 Task: Add a signature Mason Kelly containing Have a great National Clean Off Your Desk Day, Mason Kelly to email address softage.3@softage.net and add a label Homeowners associations
Action: Mouse moved to (83, 136)
Screenshot: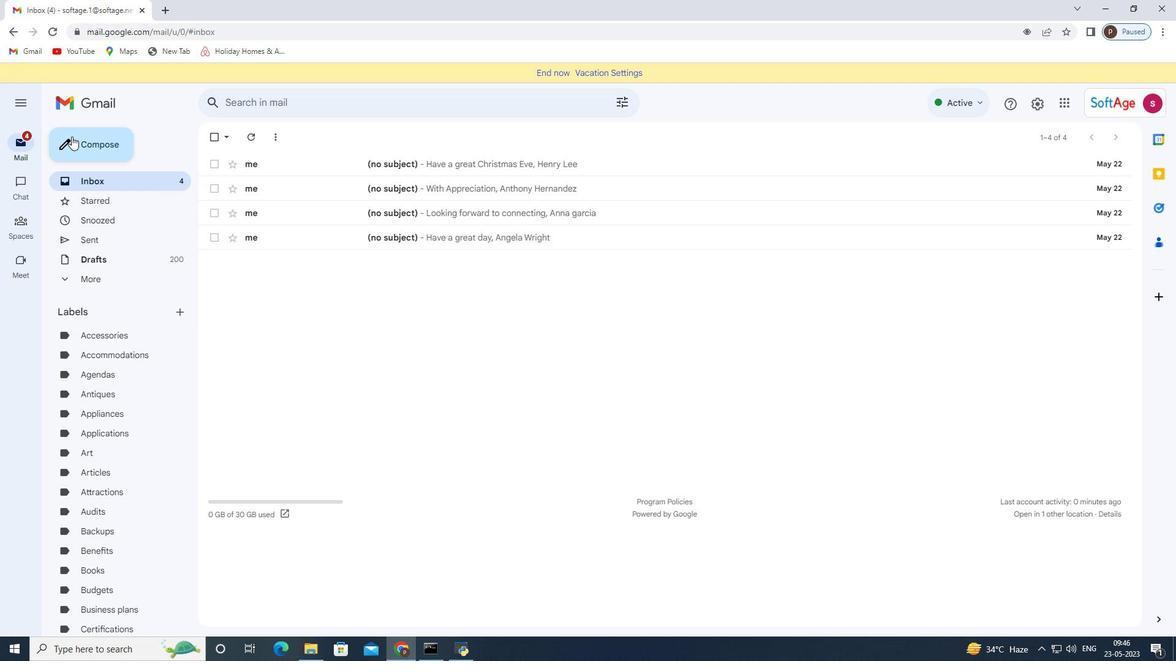 
Action: Mouse pressed left at (83, 136)
Screenshot: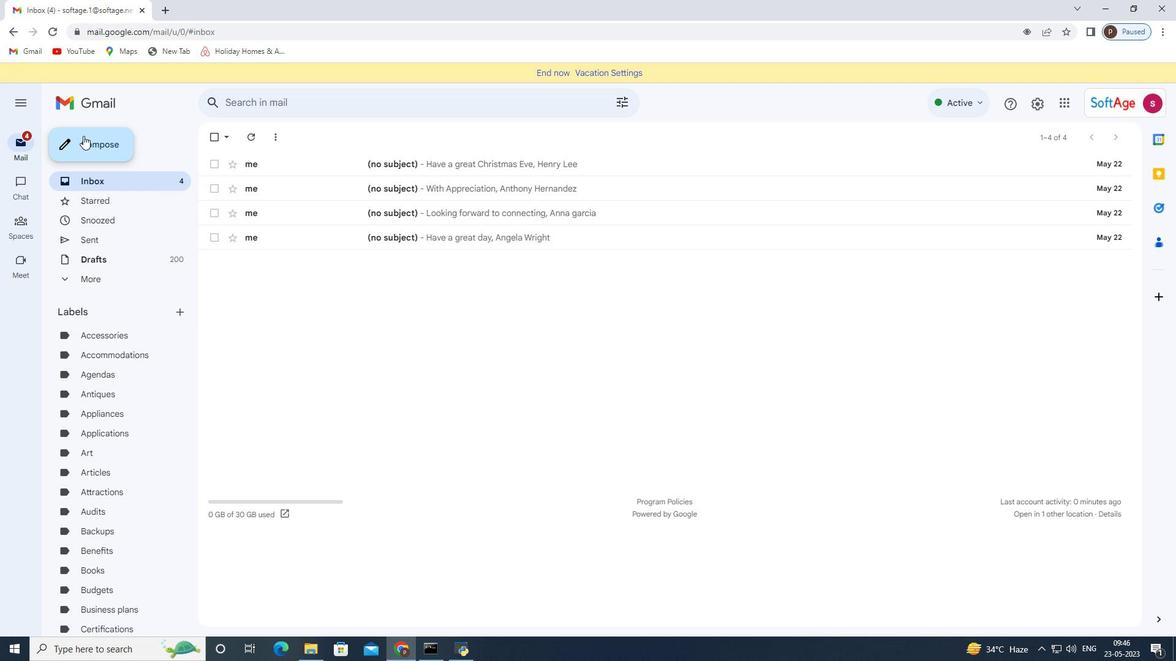 
Action: Mouse moved to (995, 624)
Screenshot: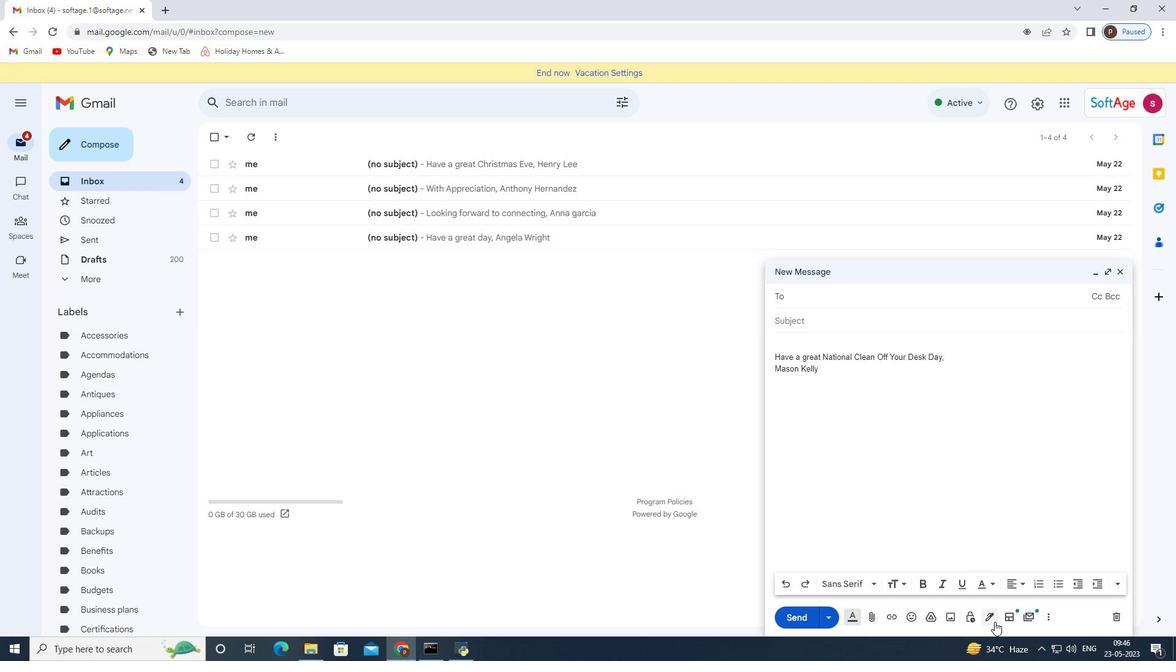 
Action: Mouse pressed left at (995, 624)
Screenshot: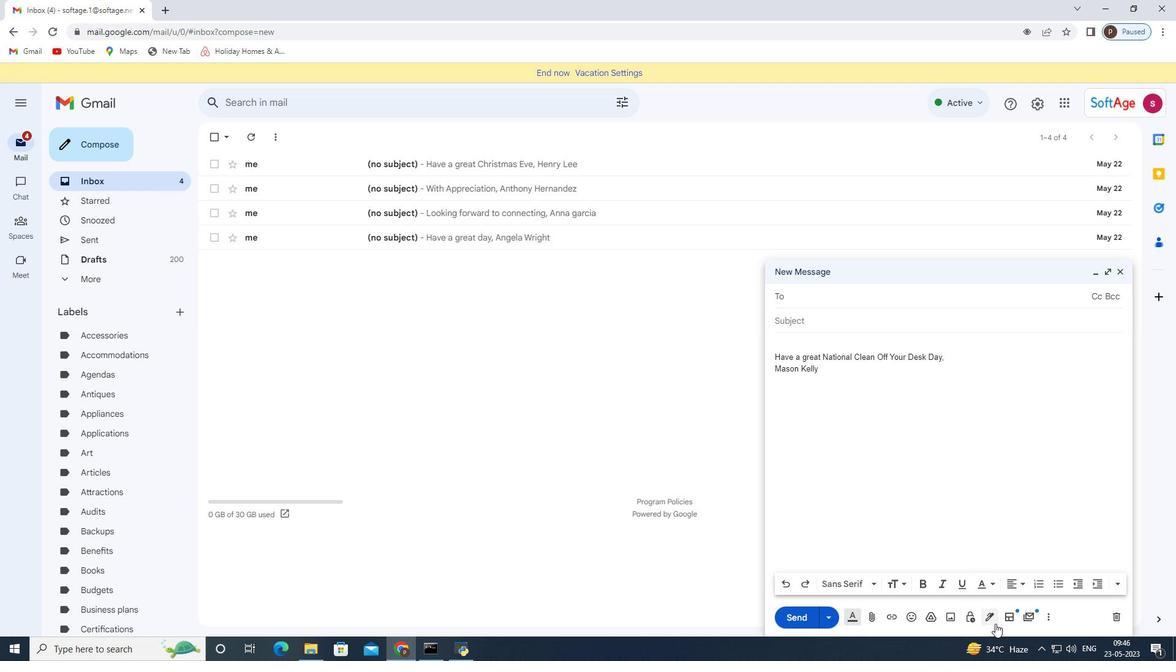 
Action: Mouse moved to (1006, 558)
Screenshot: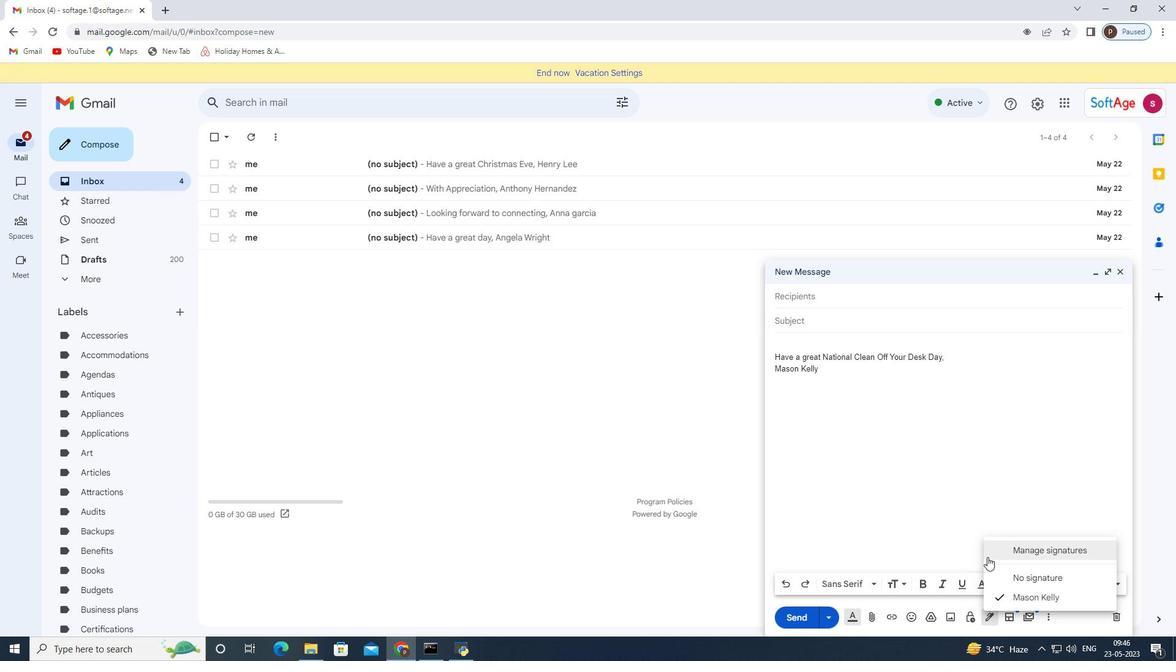 
Action: Mouse pressed left at (1006, 558)
Screenshot: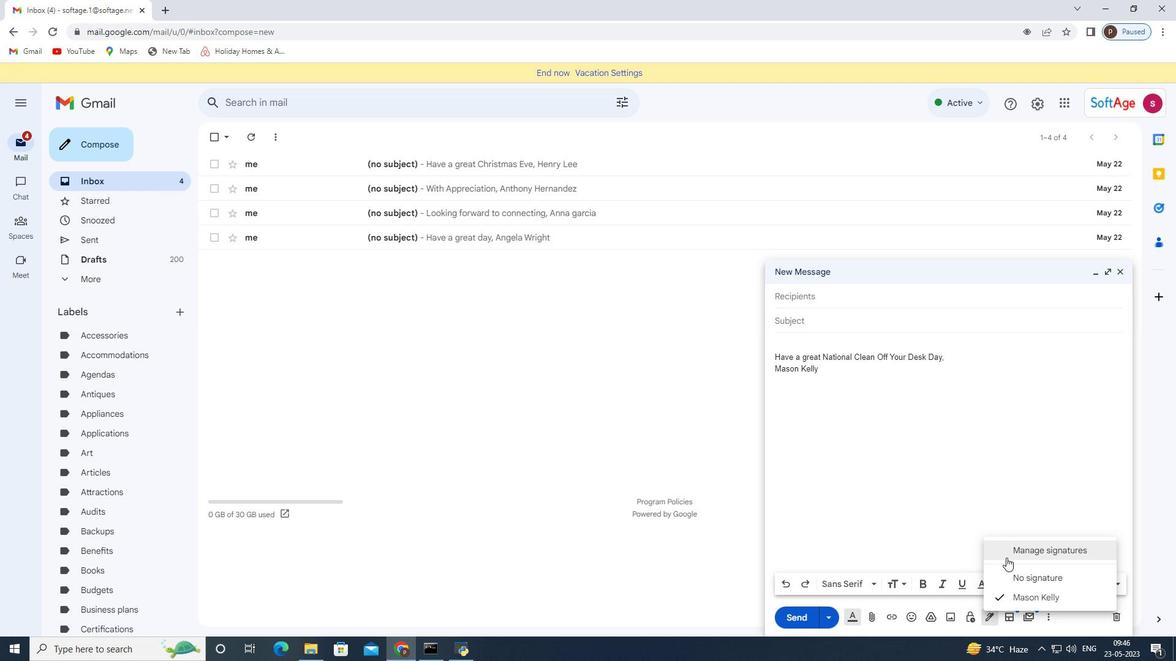 
Action: Mouse moved to (446, 457)
Screenshot: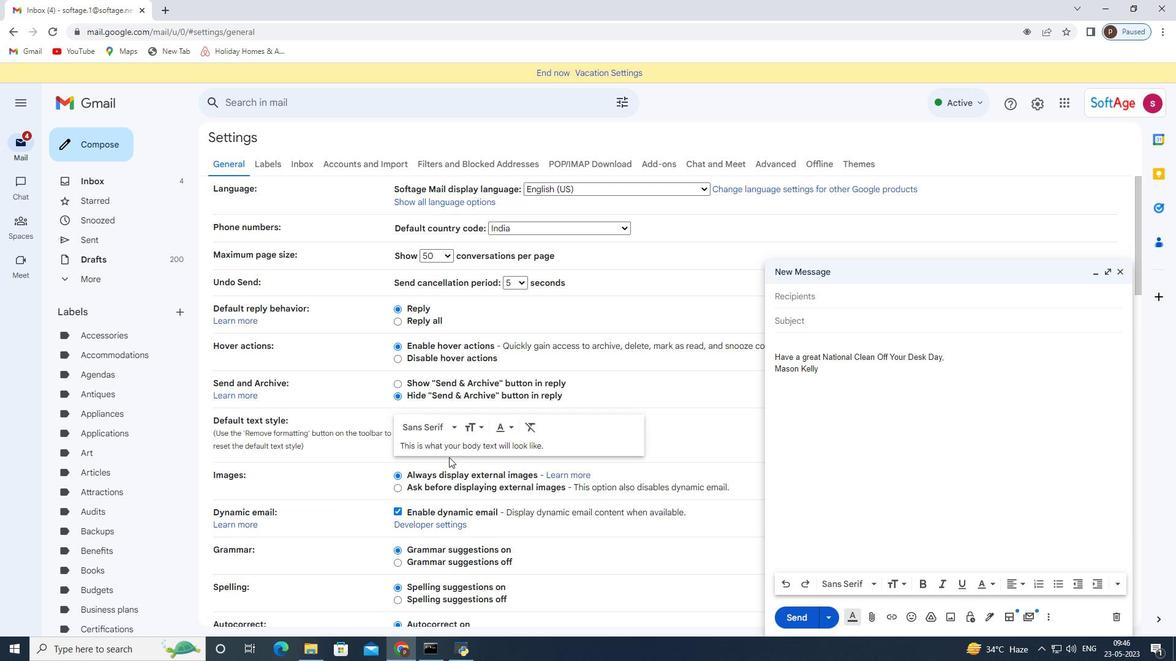 
Action: Mouse scrolled (446, 456) with delta (0, 0)
Screenshot: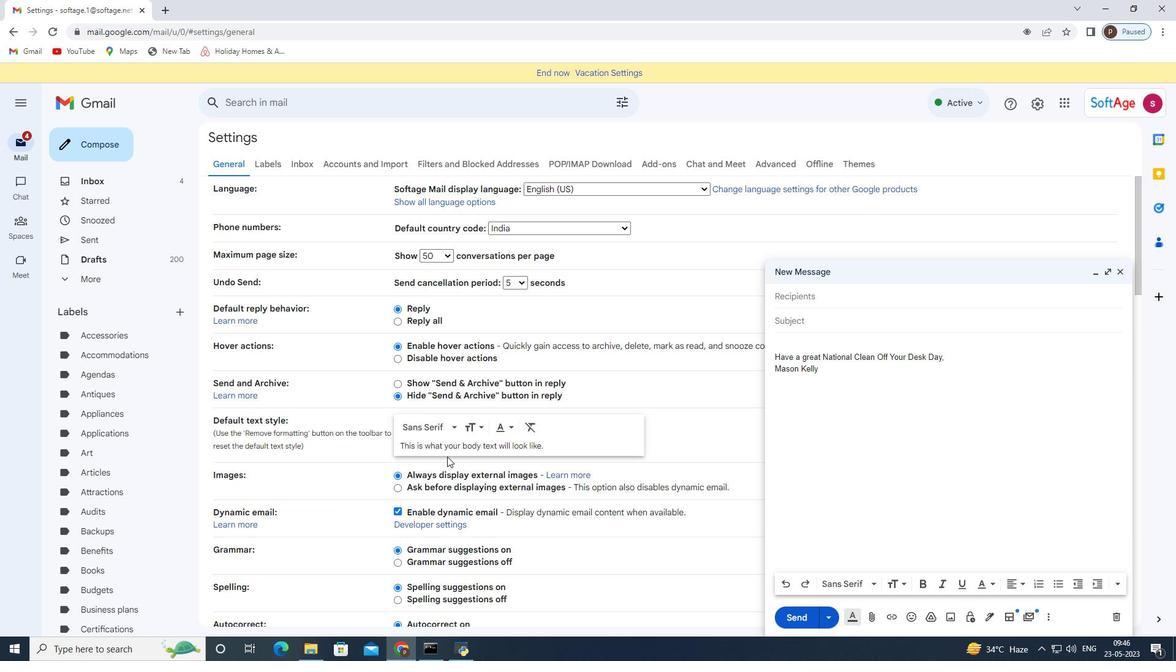 
Action: Mouse scrolled (446, 456) with delta (0, 0)
Screenshot: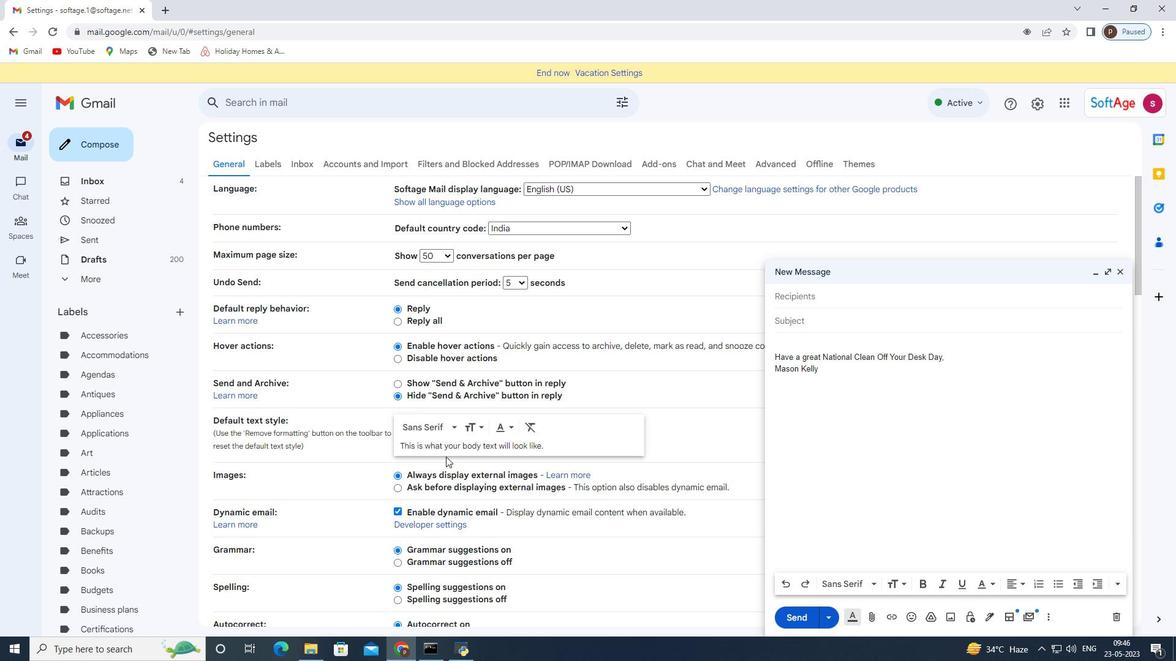 
Action: Mouse scrolled (446, 456) with delta (0, 0)
Screenshot: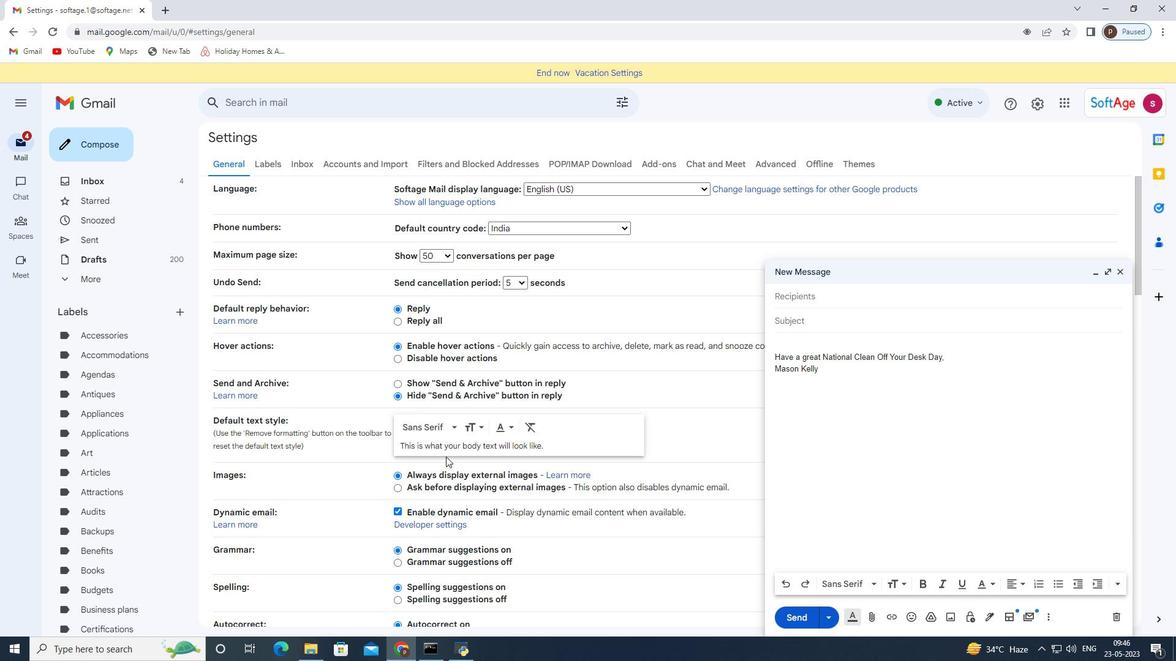 
Action: Mouse scrolled (446, 456) with delta (0, 0)
Screenshot: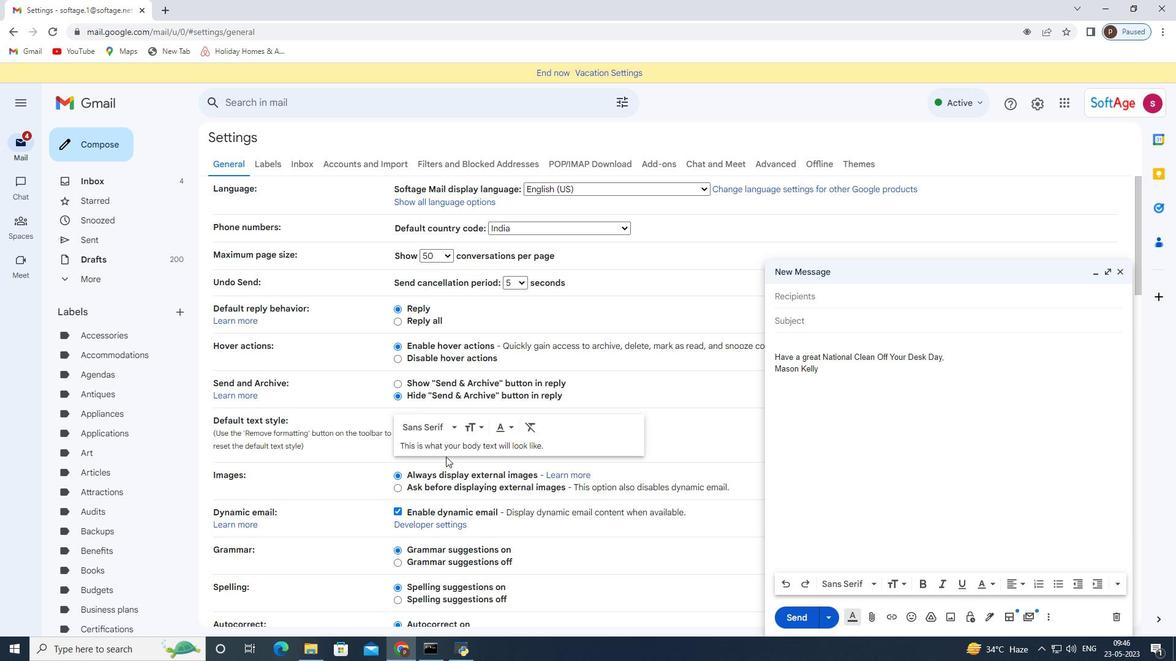 
Action: Mouse scrolled (446, 456) with delta (0, 0)
Screenshot: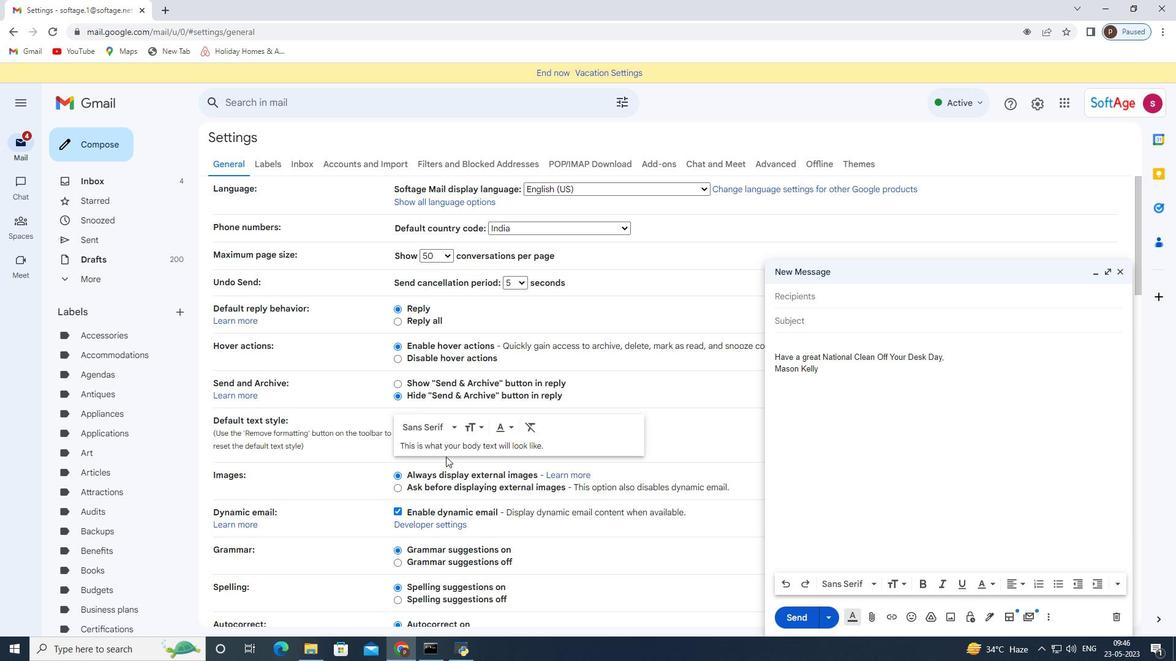 
Action: Mouse scrolled (446, 456) with delta (0, 0)
Screenshot: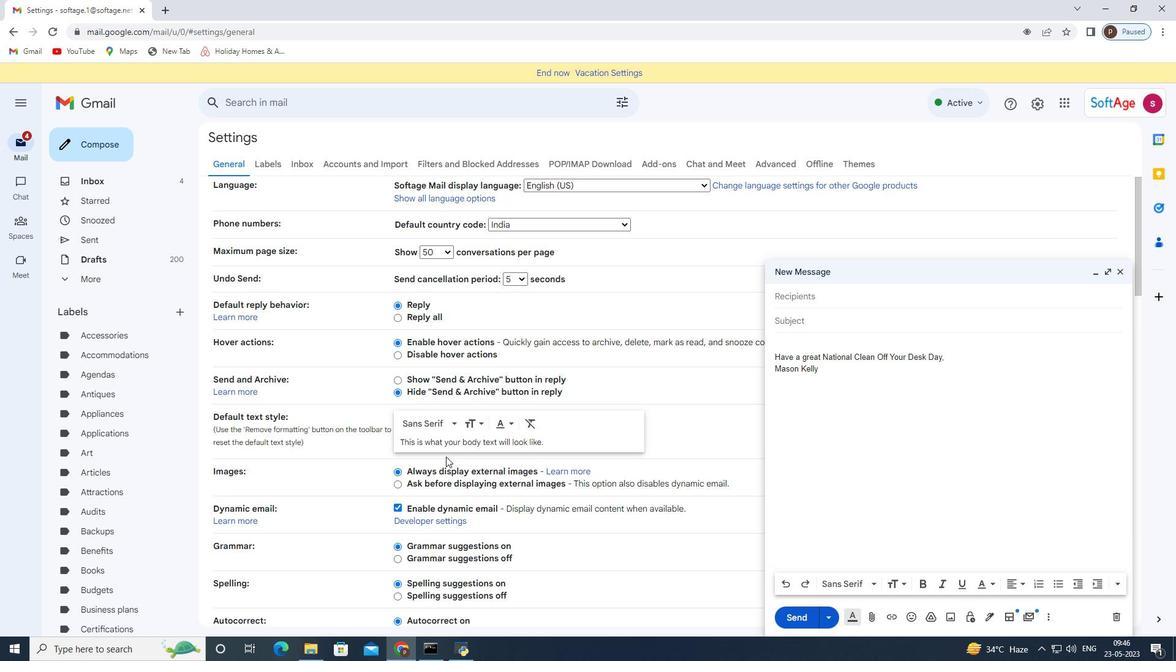 
Action: Mouse scrolled (446, 456) with delta (0, 0)
Screenshot: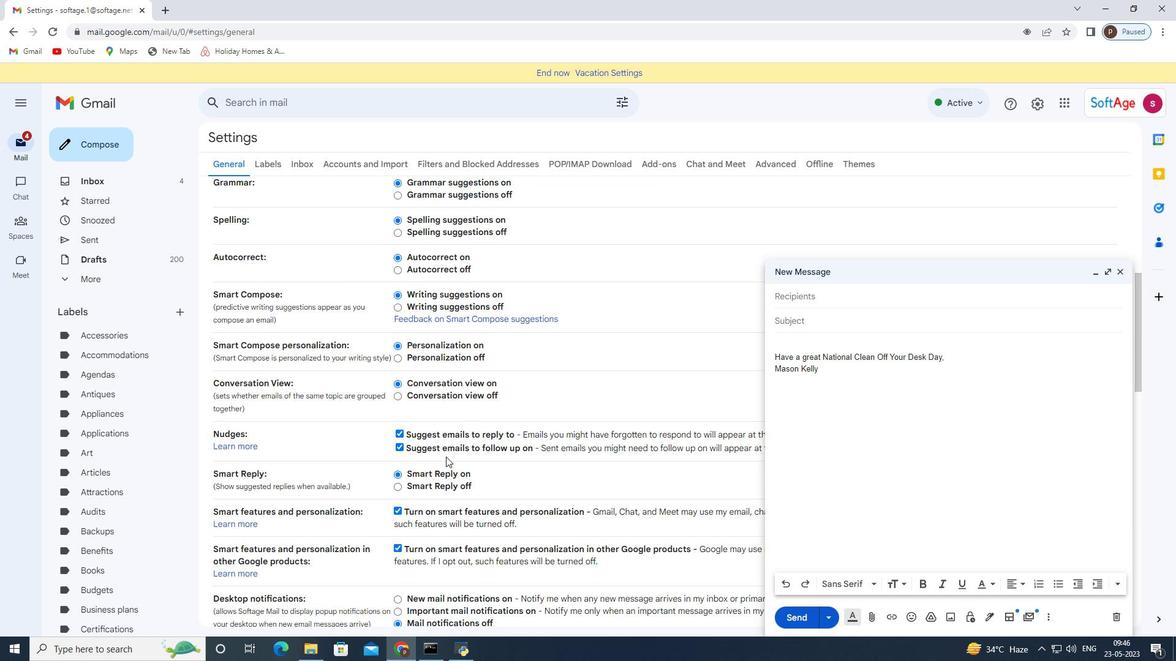 
Action: Mouse scrolled (446, 456) with delta (0, 0)
Screenshot: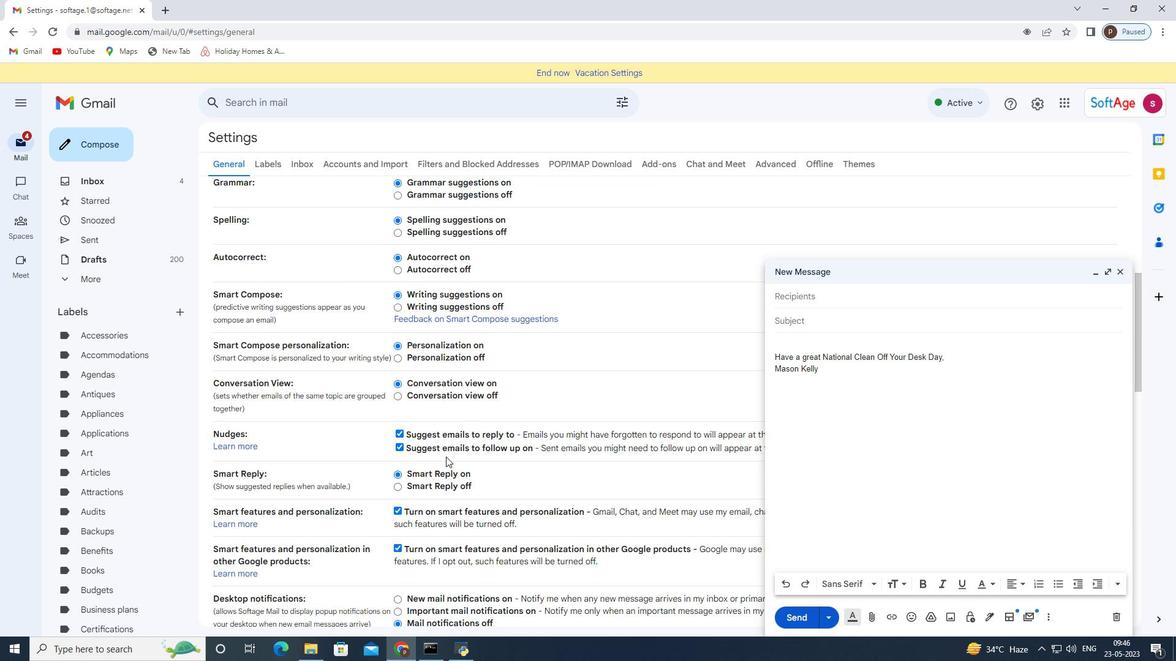 
Action: Mouse scrolled (446, 456) with delta (0, 0)
Screenshot: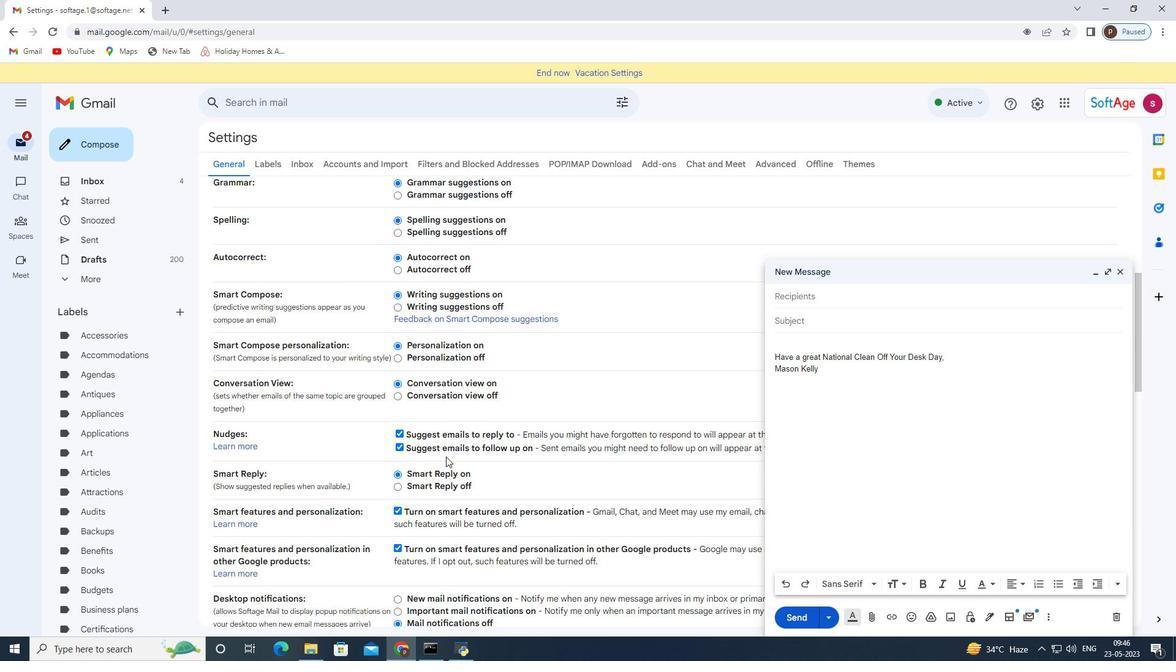 
Action: Mouse scrolled (446, 456) with delta (0, 0)
Screenshot: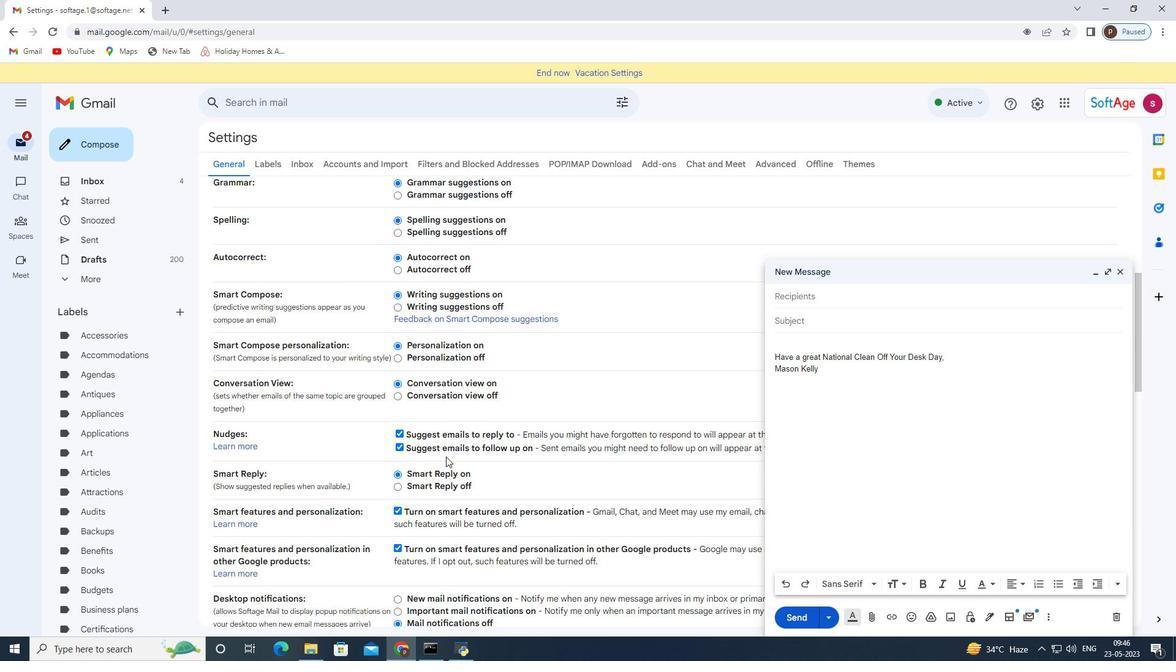 
Action: Mouse scrolled (446, 456) with delta (0, 0)
Screenshot: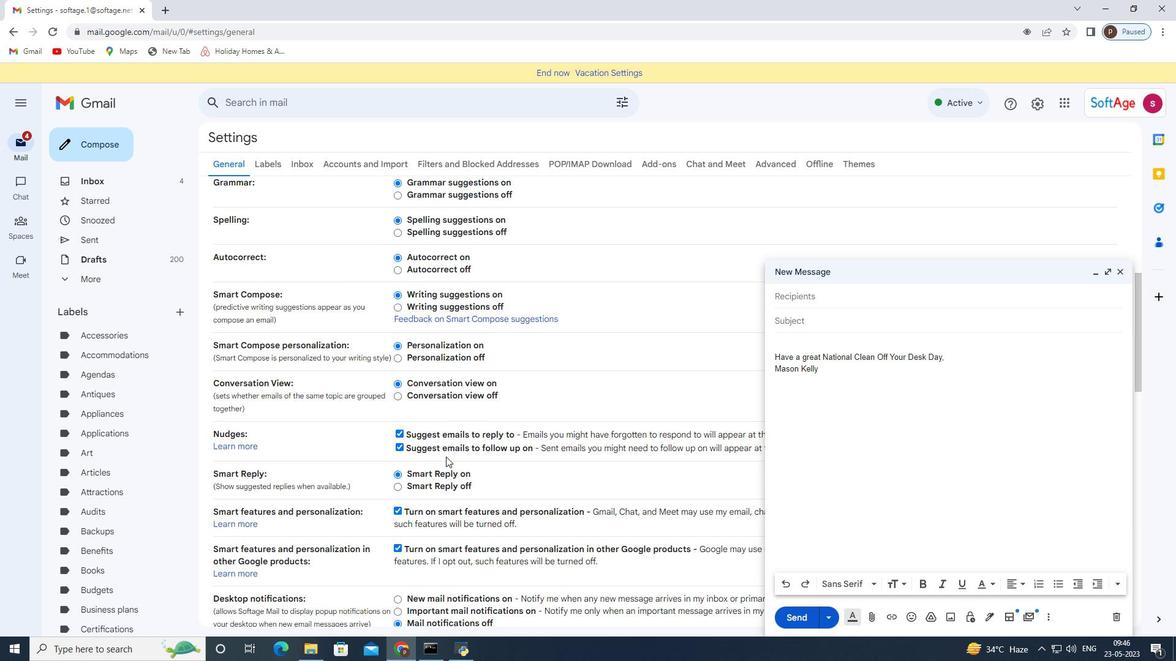 
Action: Mouse scrolled (446, 456) with delta (0, 0)
Screenshot: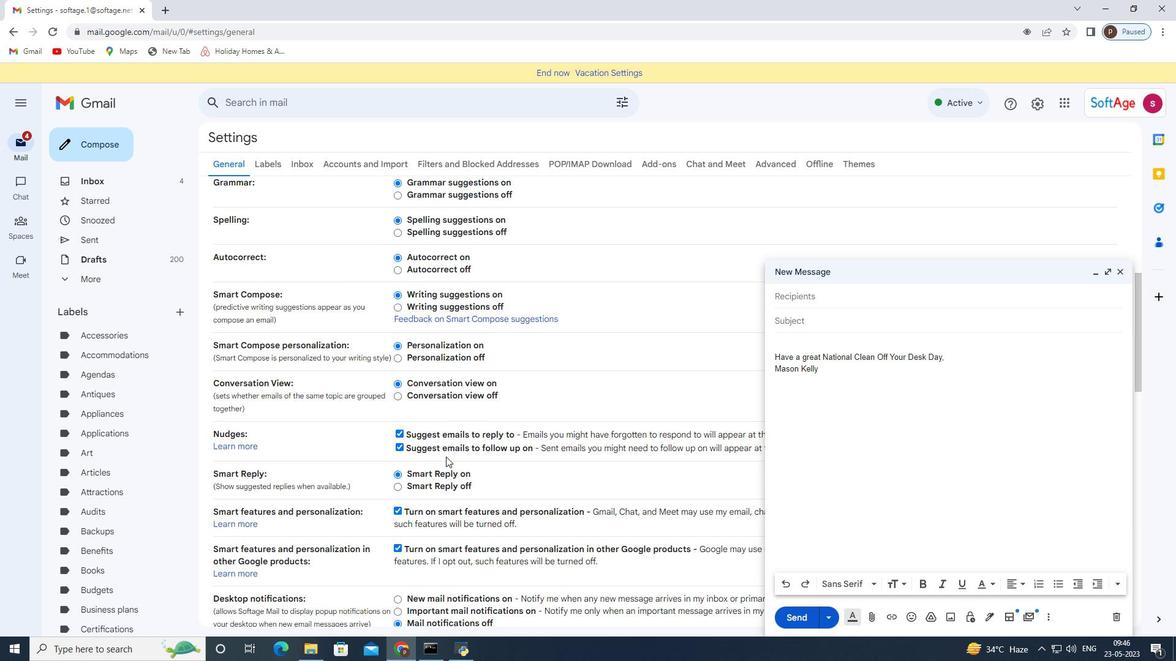 
Action: Mouse moved to (446, 455)
Screenshot: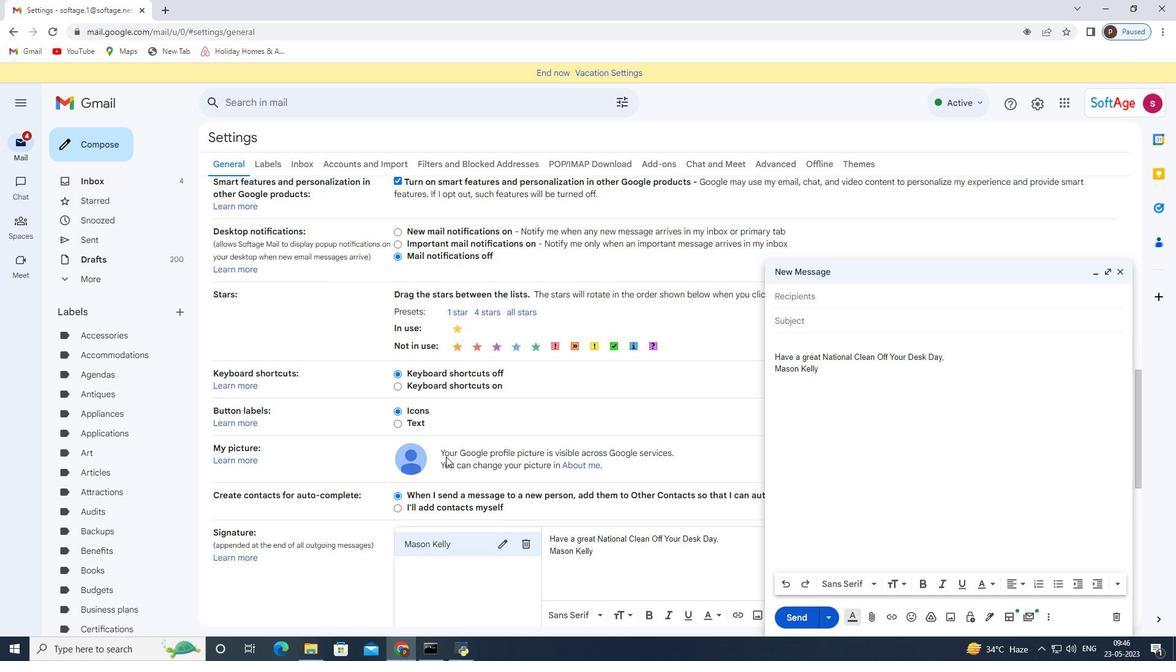 
Action: Mouse scrolled (446, 455) with delta (0, 0)
Screenshot: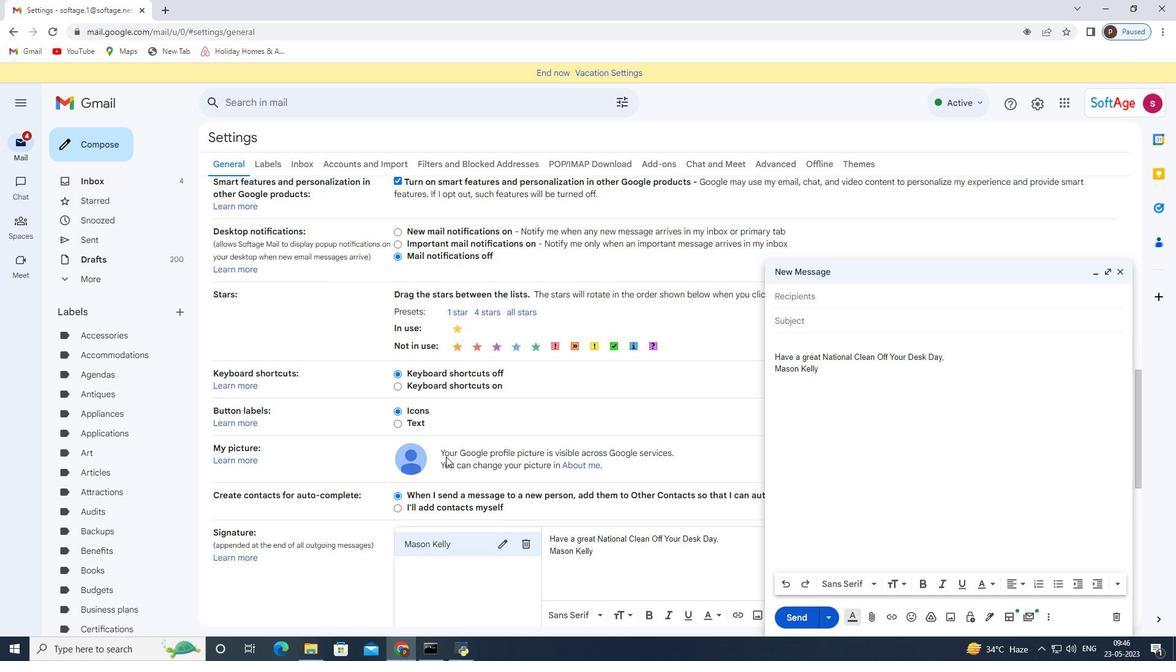 
Action: Mouse moved to (462, 453)
Screenshot: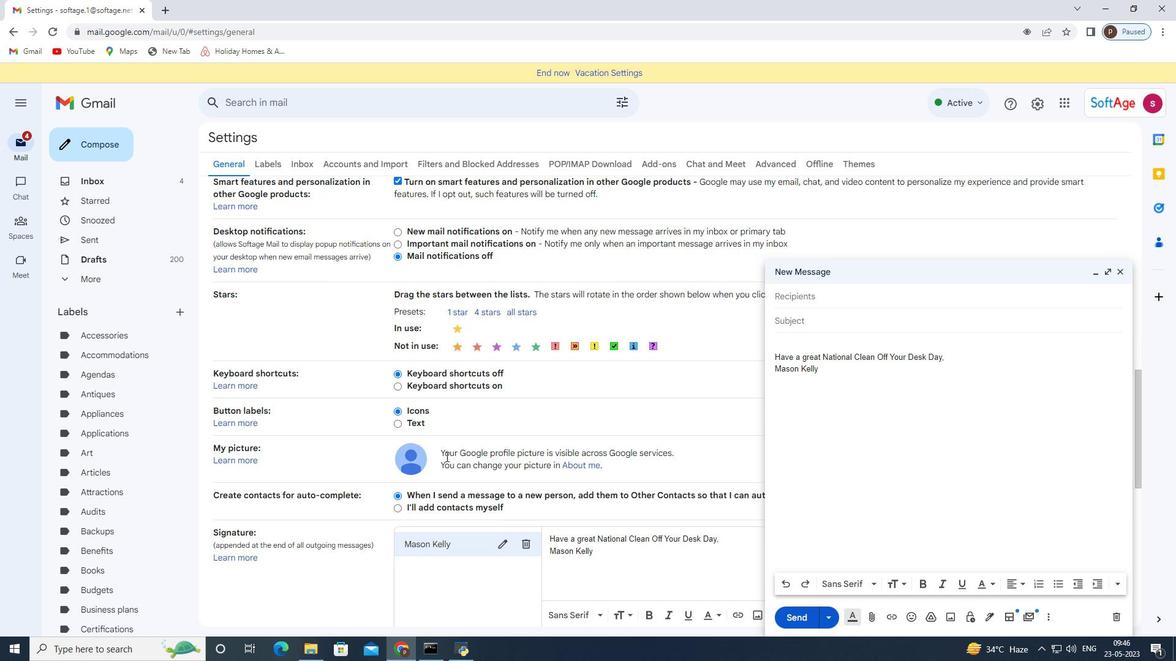 
Action: Mouse scrolled (462, 452) with delta (0, 0)
Screenshot: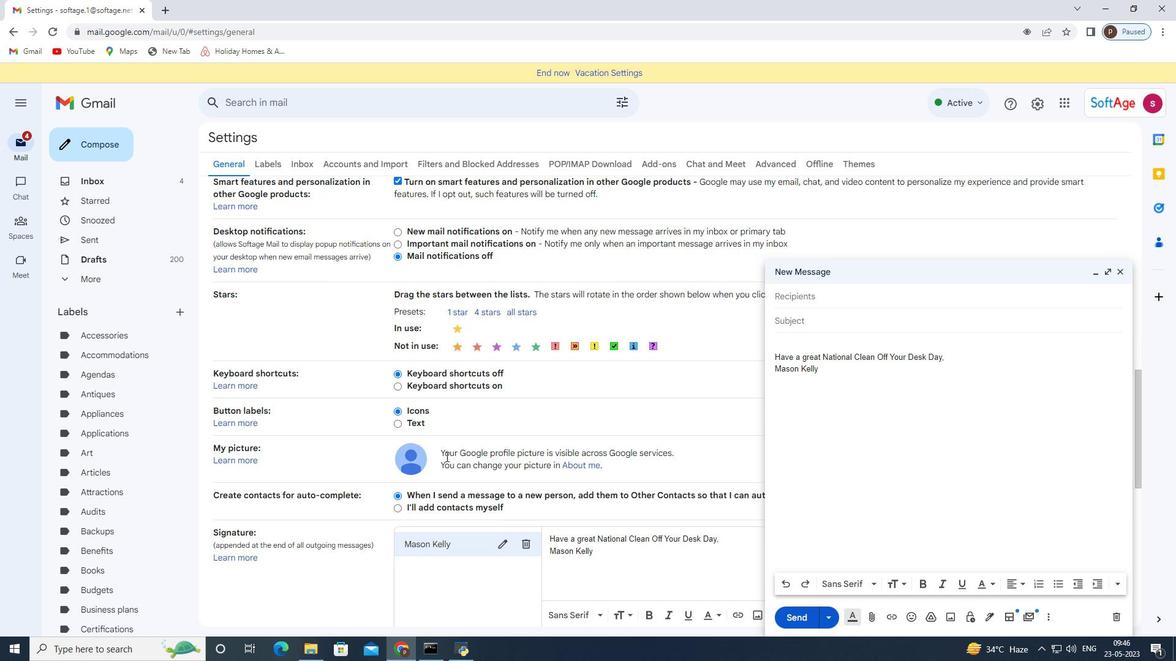 
Action: Mouse moved to (529, 424)
Screenshot: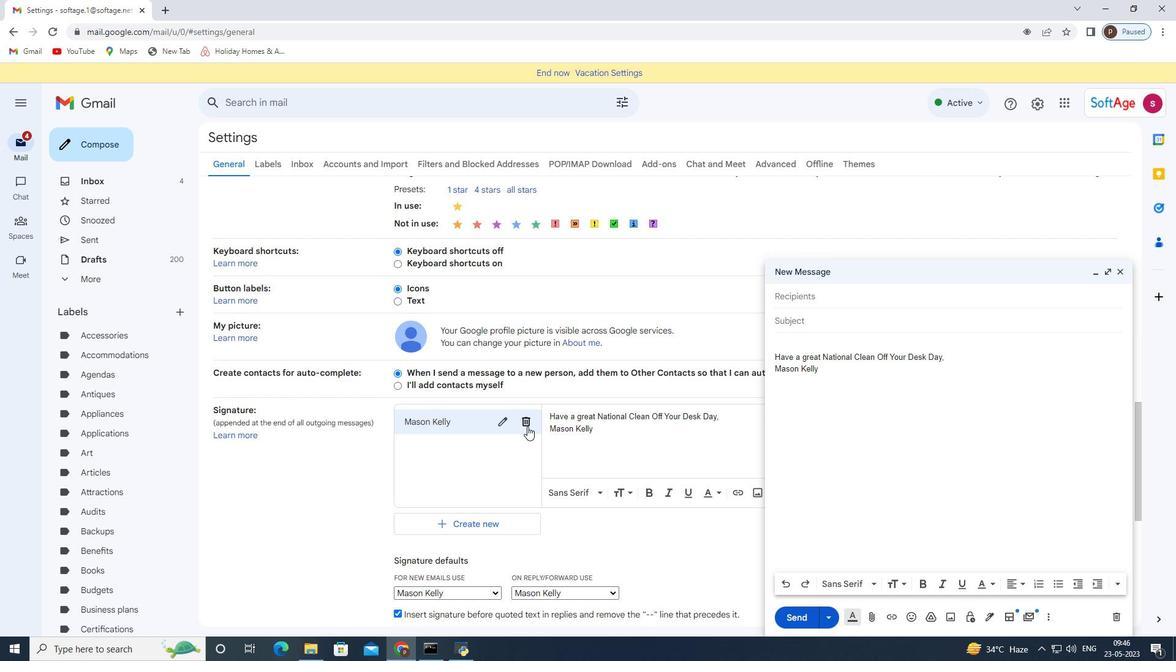 
Action: Mouse pressed left at (529, 424)
Screenshot: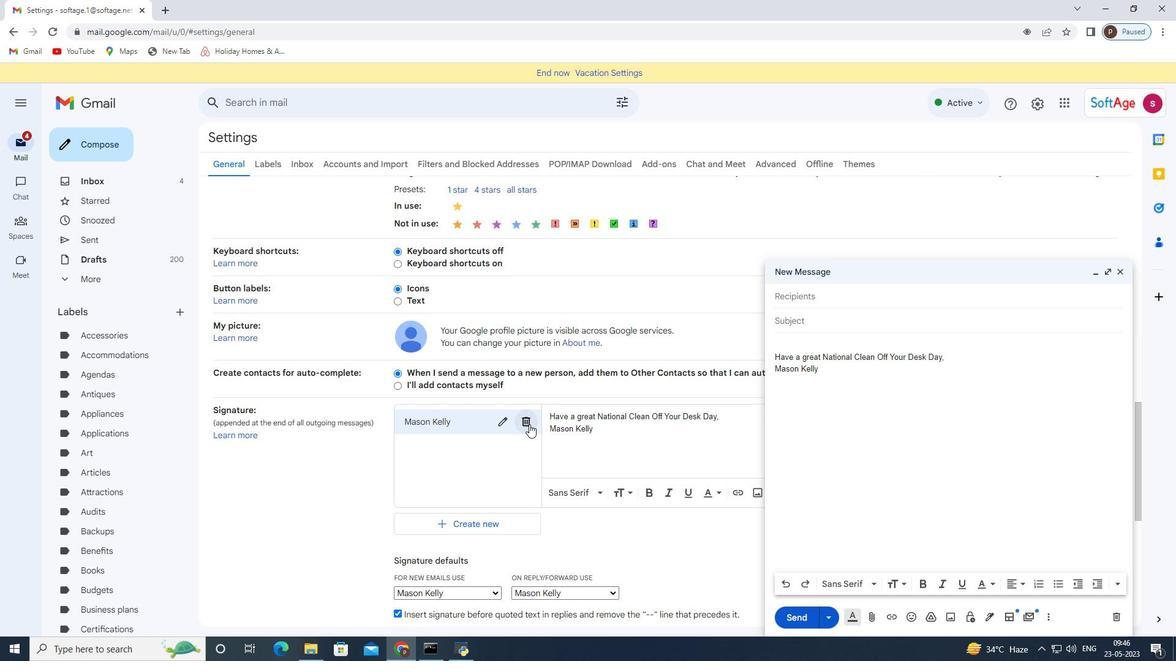 
Action: Mouse moved to (697, 376)
Screenshot: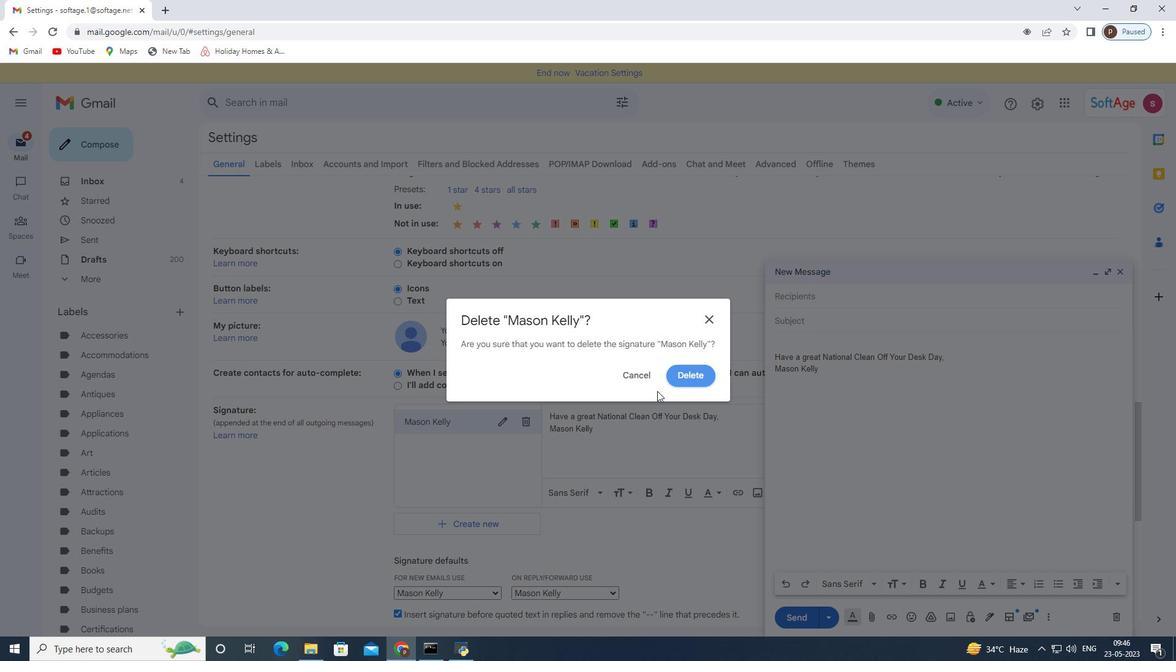 
Action: Mouse pressed left at (697, 376)
Screenshot: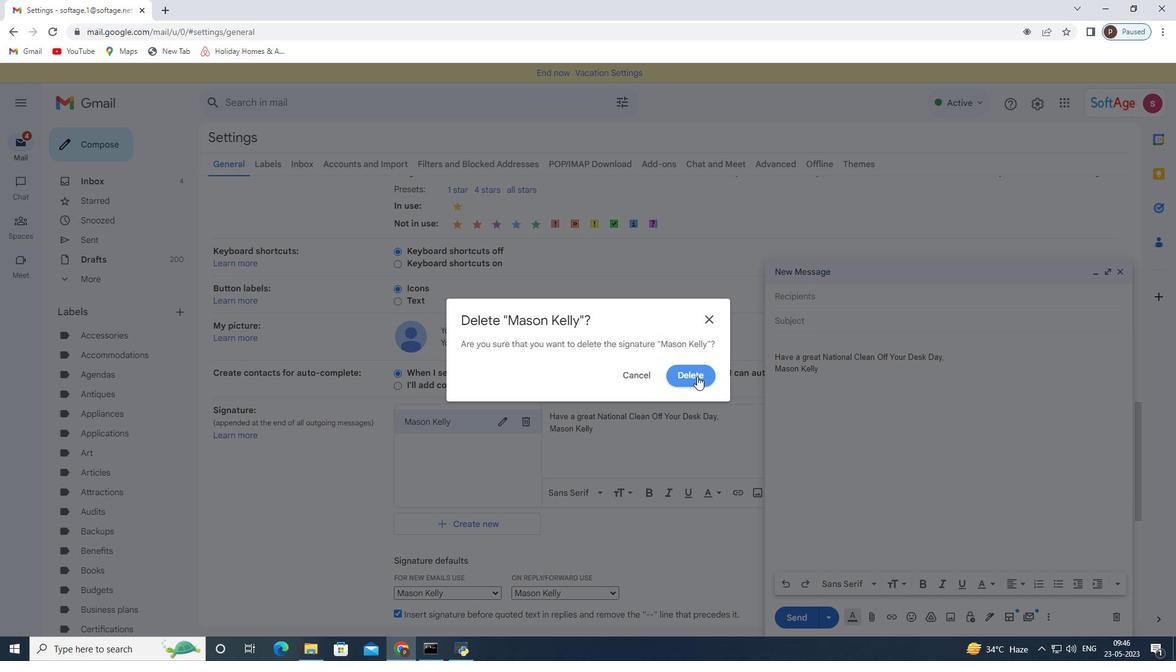 
Action: Mouse moved to (457, 423)
Screenshot: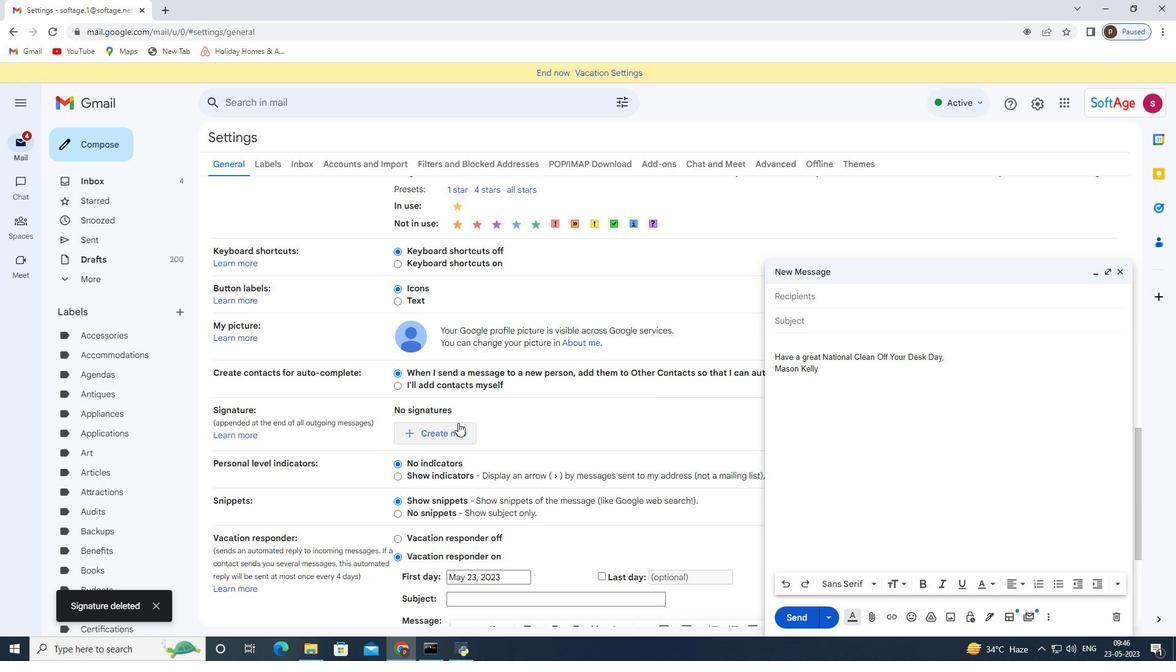 
Action: Mouse pressed left at (457, 423)
Screenshot: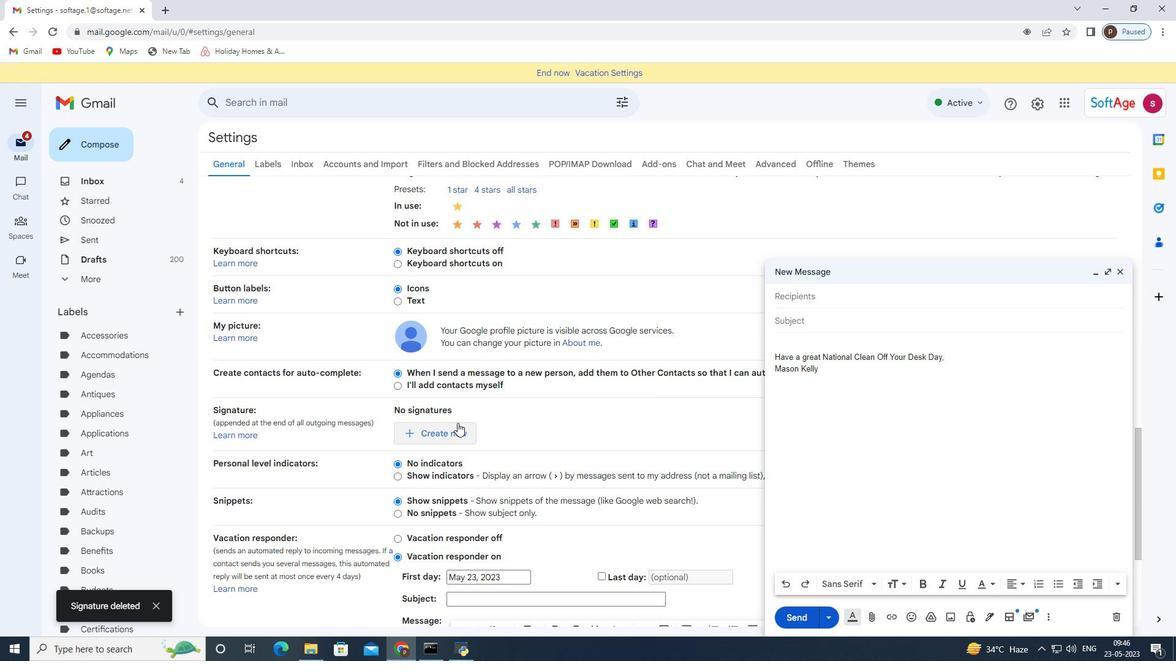 
Action: Mouse moved to (503, 343)
Screenshot: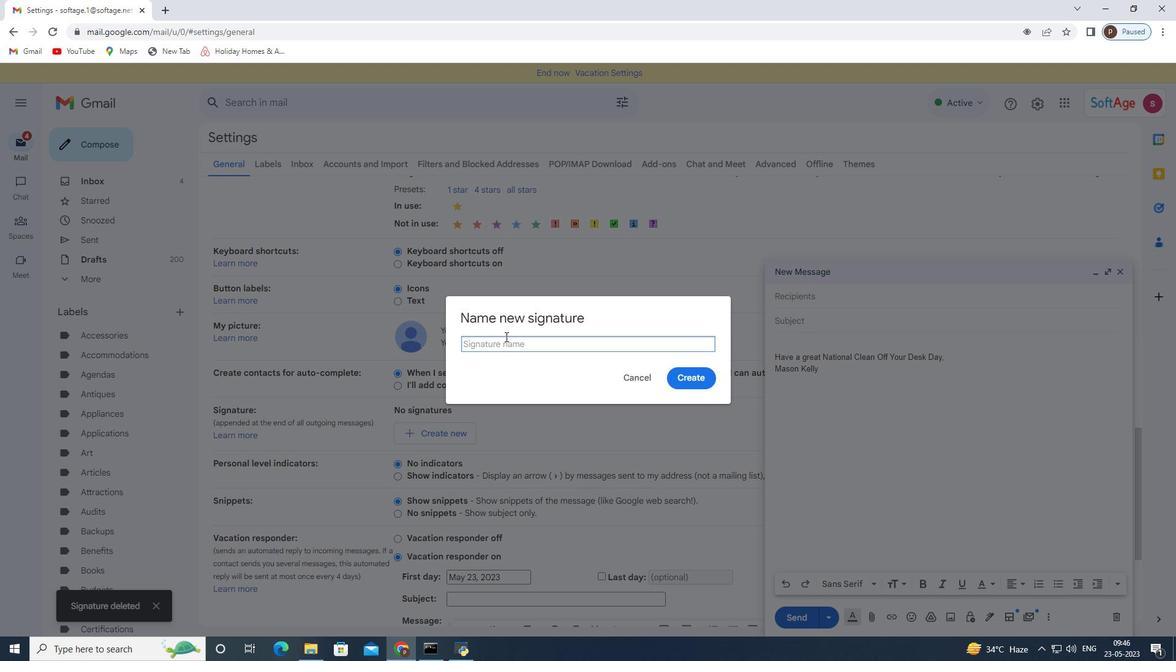 
Action: Mouse pressed left at (503, 343)
Screenshot: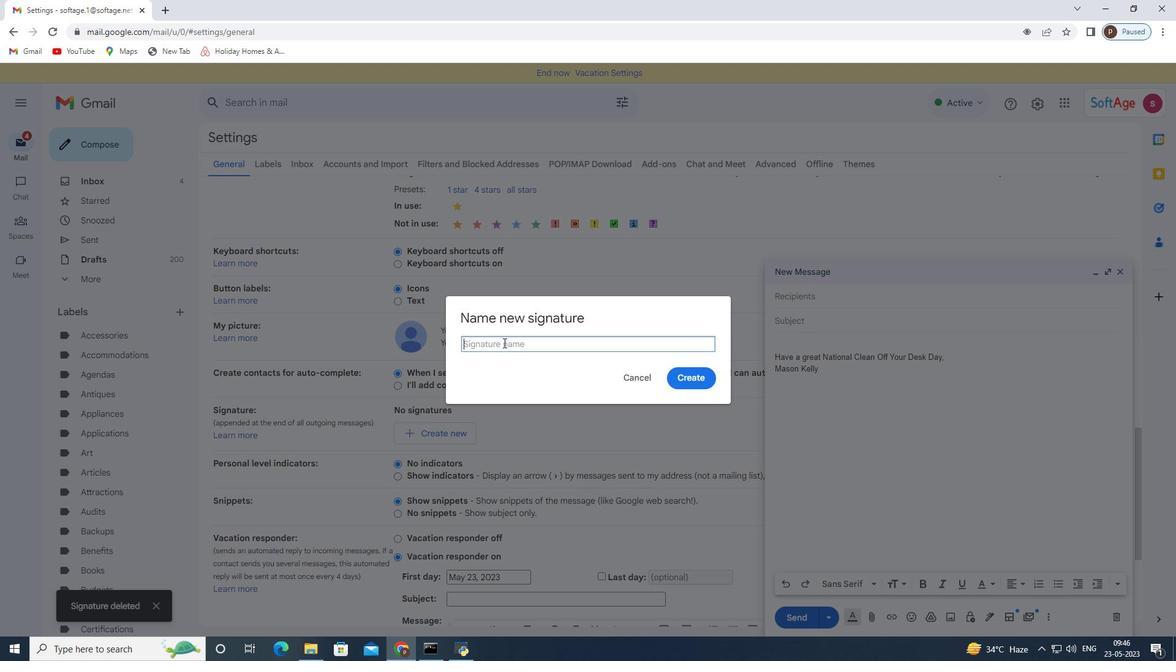 
Action: Key pressed <Key.shift><Key.shift><Key.shift>Mason<Key.space><Key.shift>Kelly
Screenshot: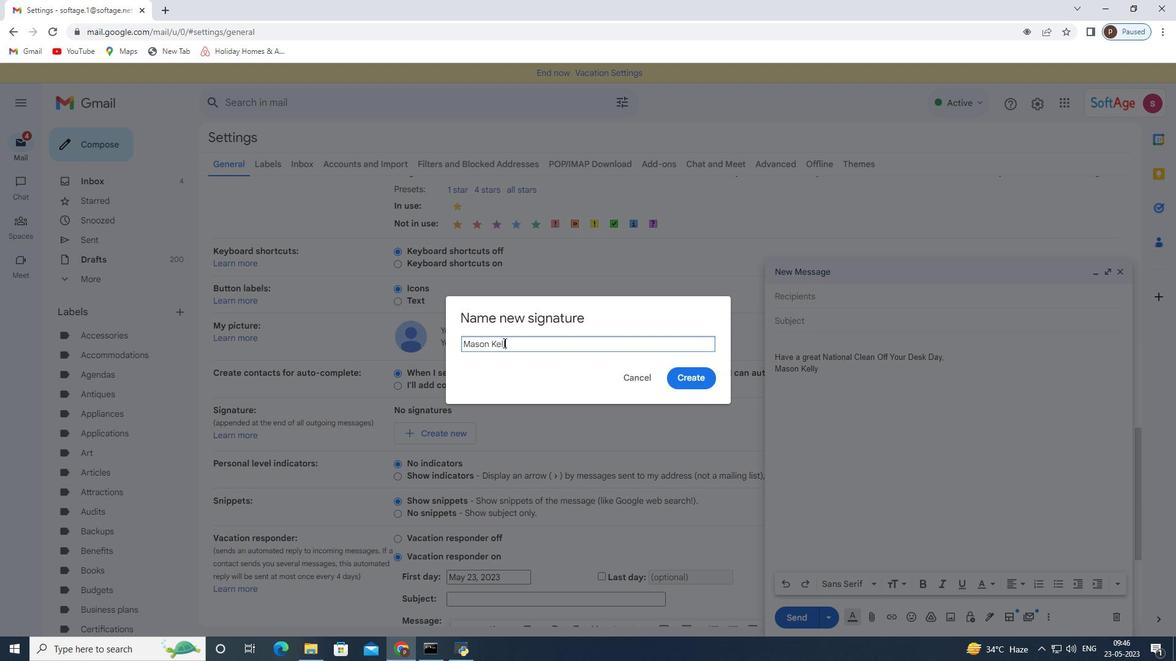 
Action: Mouse moved to (695, 377)
Screenshot: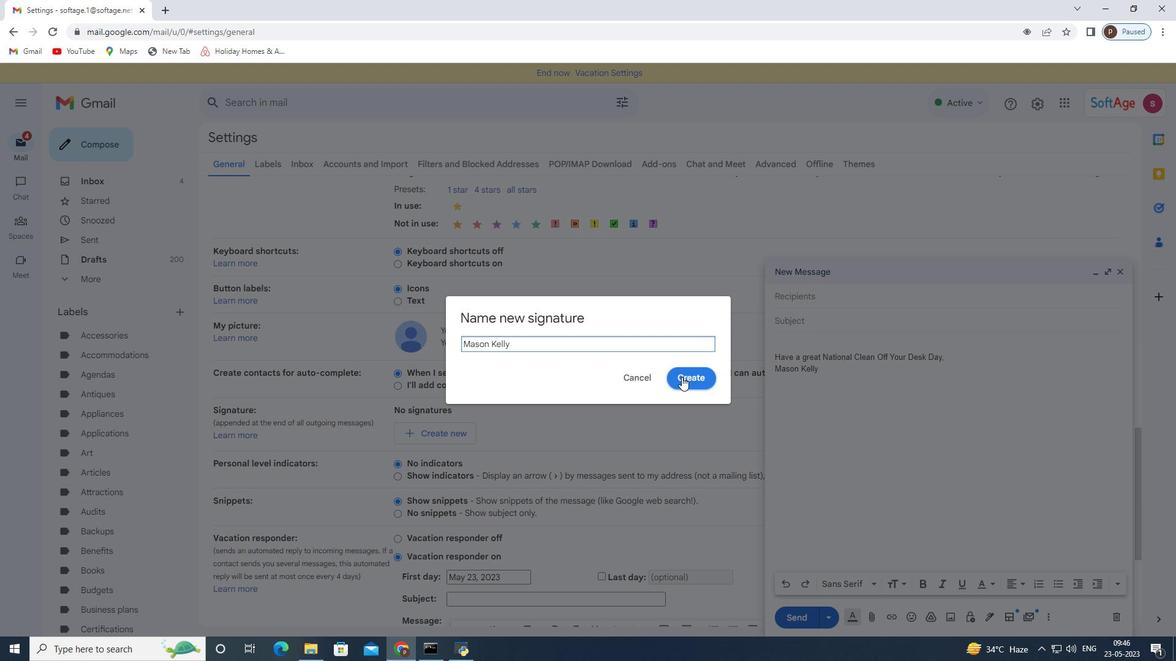 
Action: Mouse pressed left at (695, 377)
Screenshot: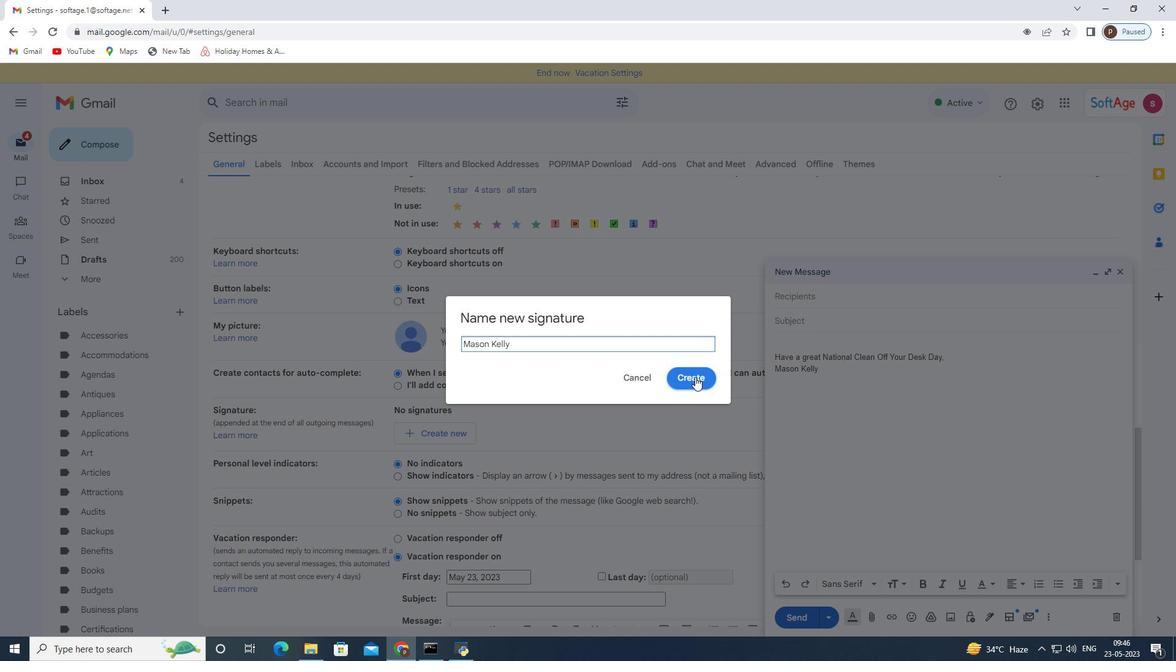 
Action: Mouse moved to (578, 424)
Screenshot: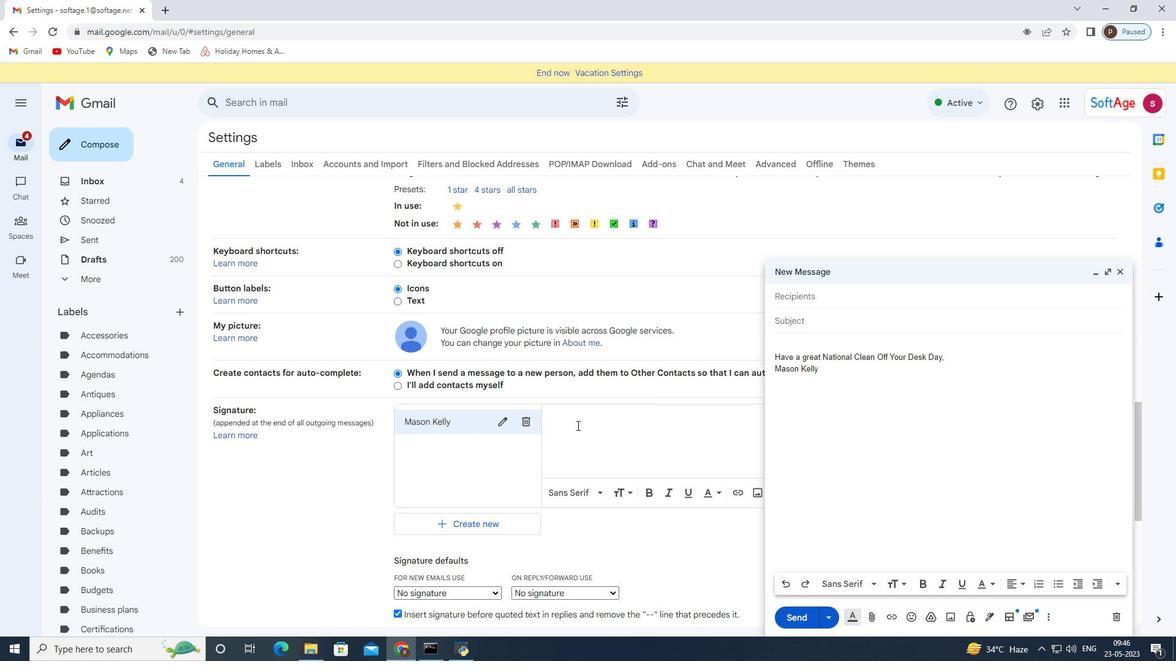 
Action: Mouse pressed left at (578, 424)
Screenshot: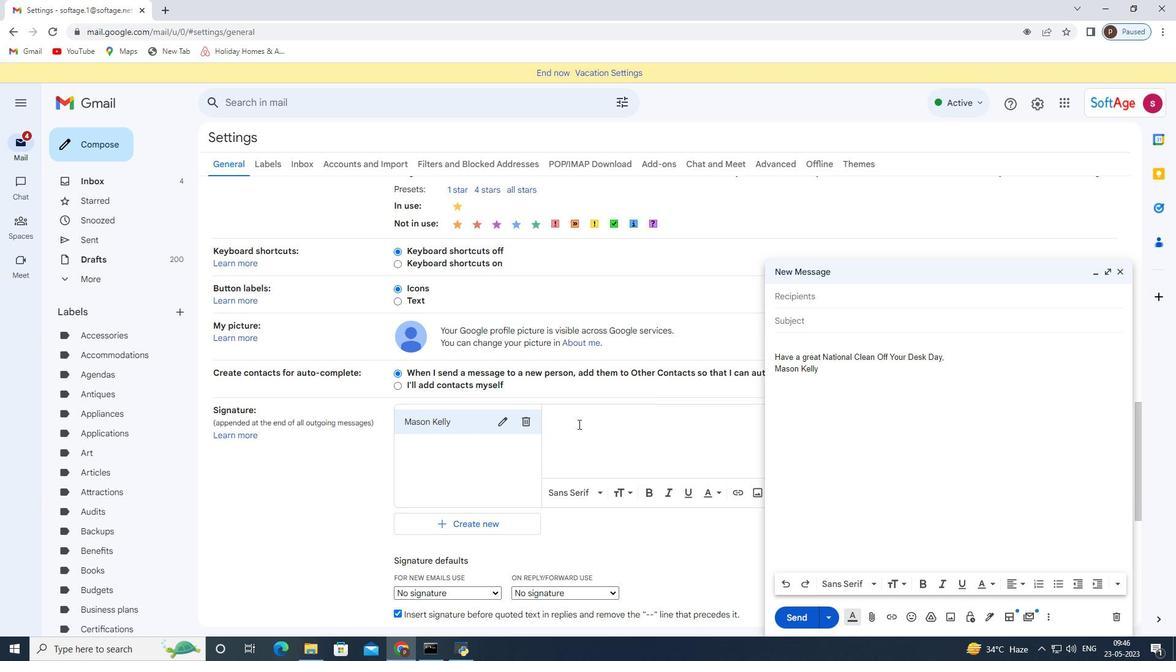 
Action: Key pressed <Key.shift>Have<Key.space>a<Key.space>great<Key.space><Key.shift>National<Key.space><Key.shift>Clean<Key.space><Key.shift>Off<Key.space><Key.shift>Your<Key.space><Key.shift>Desk<Key.space><Key.shift>Day,<Key.enter><Key.shift>Mason<Key.space><Key.shift>Kelly
Screenshot: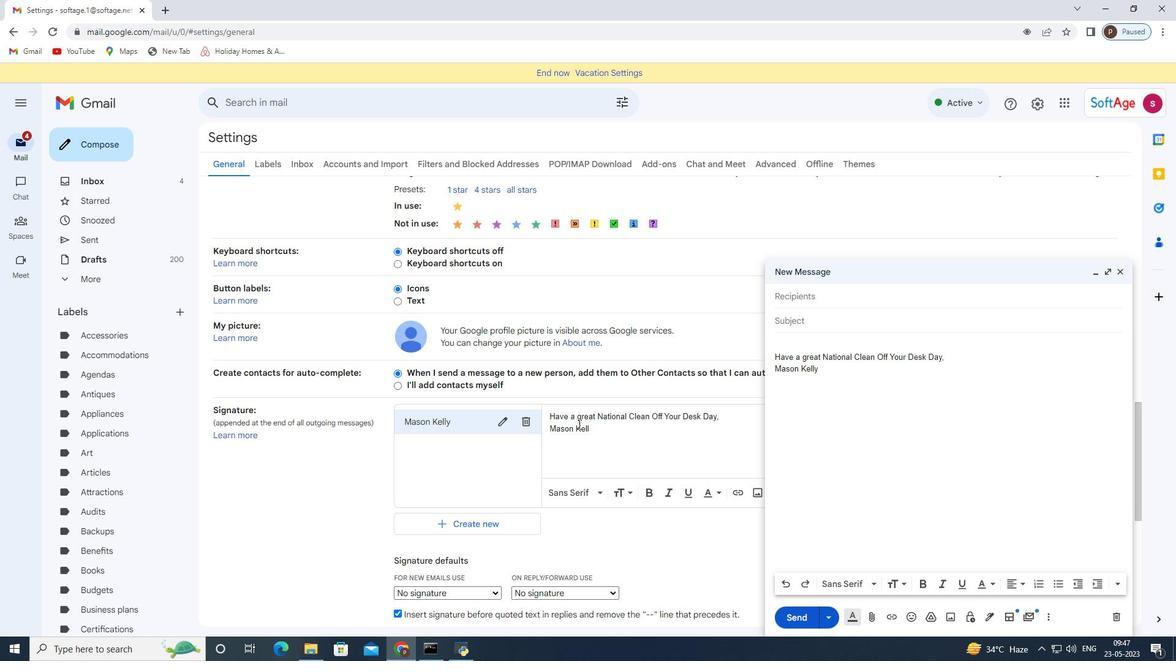 
Action: Mouse scrolled (578, 424) with delta (0, 0)
Screenshot: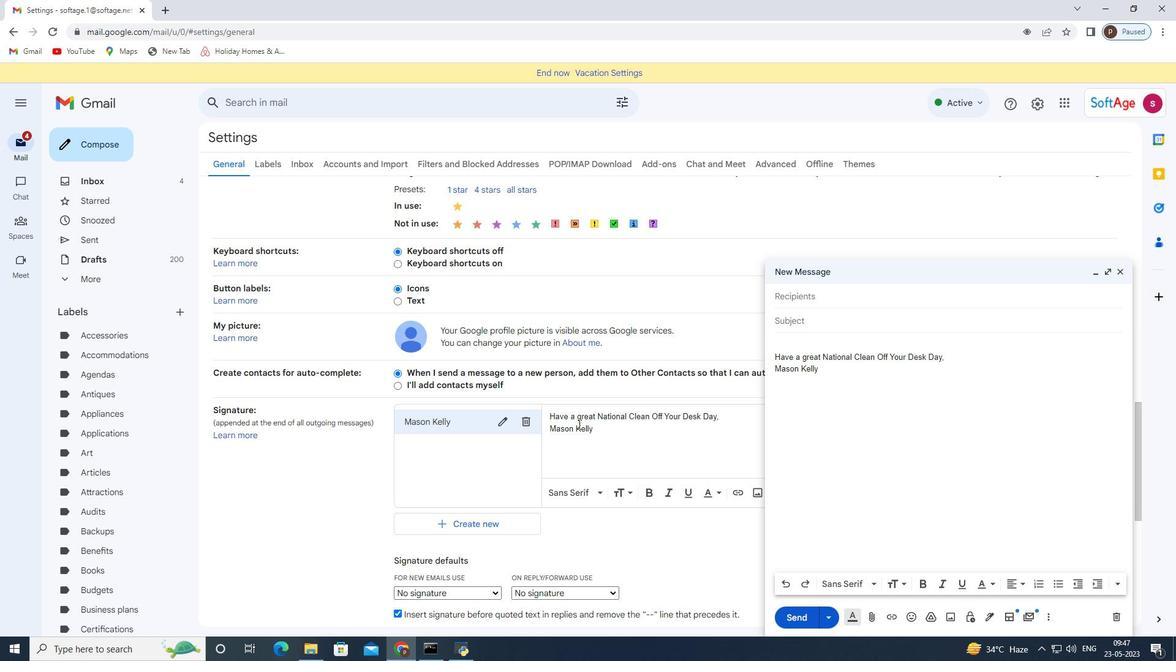 
Action: Mouse scrolled (578, 424) with delta (0, 0)
Screenshot: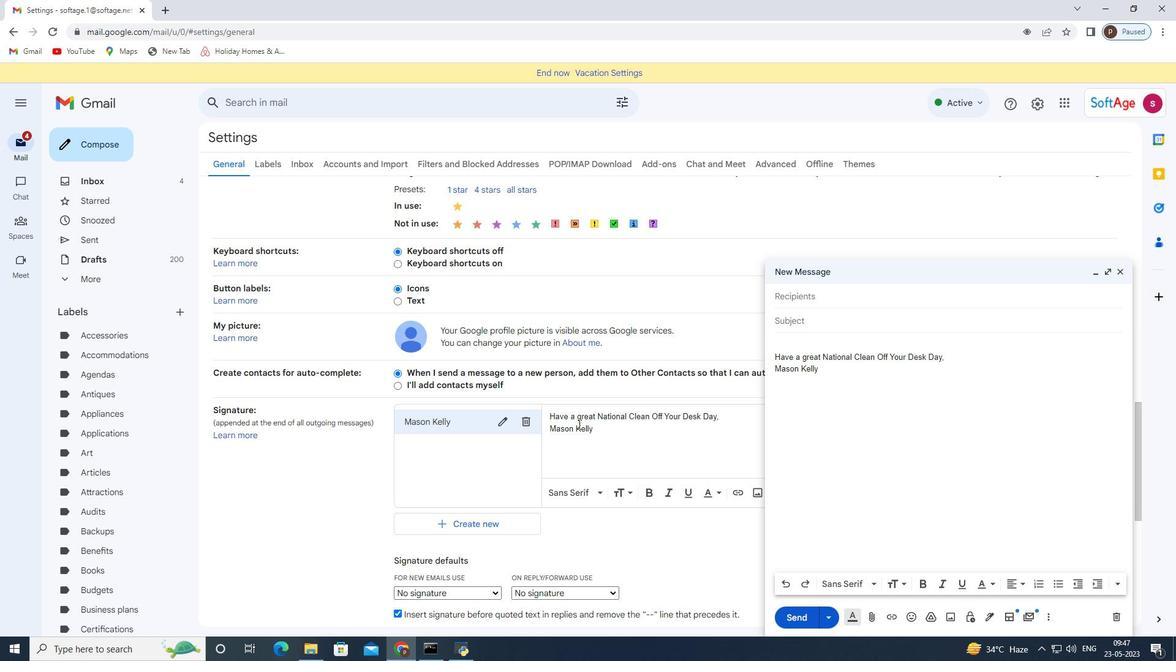 
Action: Mouse moved to (483, 466)
Screenshot: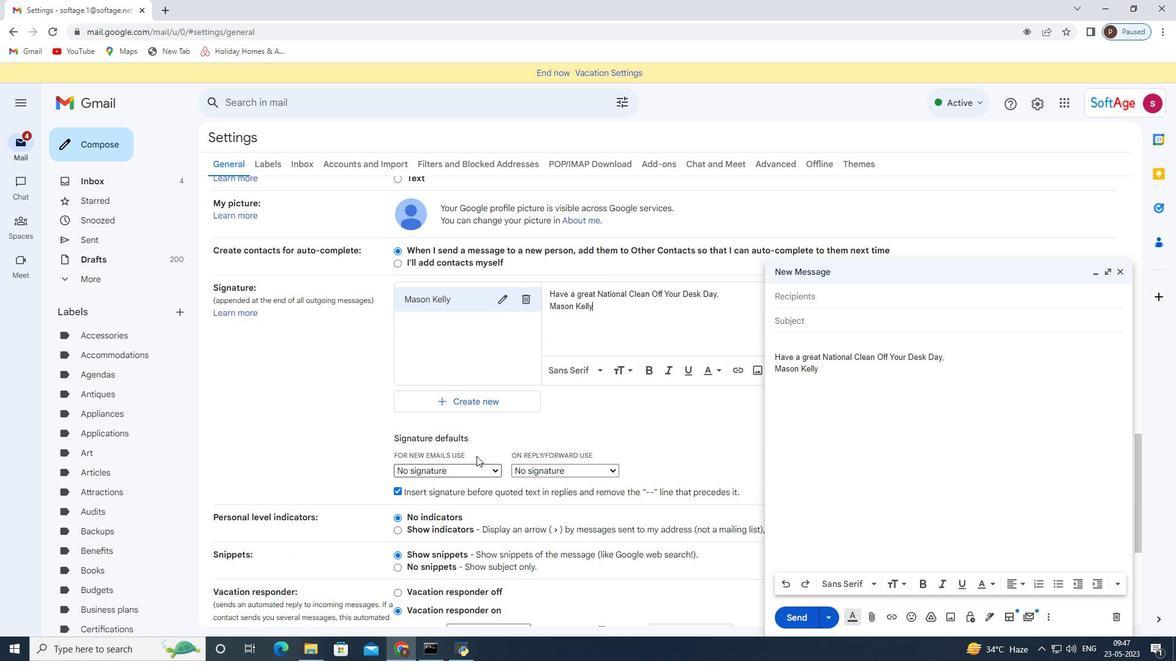
Action: Mouse pressed left at (483, 466)
Screenshot: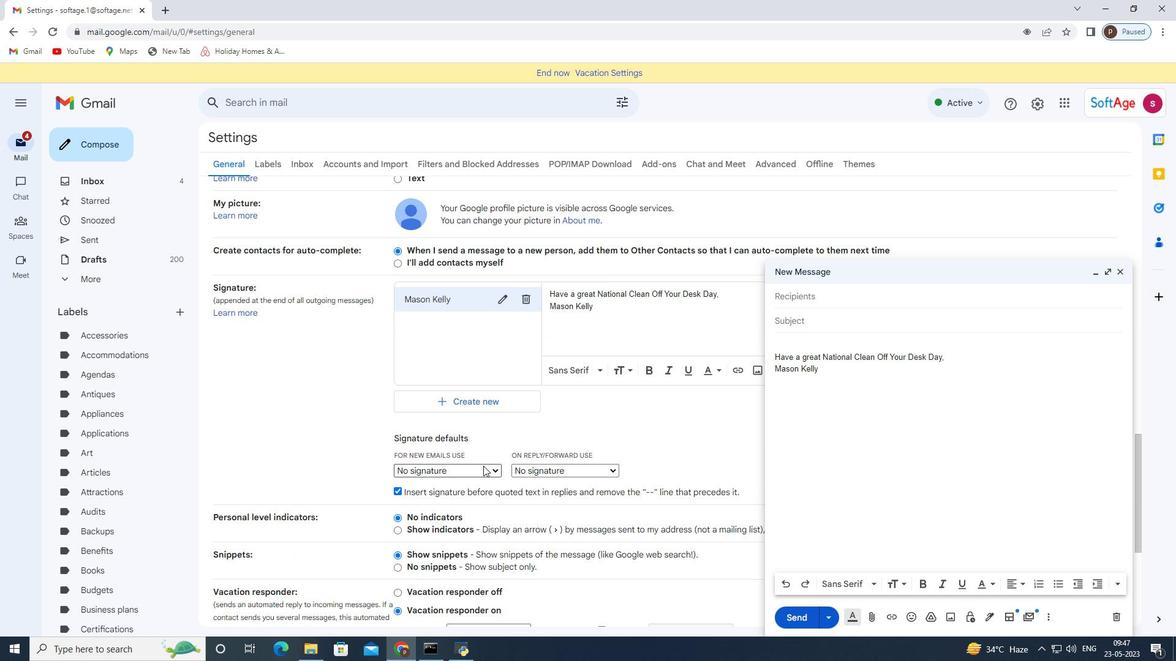 
Action: Mouse moved to (487, 495)
Screenshot: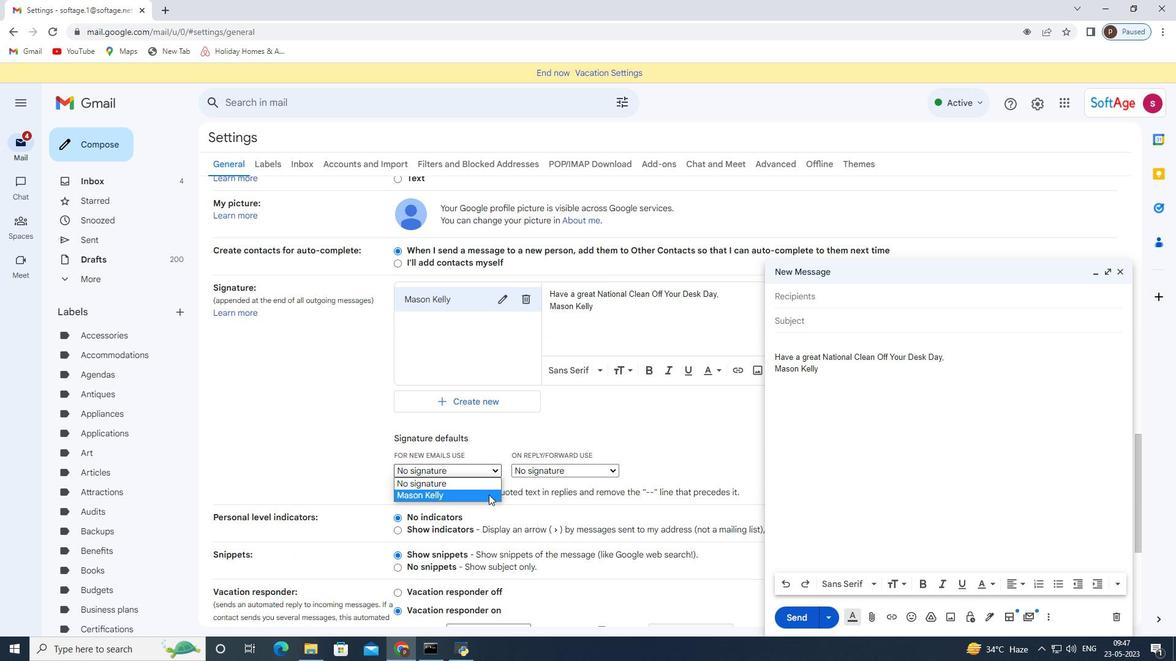 
Action: Mouse pressed left at (487, 495)
Screenshot: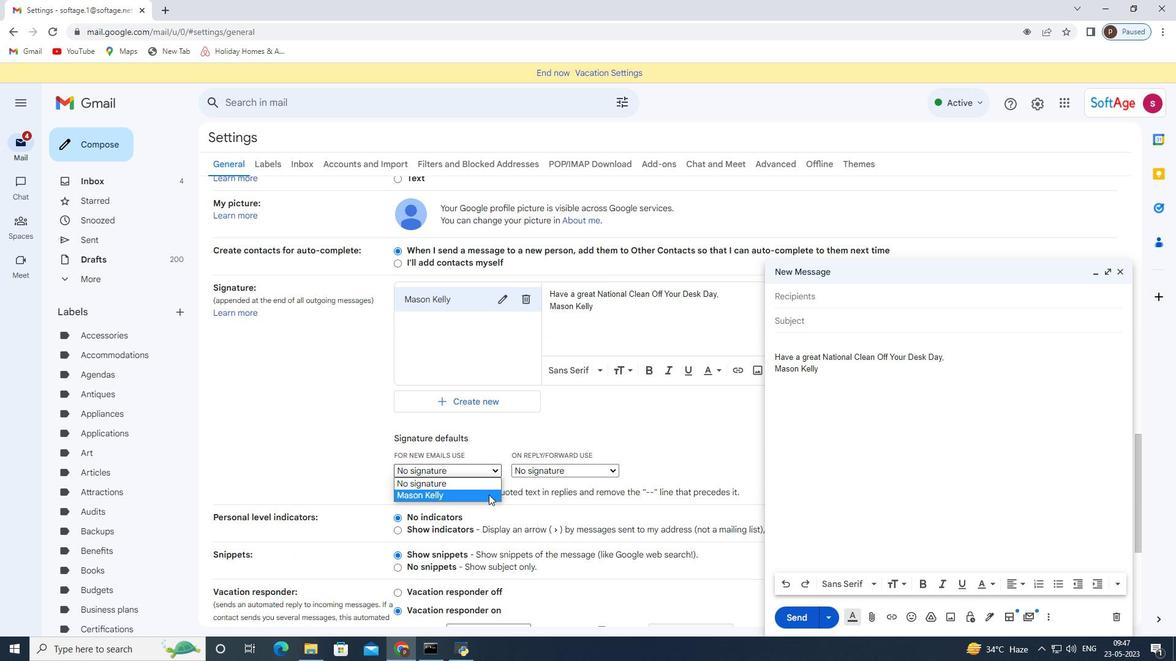 
Action: Mouse moved to (555, 474)
Screenshot: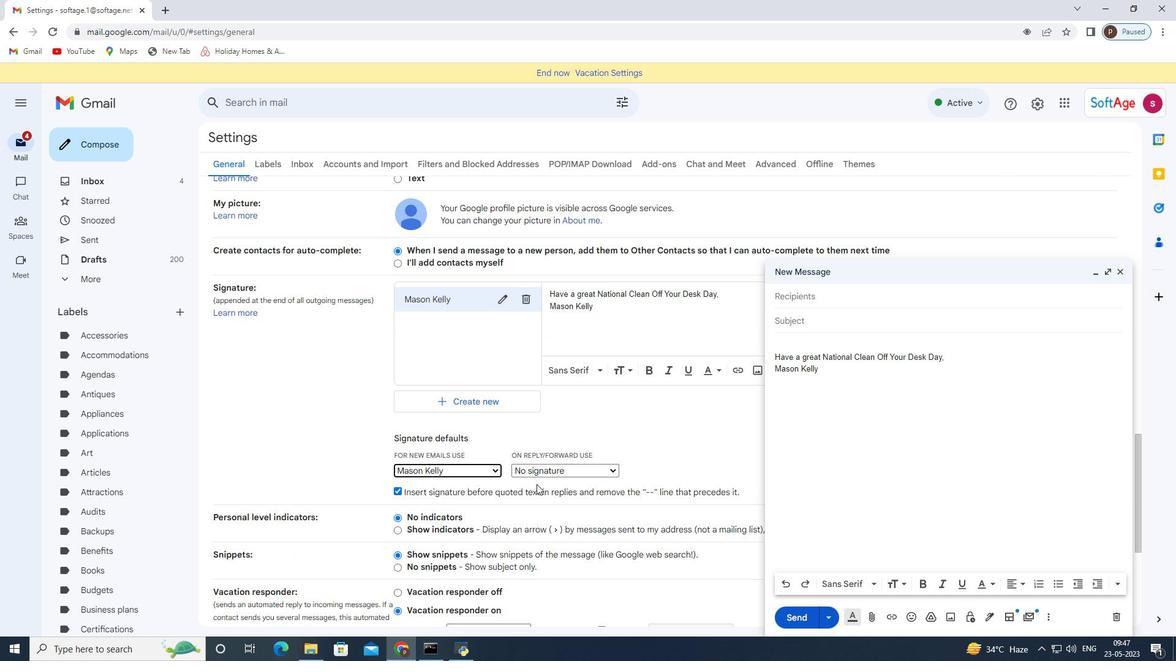 
Action: Mouse pressed left at (555, 474)
Screenshot: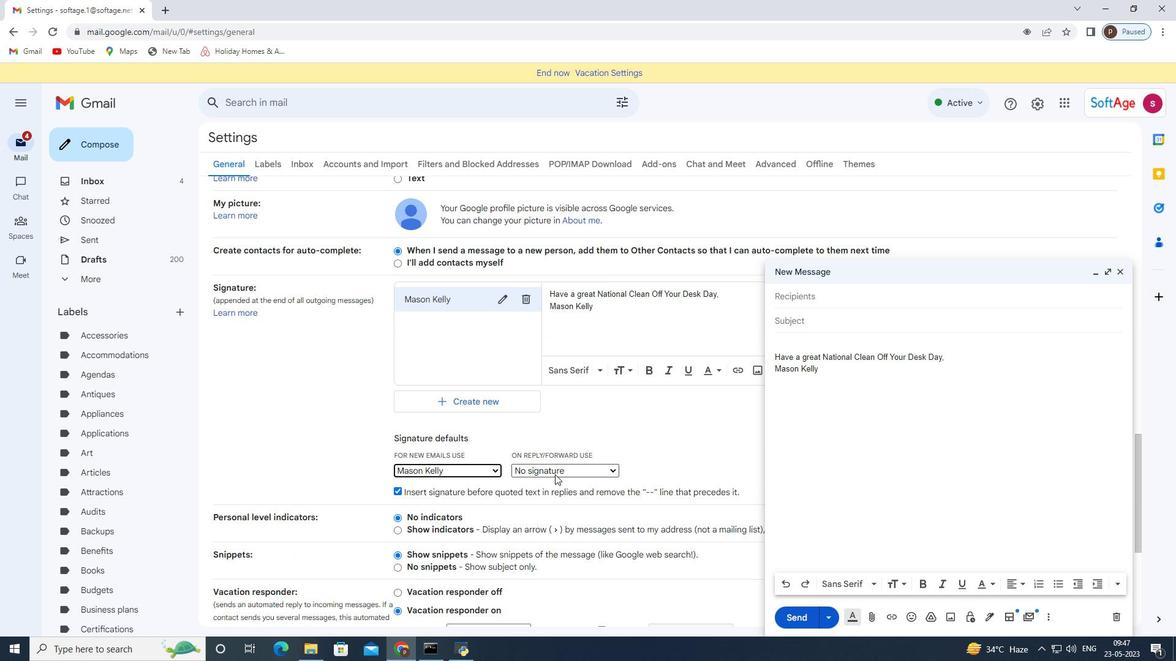 
Action: Mouse moved to (550, 489)
Screenshot: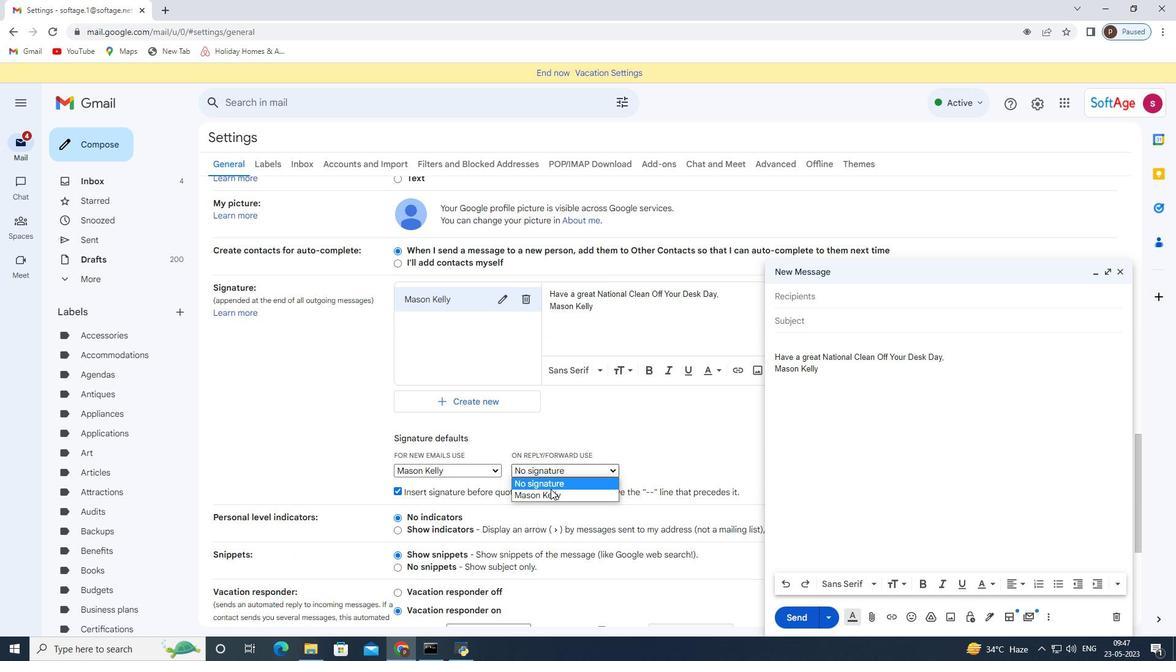 
Action: Mouse pressed left at (550, 489)
Screenshot: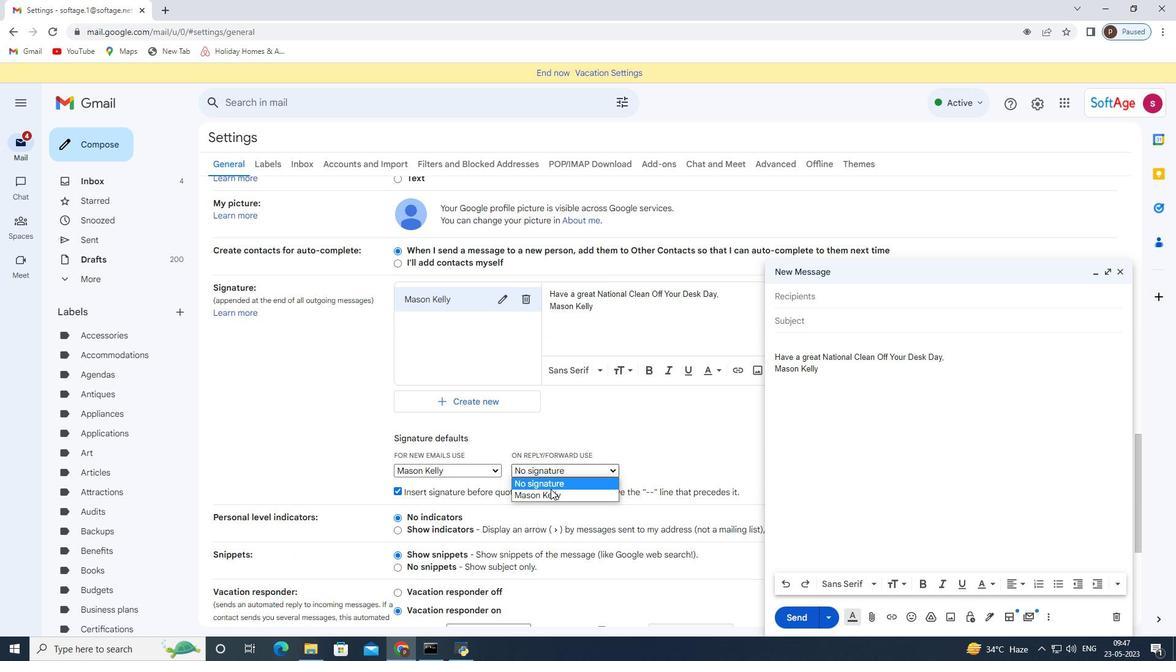 
Action: Mouse moved to (547, 477)
Screenshot: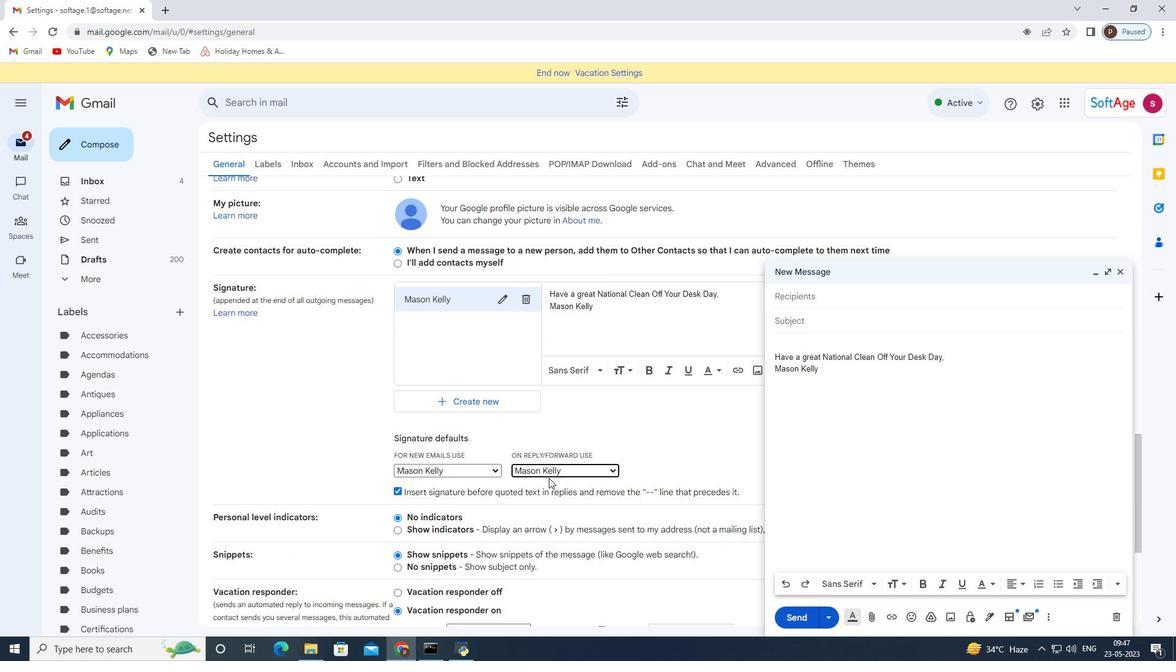 
Action: Mouse scrolled (547, 476) with delta (0, 0)
Screenshot: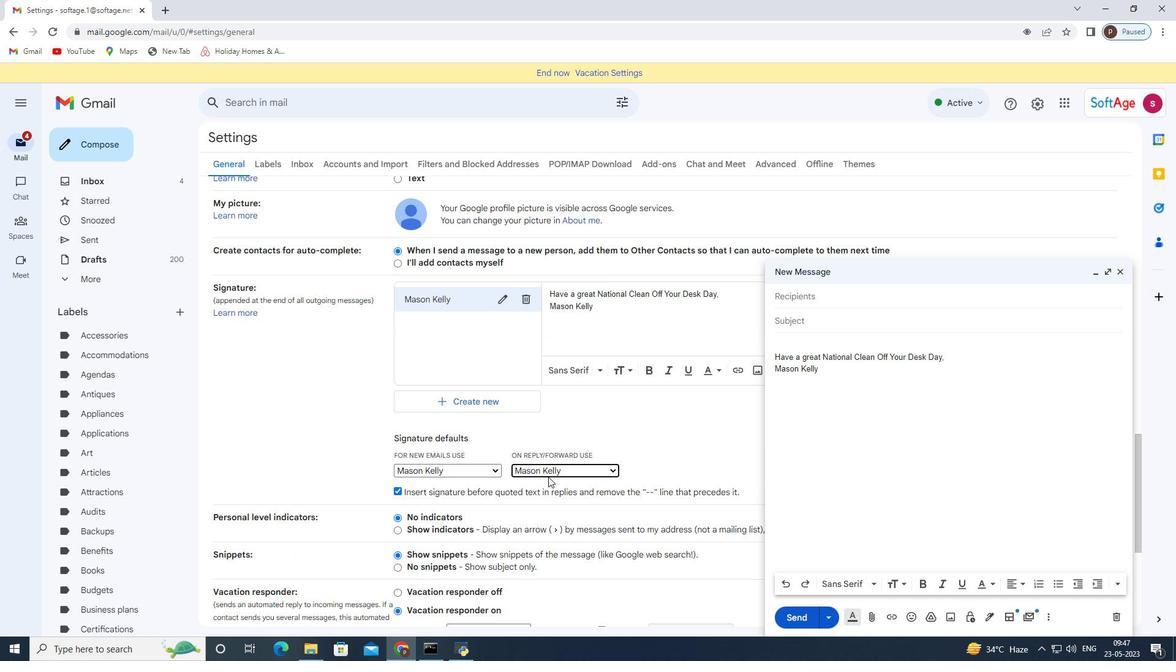 
Action: Mouse scrolled (547, 476) with delta (0, 0)
Screenshot: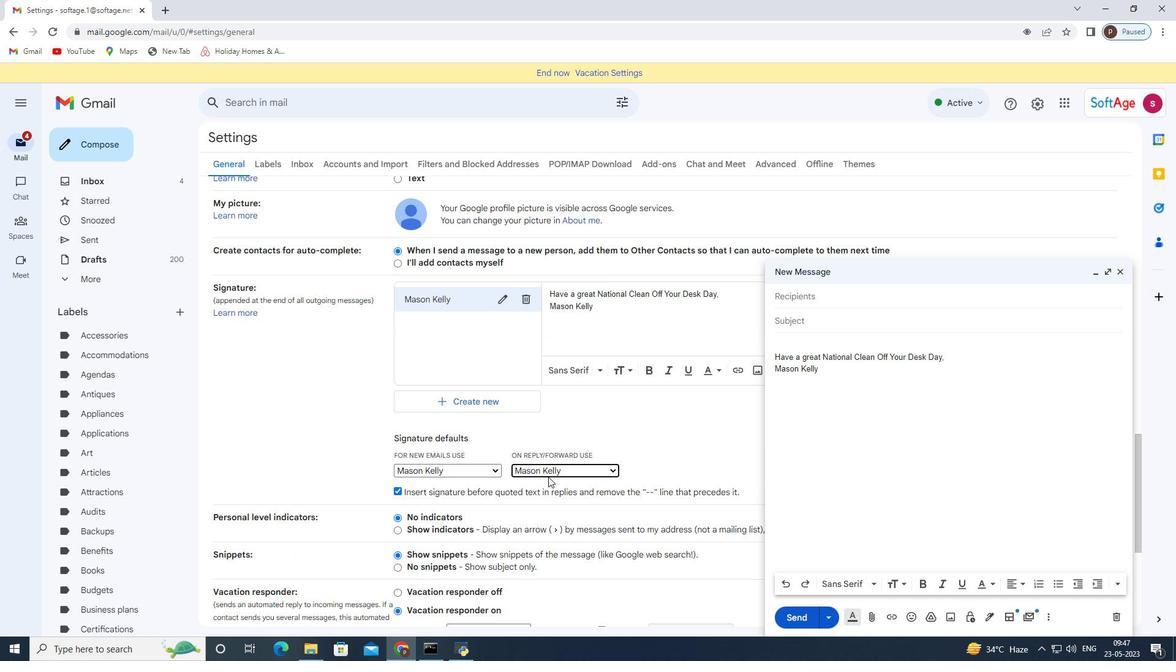 
Action: Mouse scrolled (547, 476) with delta (0, 0)
Screenshot: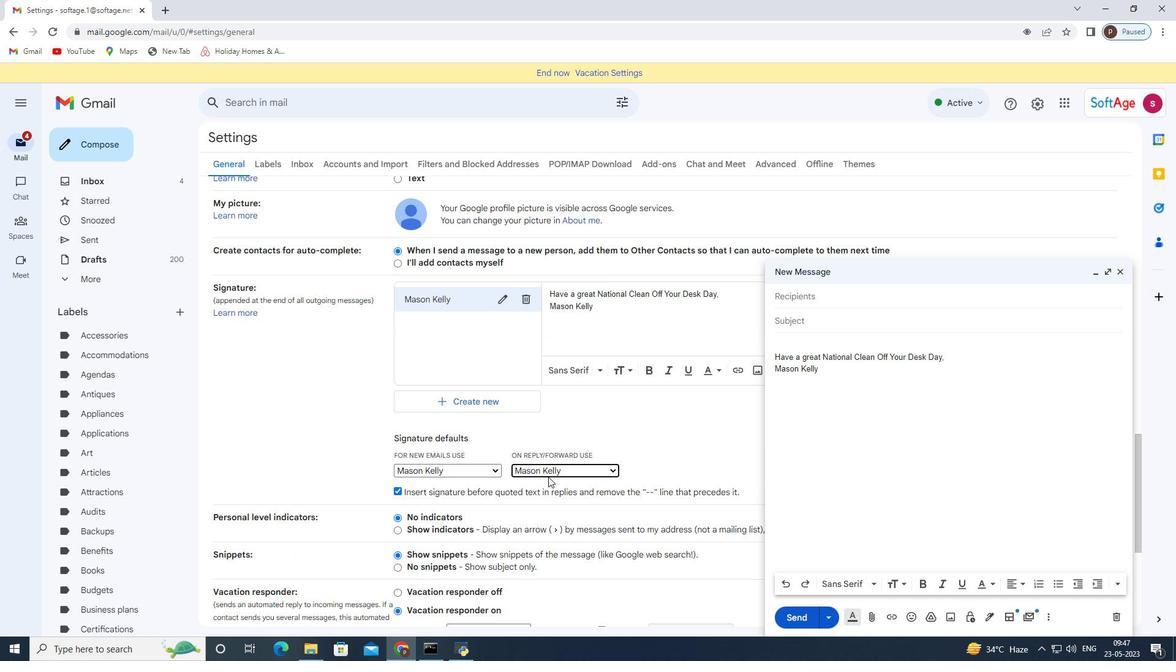 
Action: Mouse scrolled (547, 476) with delta (0, 0)
Screenshot: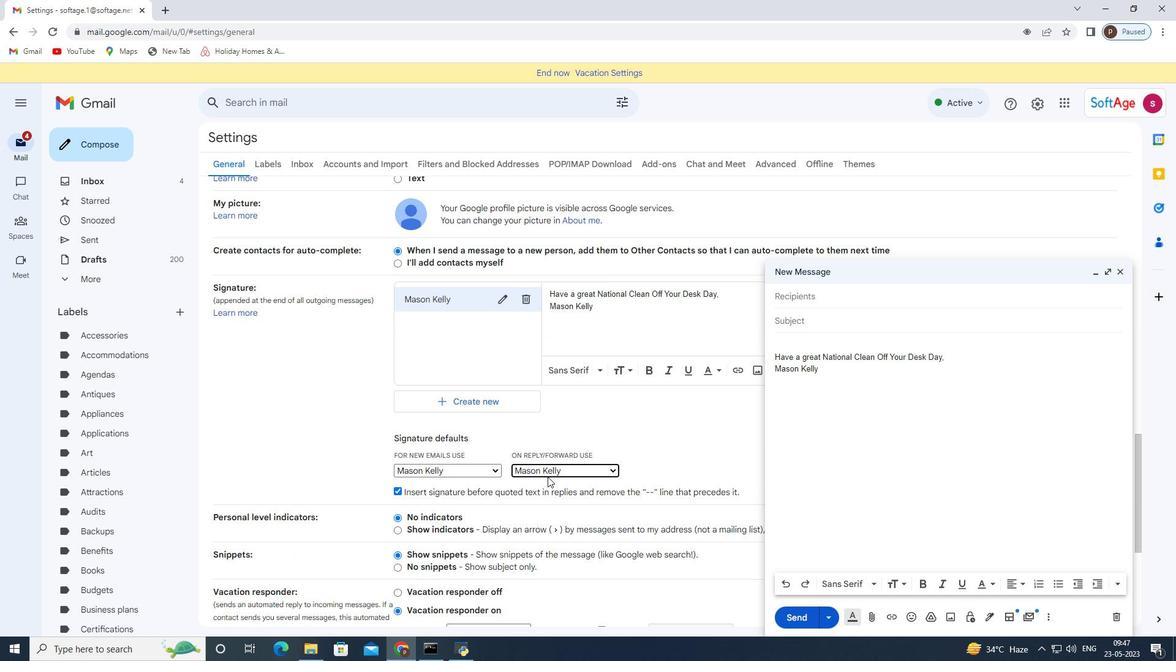 
Action: Mouse scrolled (547, 476) with delta (0, 0)
Screenshot: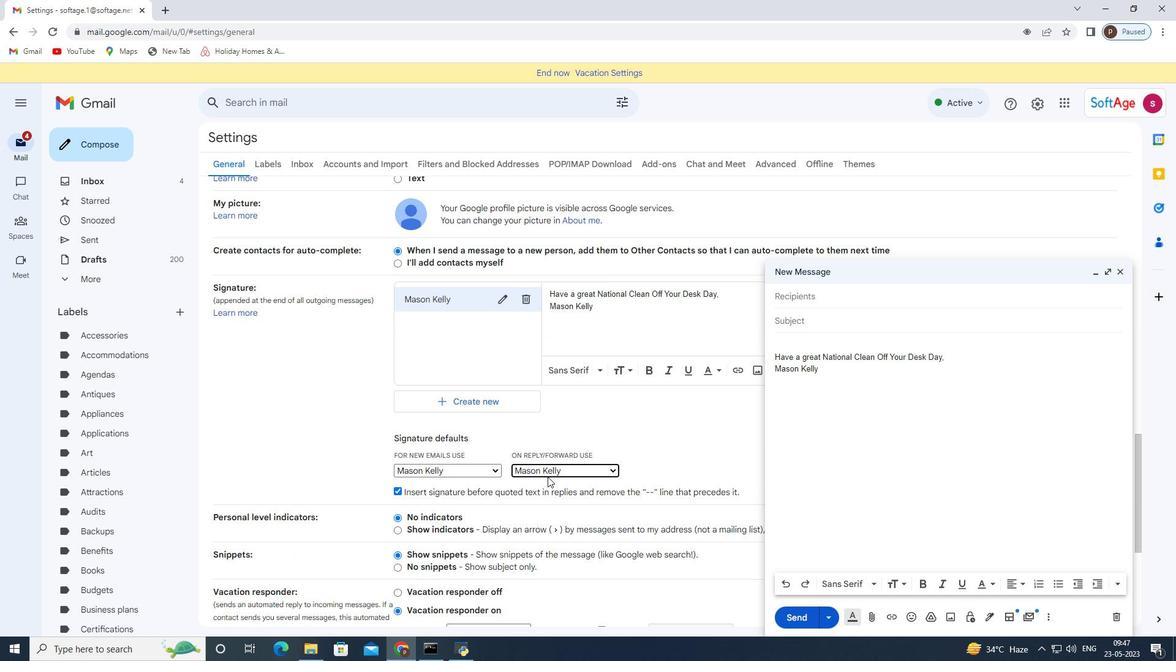 
Action: Mouse moved to (653, 558)
Screenshot: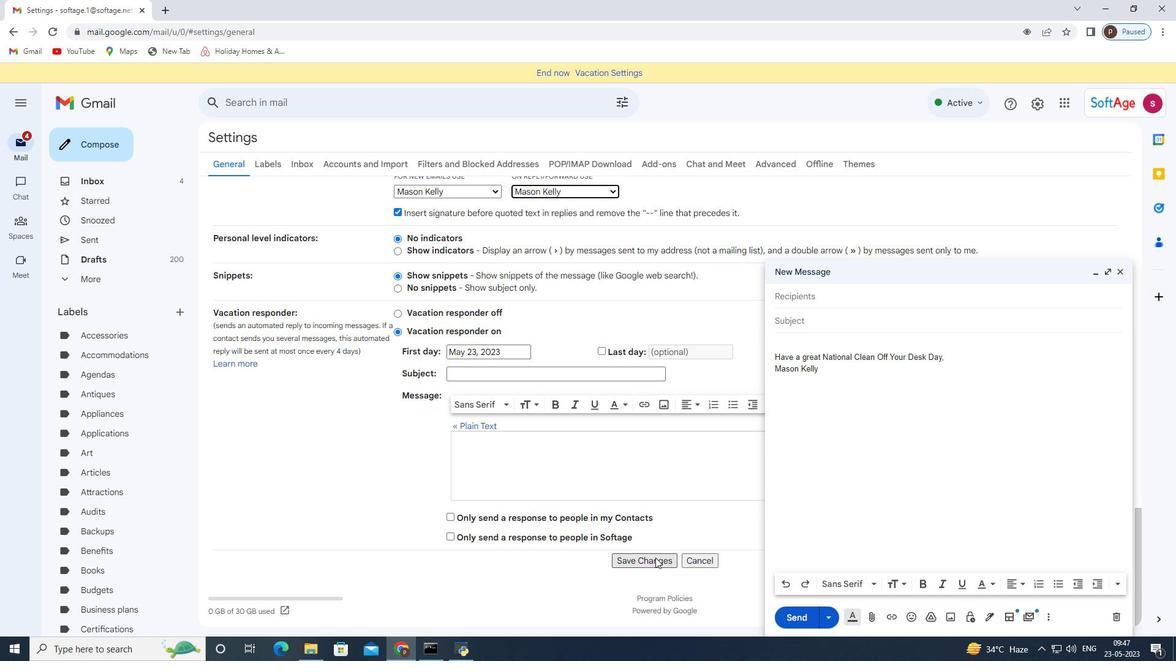 
Action: Mouse pressed left at (653, 558)
Screenshot: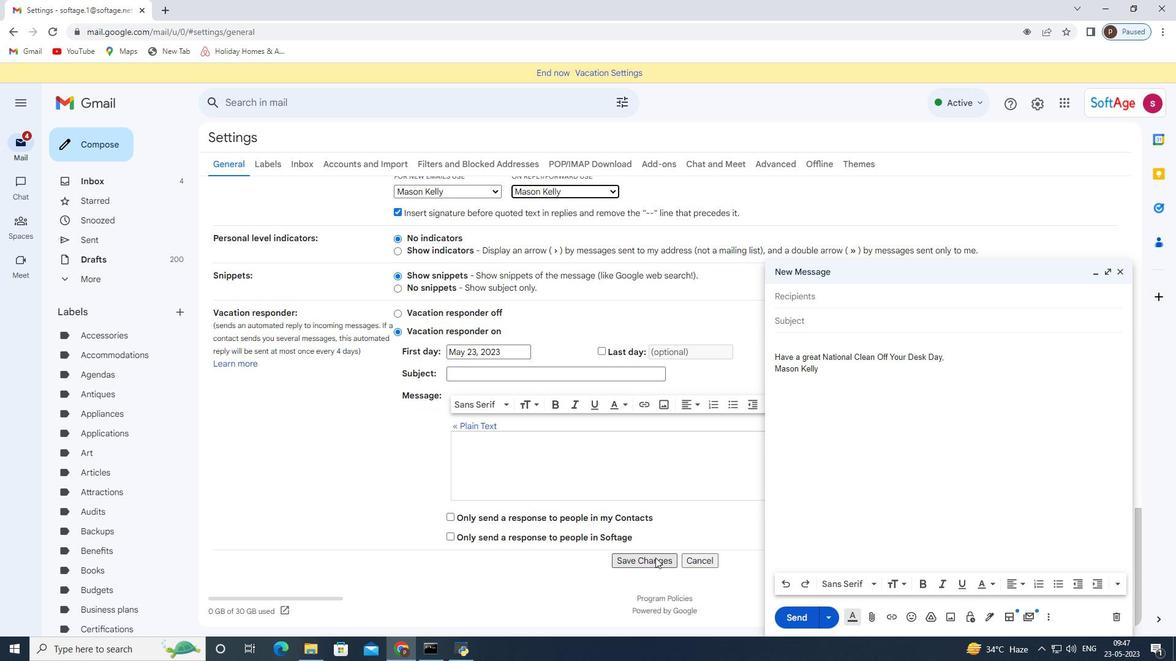
Action: Mouse scrolled (653, 558) with delta (0, 0)
Screenshot: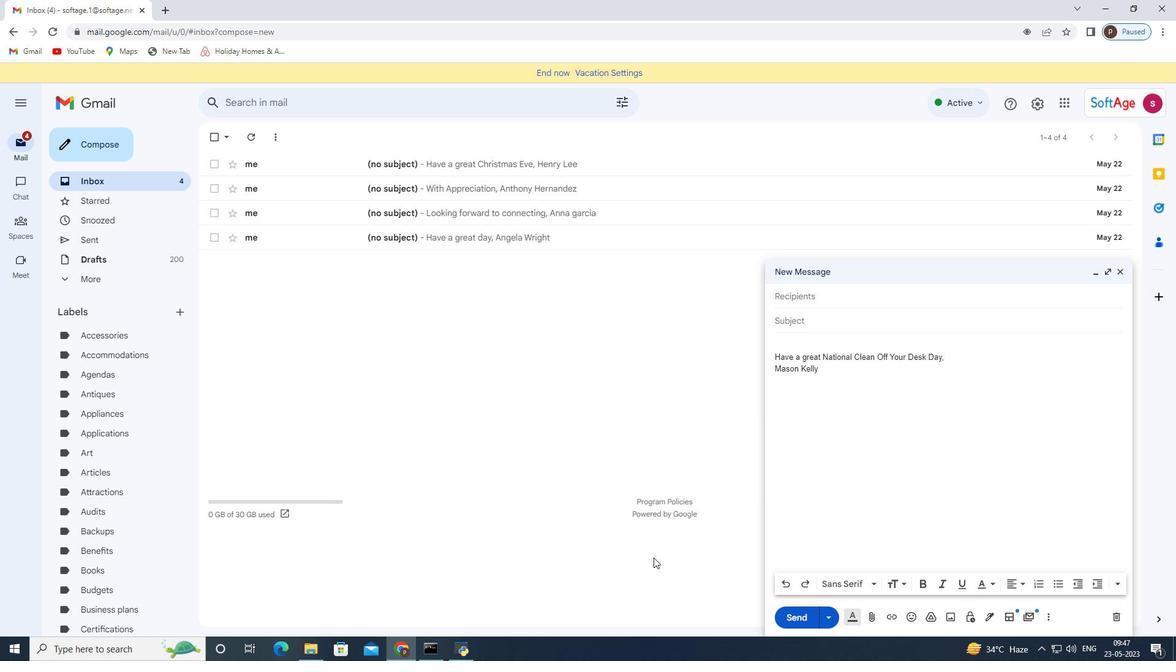
Action: Mouse scrolled (653, 558) with delta (0, 0)
Screenshot: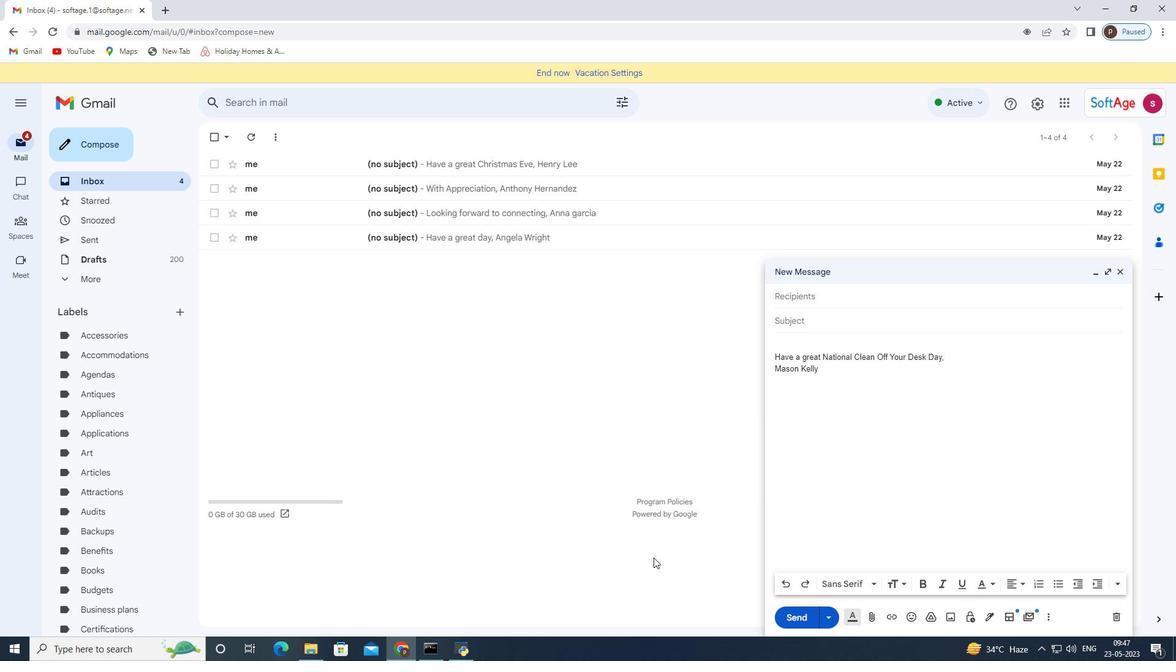 
Action: Mouse scrolled (653, 558) with delta (0, 0)
Screenshot: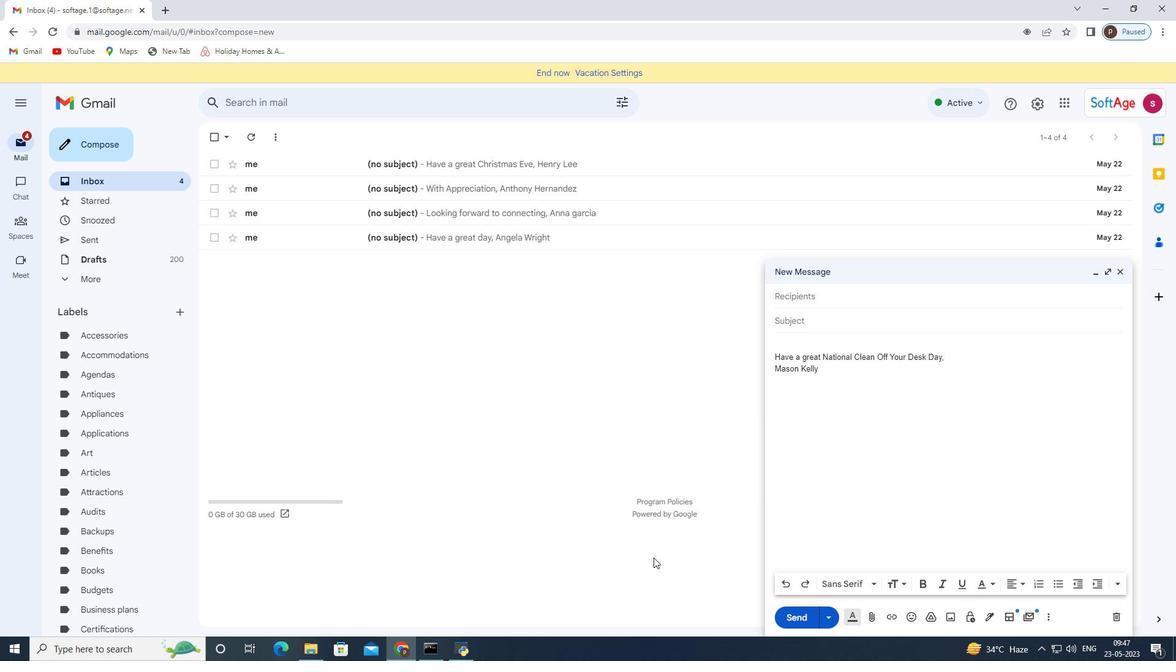 
Action: Mouse scrolled (653, 558) with delta (0, 0)
Screenshot: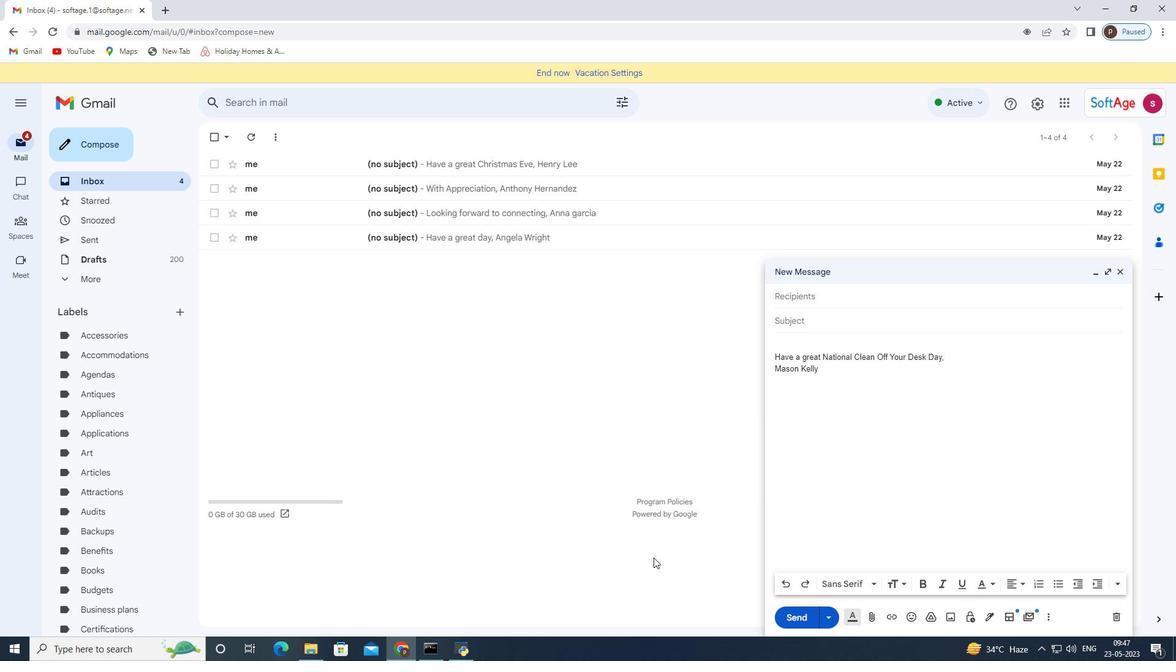 
Action: Mouse scrolled (653, 558) with delta (0, 0)
Screenshot: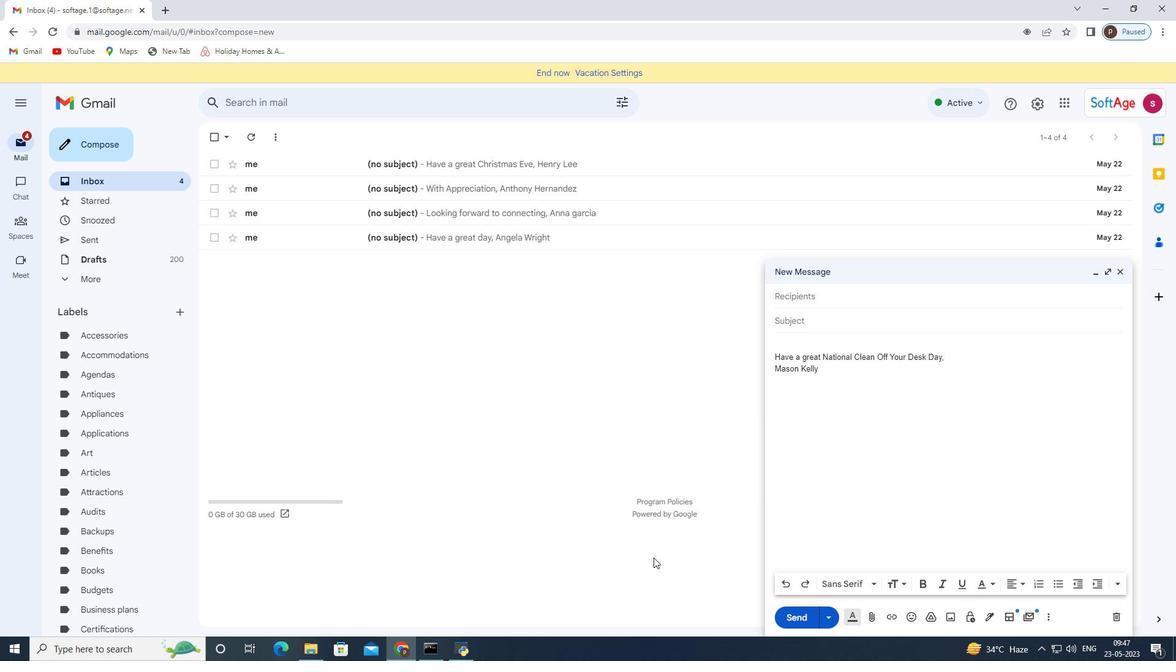 
Action: Mouse scrolled (653, 558) with delta (0, 0)
Screenshot: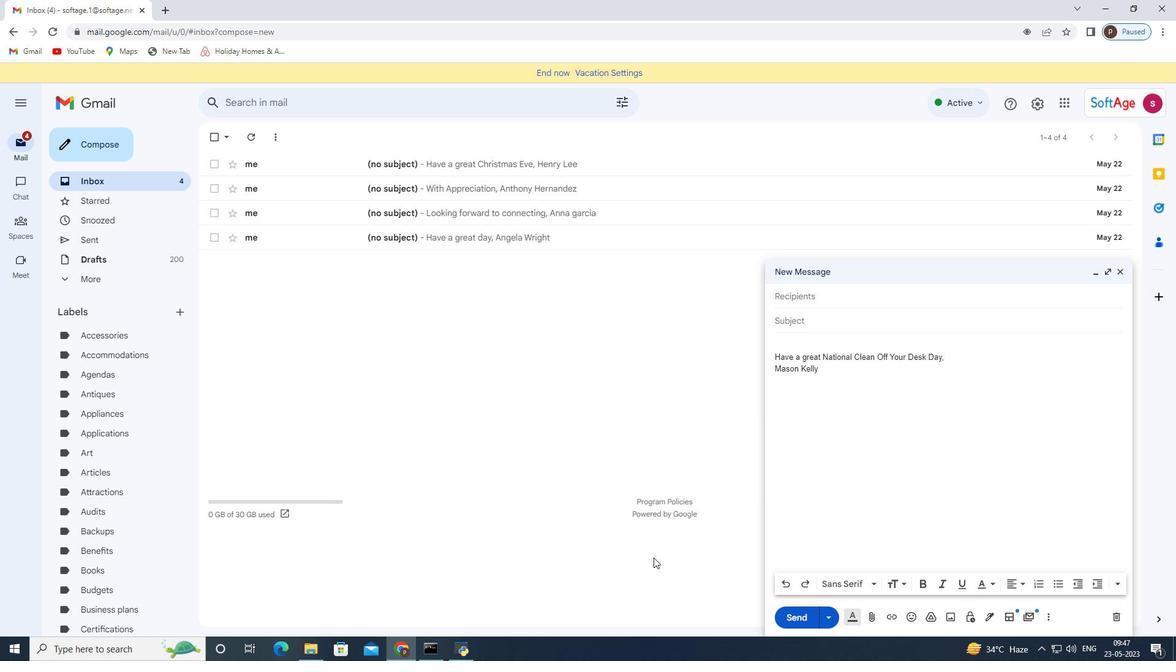 
Action: Mouse moved to (1125, 272)
Screenshot: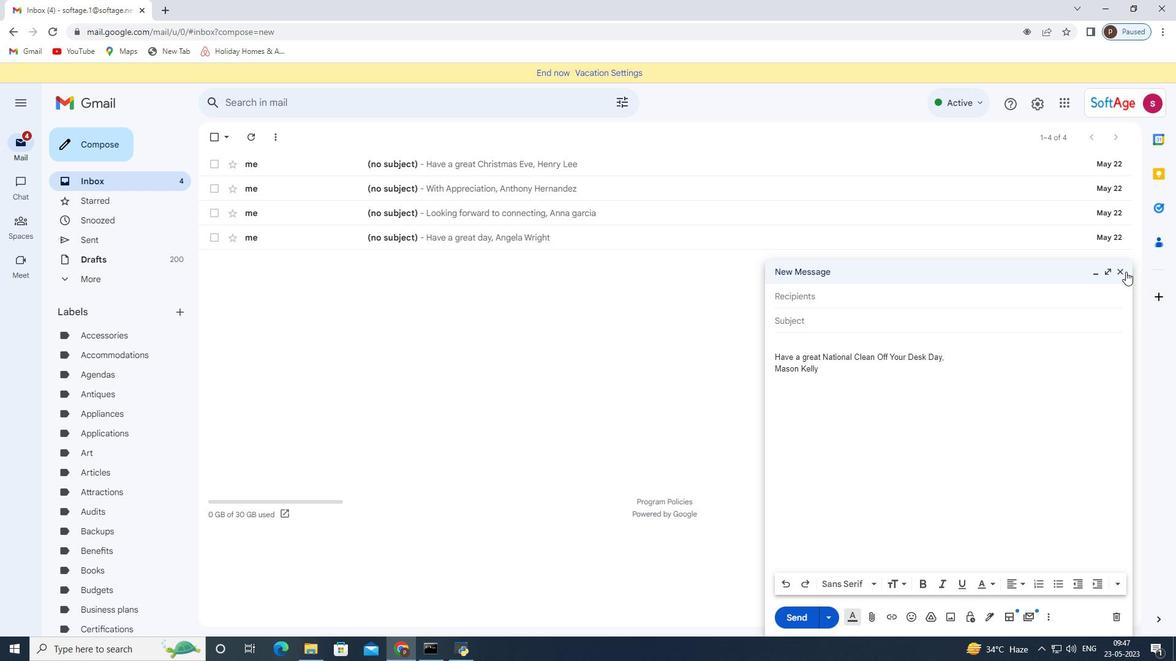 
Action: Mouse pressed left at (1125, 272)
Screenshot: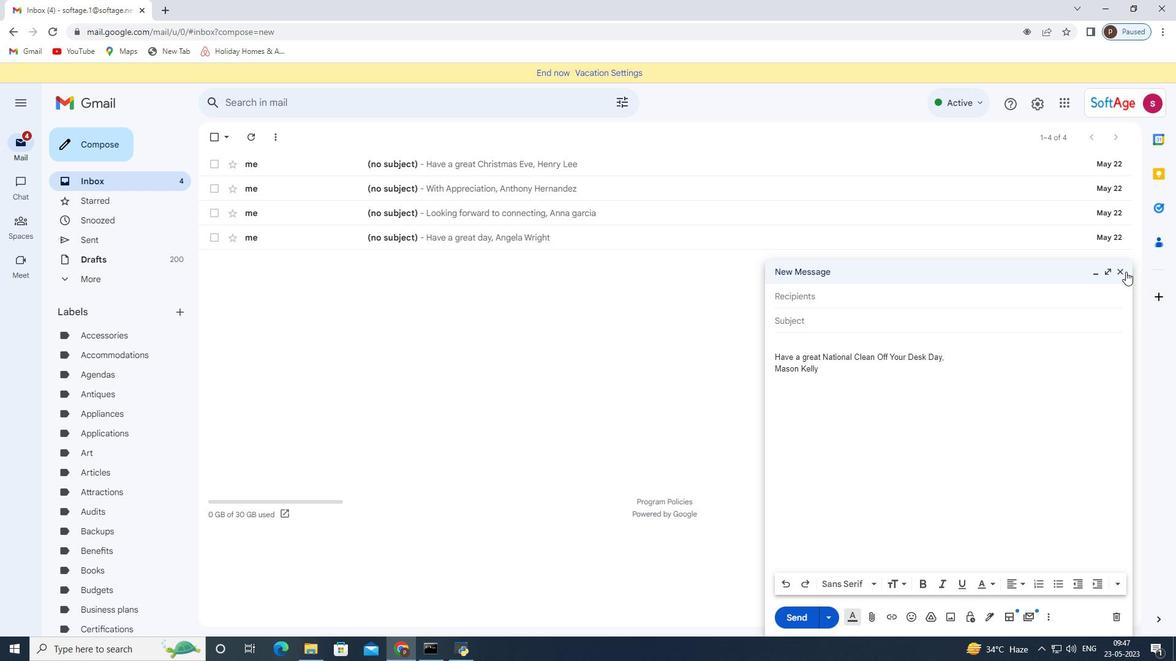 
Action: Mouse moved to (103, 145)
Screenshot: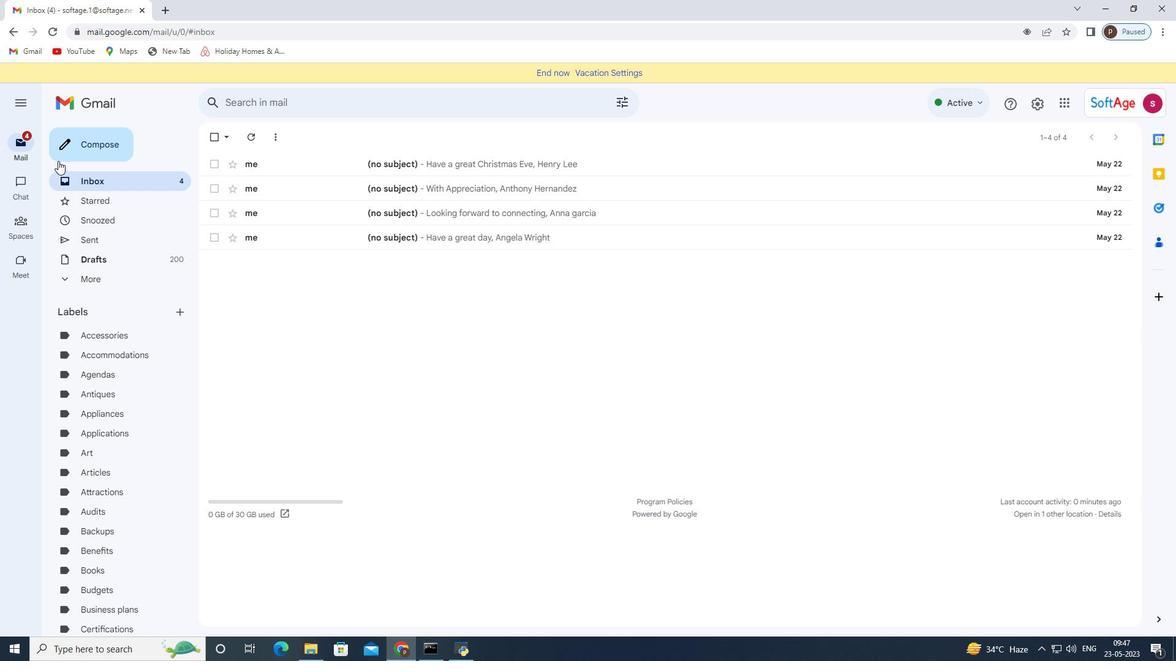 
Action: Mouse pressed left at (103, 145)
Screenshot: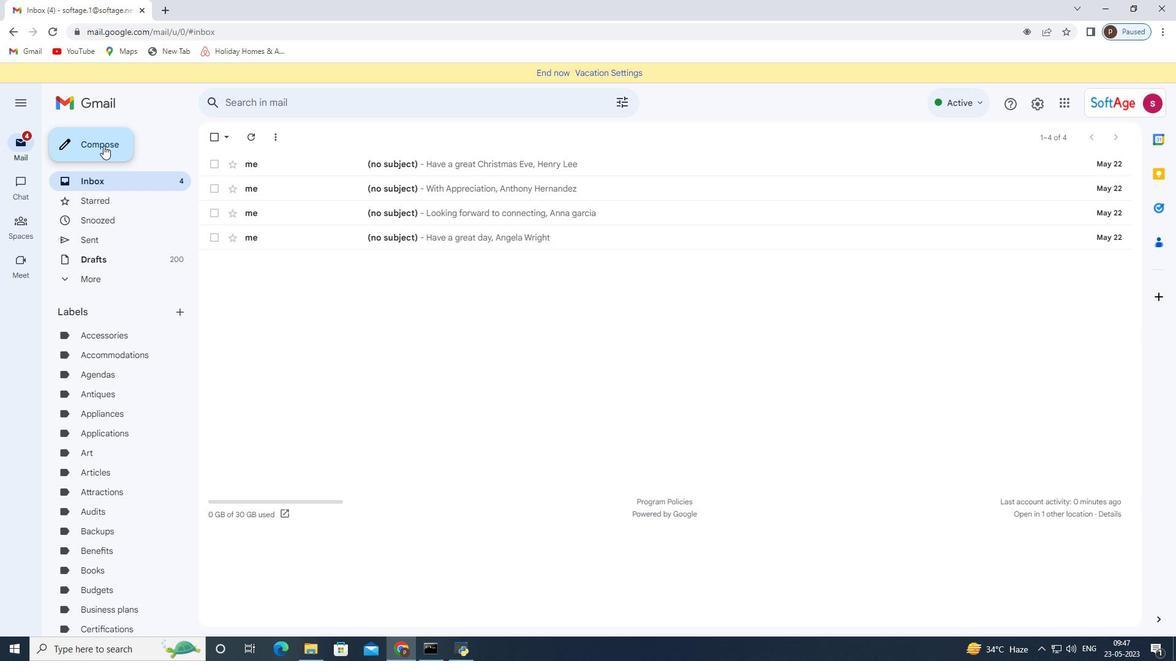 
Action: Mouse moved to (822, 305)
Screenshot: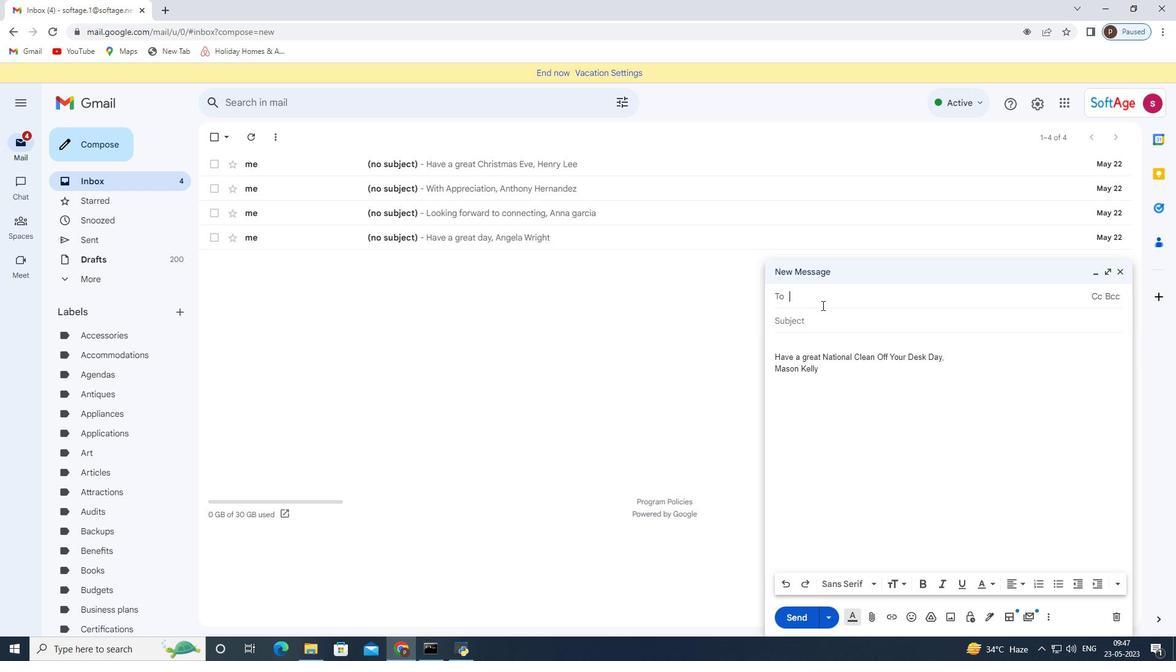 
Action: Key pressed softage.3<Key.shift>@softage.net
Screenshot: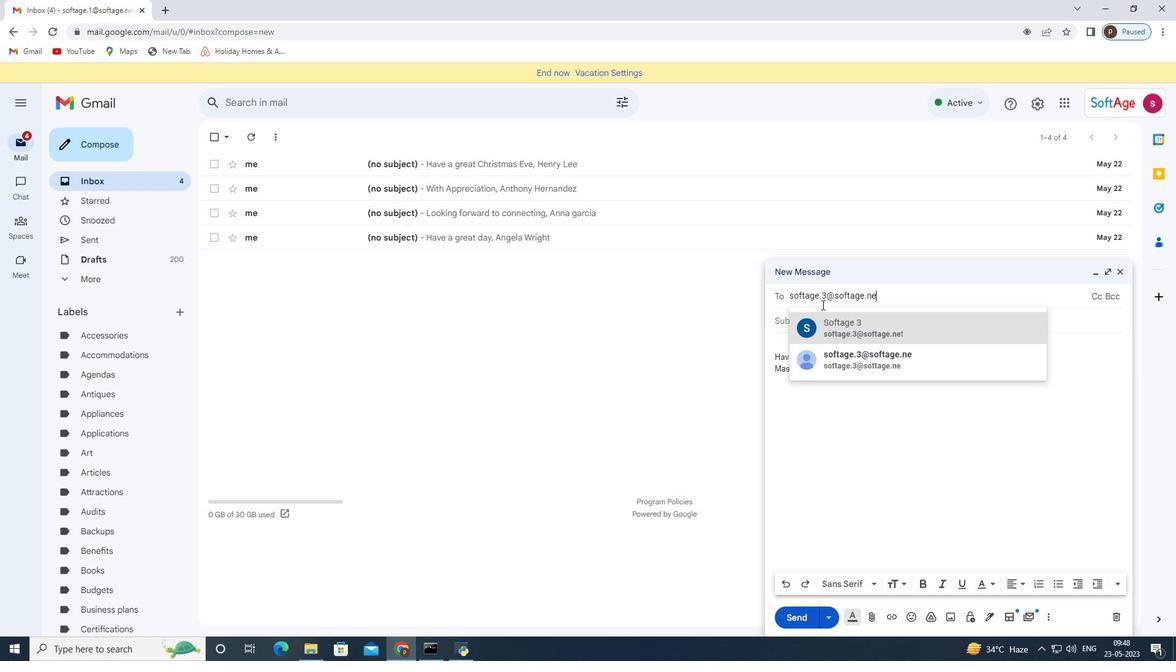 
Action: Mouse moved to (887, 316)
Screenshot: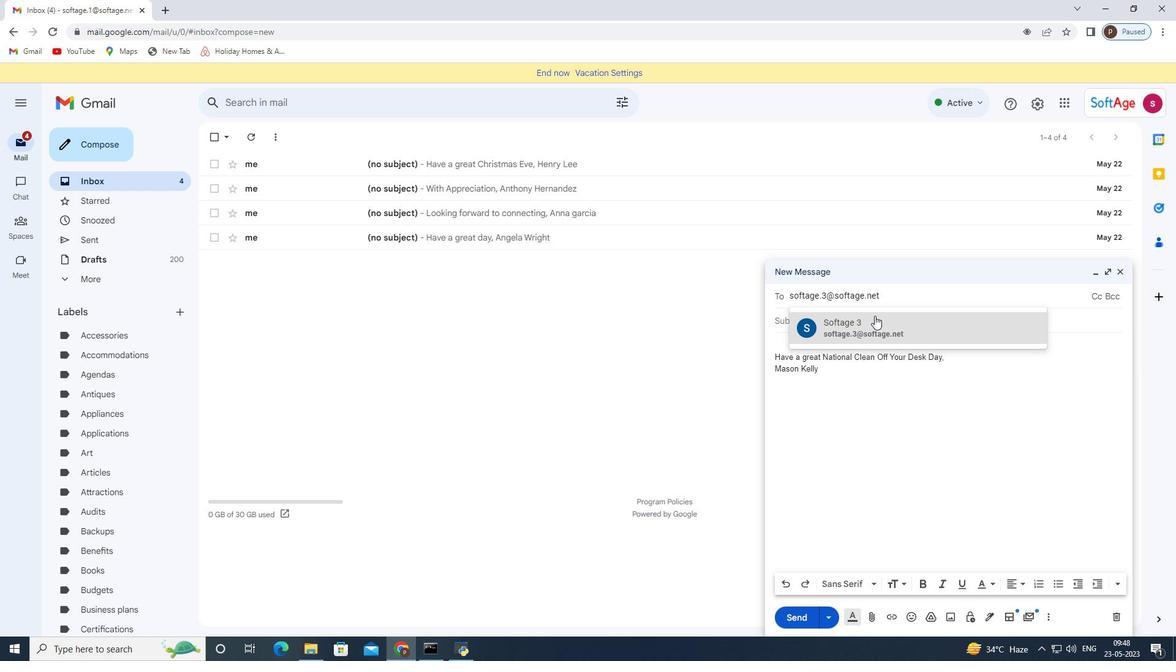 
Action: Mouse pressed left at (887, 316)
Screenshot: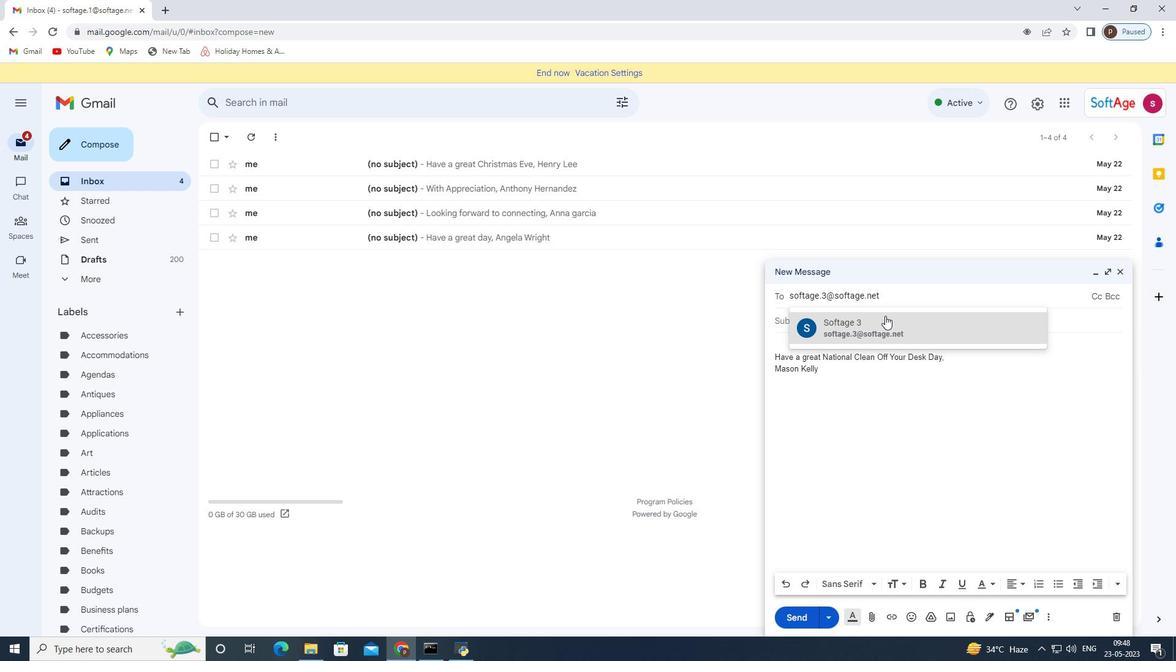 
Action: Mouse moved to (870, 399)
Screenshot: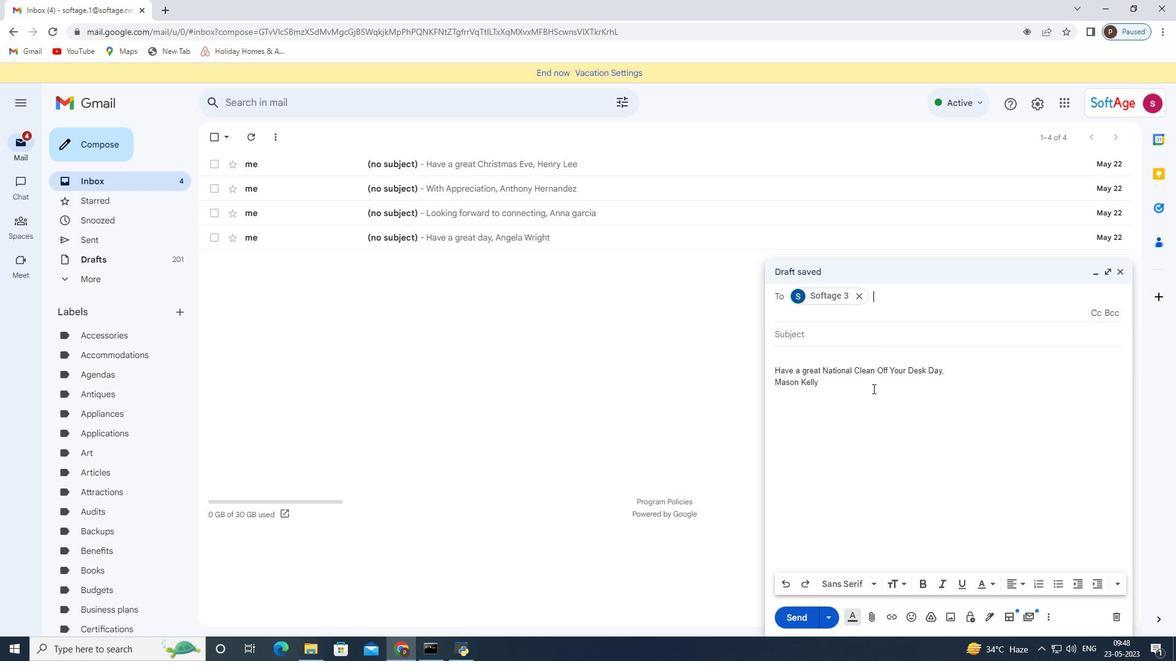 
Action: Mouse scrolled (870, 398) with delta (0, 0)
Screenshot: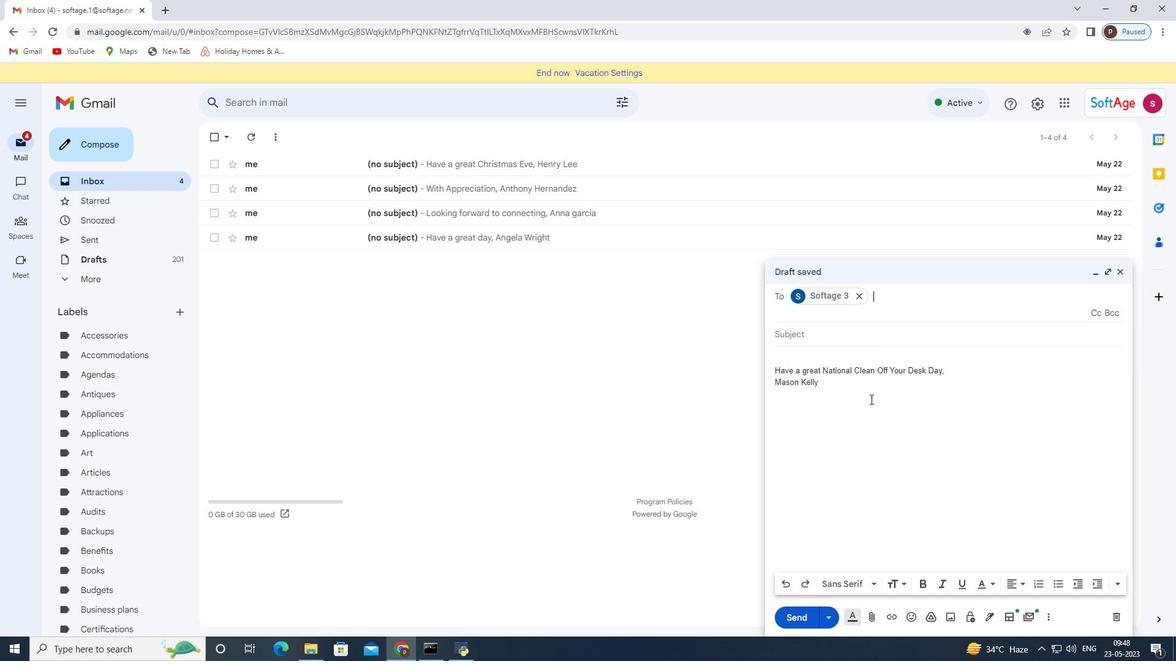 
Action: Mouse moved to (176, 311)
Screenshot: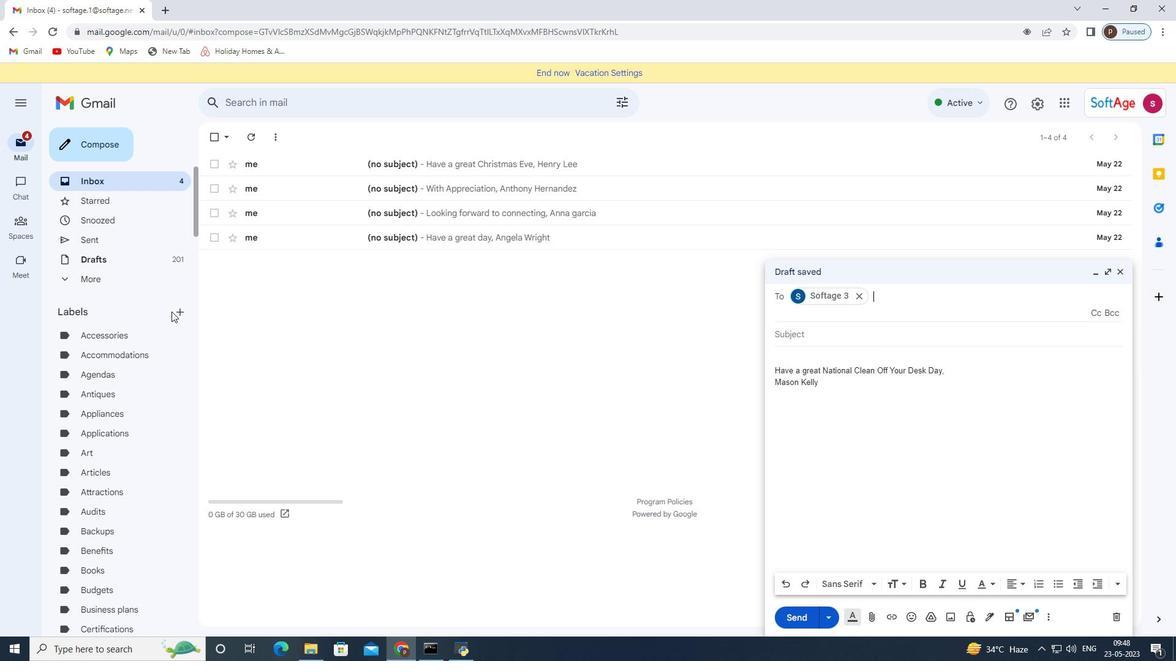 
Action: Mouse pressed left at (176, 311)
Screenshot: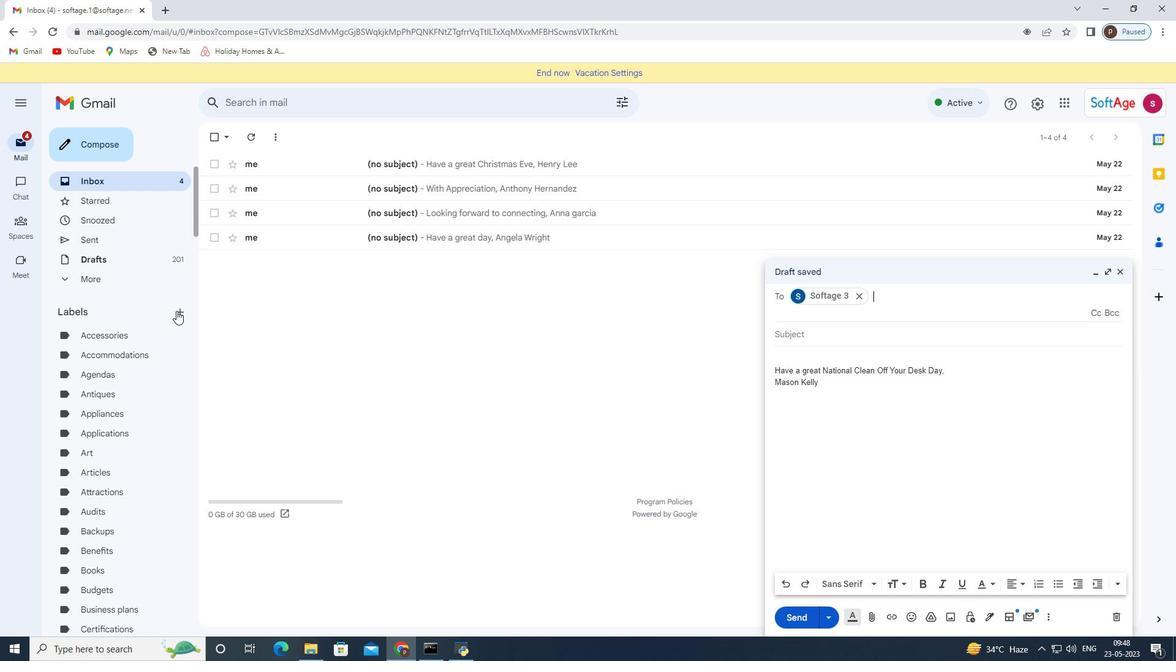 
Action: Mouse moved to (515, 337)
Screenshot: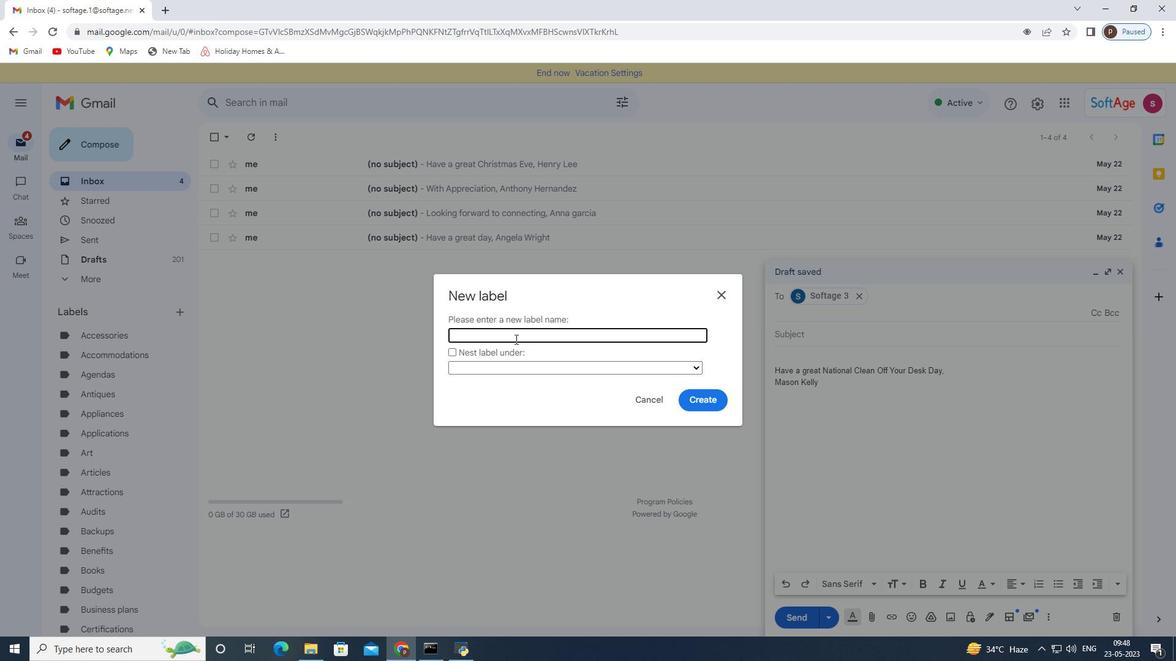 
Action: Mouse pressed left at (515, 337)
Screenshot: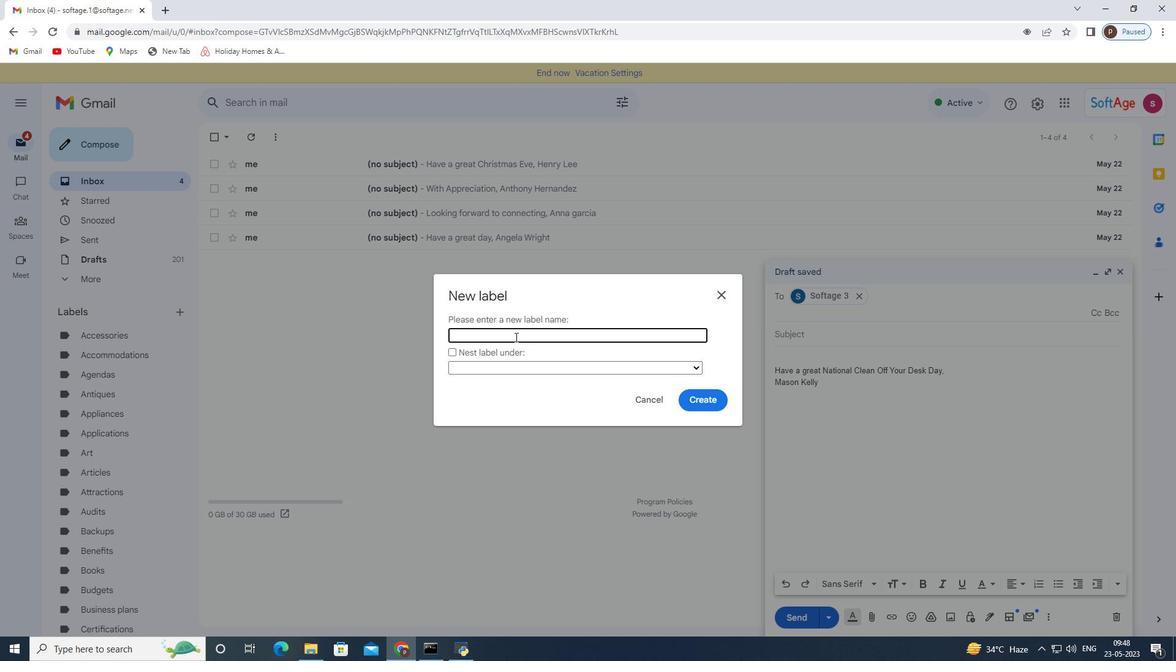 
Action: Key pressed <Key.shift>Homeowners<Key.space>associations
Screenshot: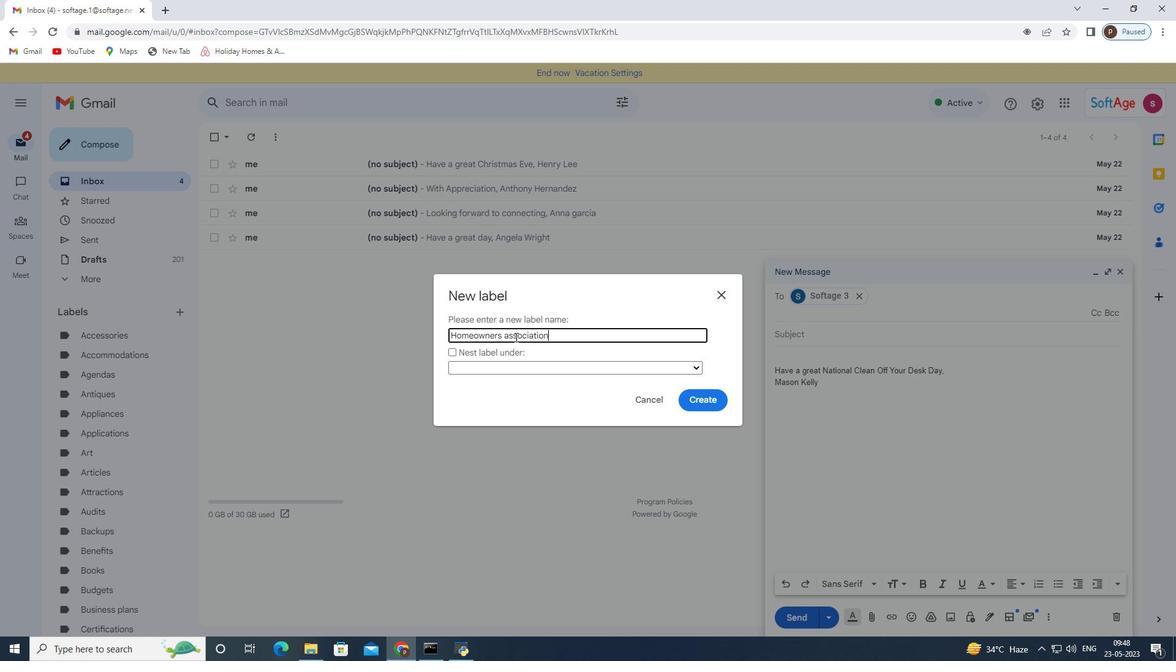 
Action: Mouse moved to (707, 398)
Screenshot: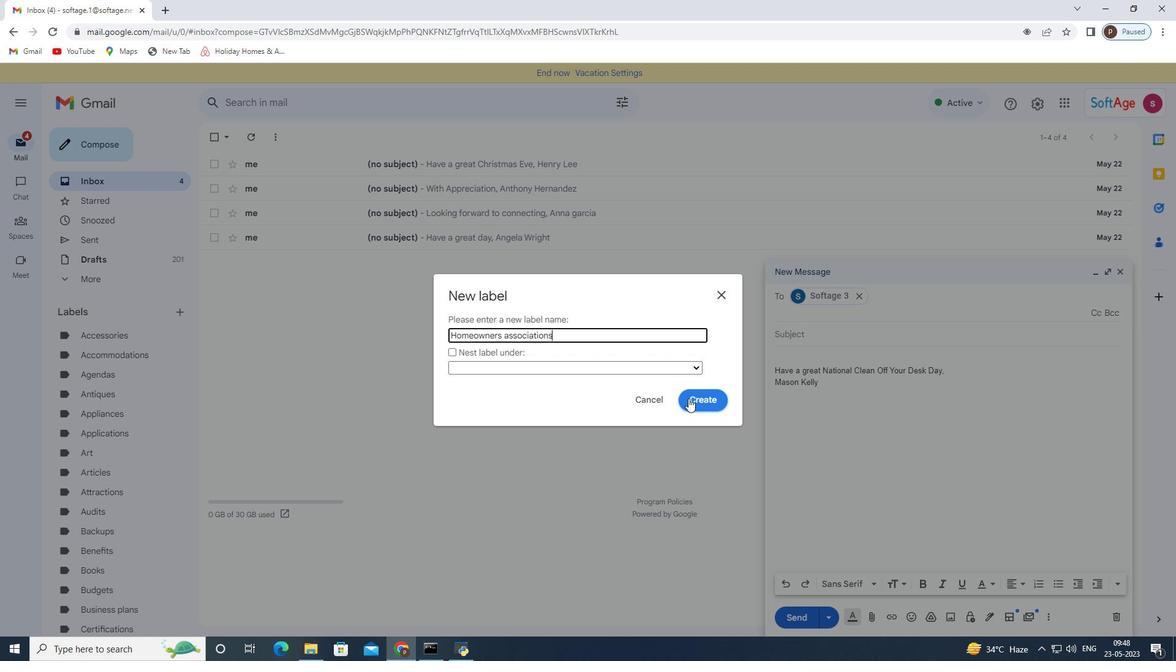 
Action: Mouse pressed left at (707, 398)
Screenshot: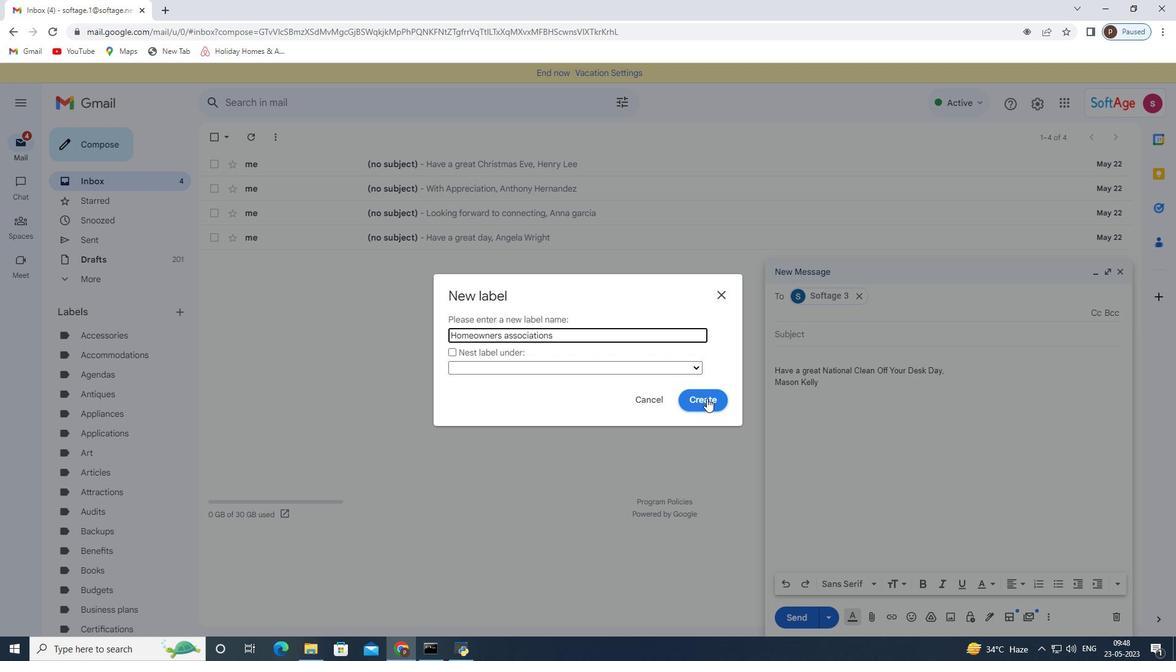 
Action: Mouse moved to (701, 413)
Screenshot: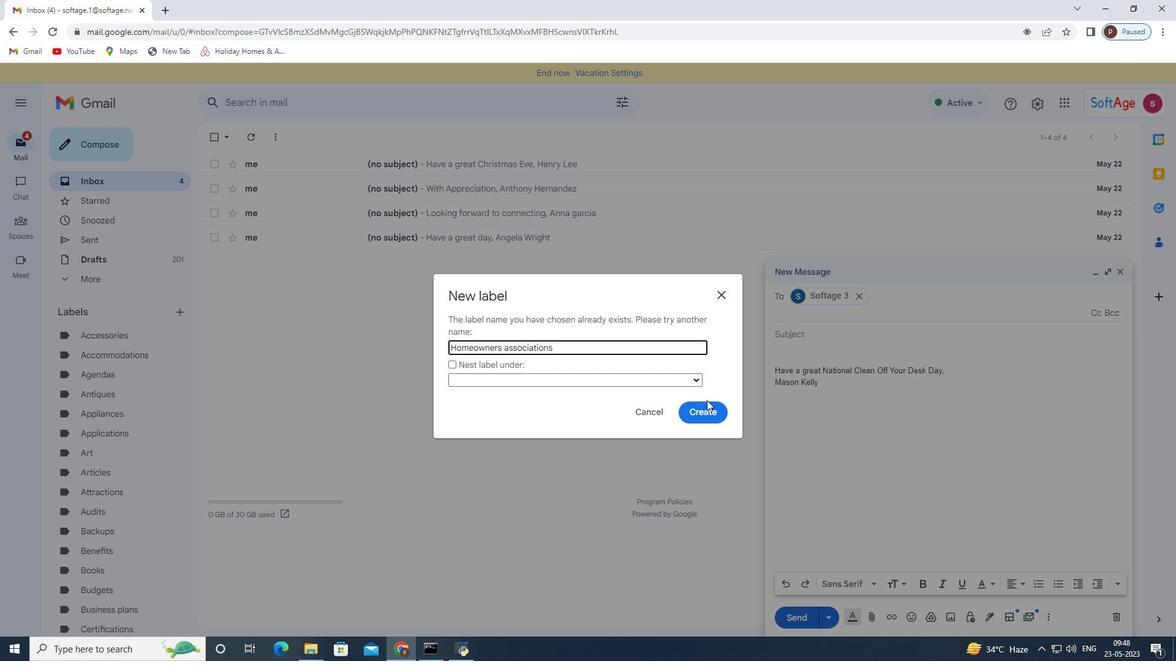 
Action: Mouse pressed left at (701, 413)
Screenshot: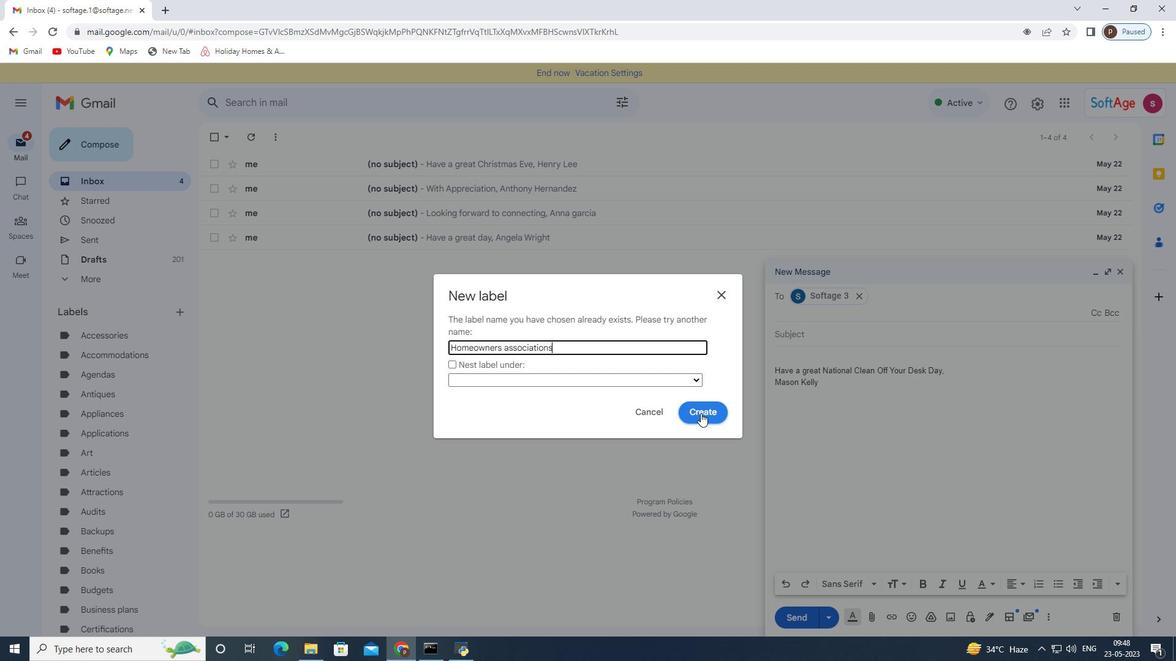 
Action: Mouse moved to (668, 349)
Screenshot: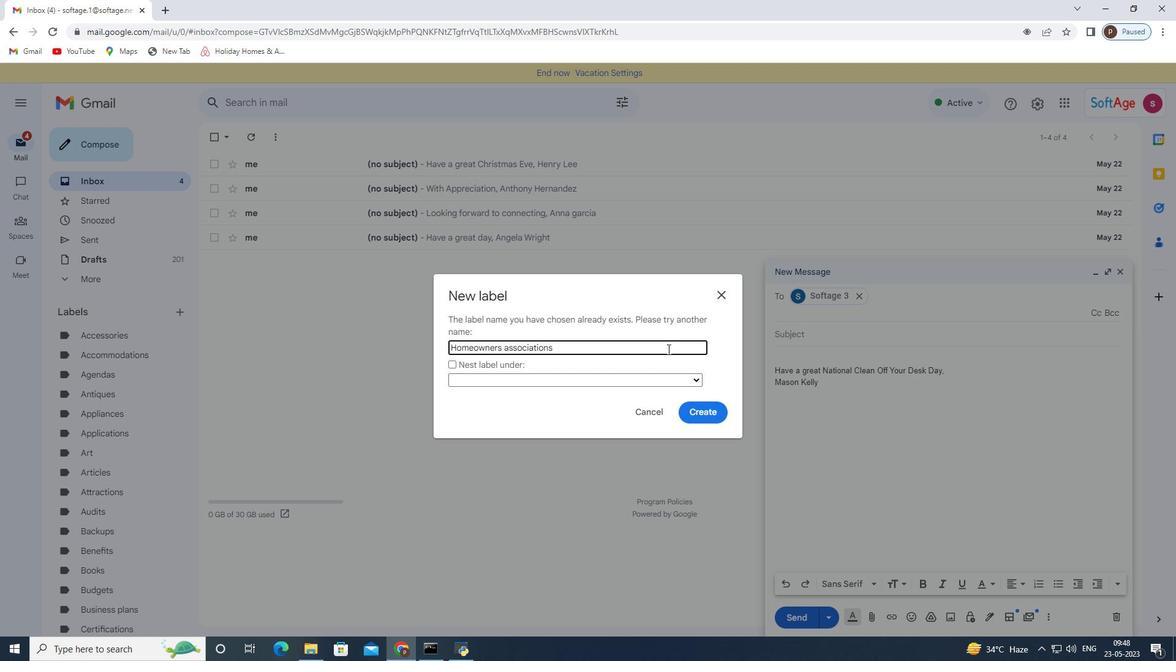 
Action: Mouse pressed left at (668, 349)
Screenshot: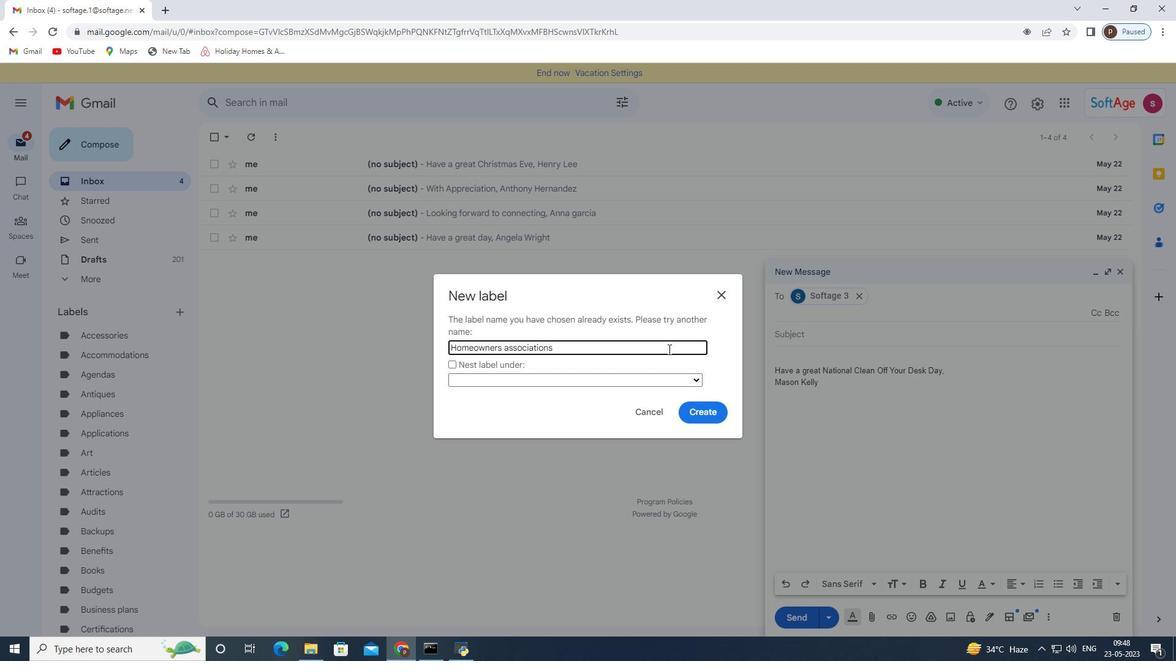 
Action: Mouse moved to (723, 296)
Screenshot: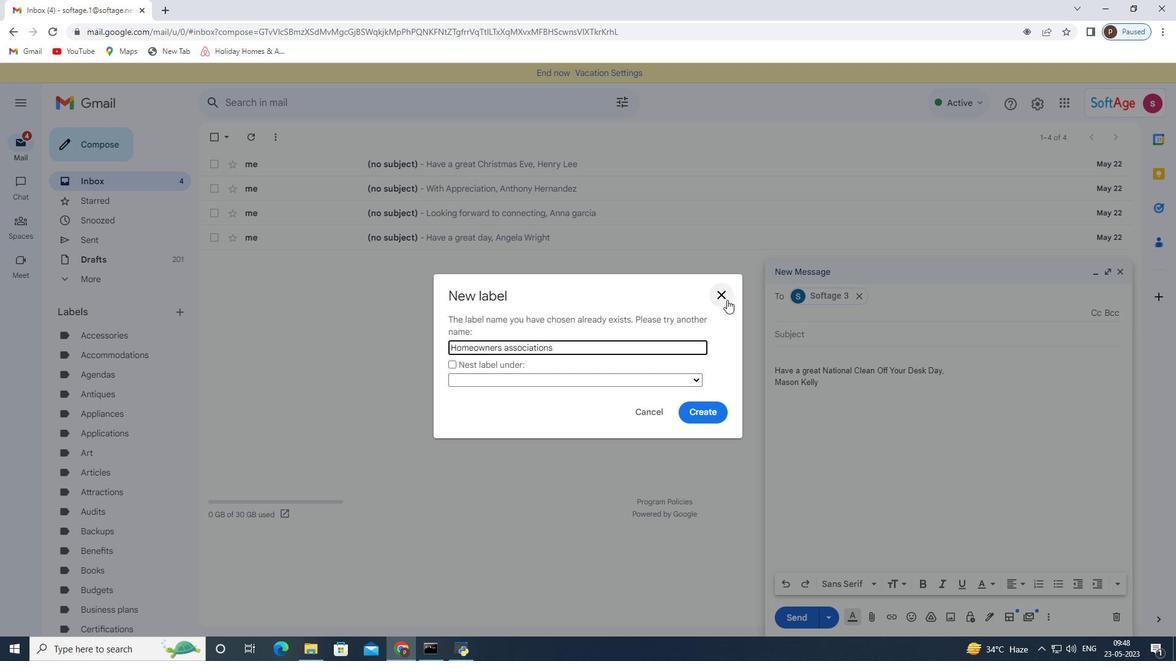 
Action: Mouse pressed left at (723, 296)
Screenshot: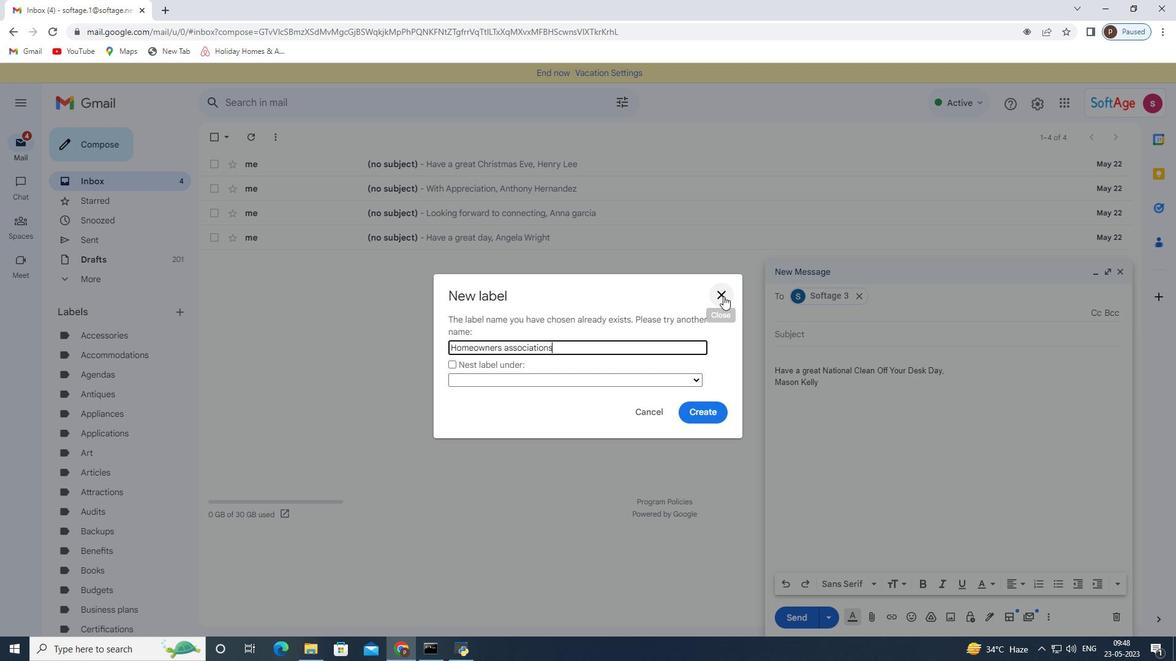 
Action: Mouse moved to (101, 401)
Screenshot: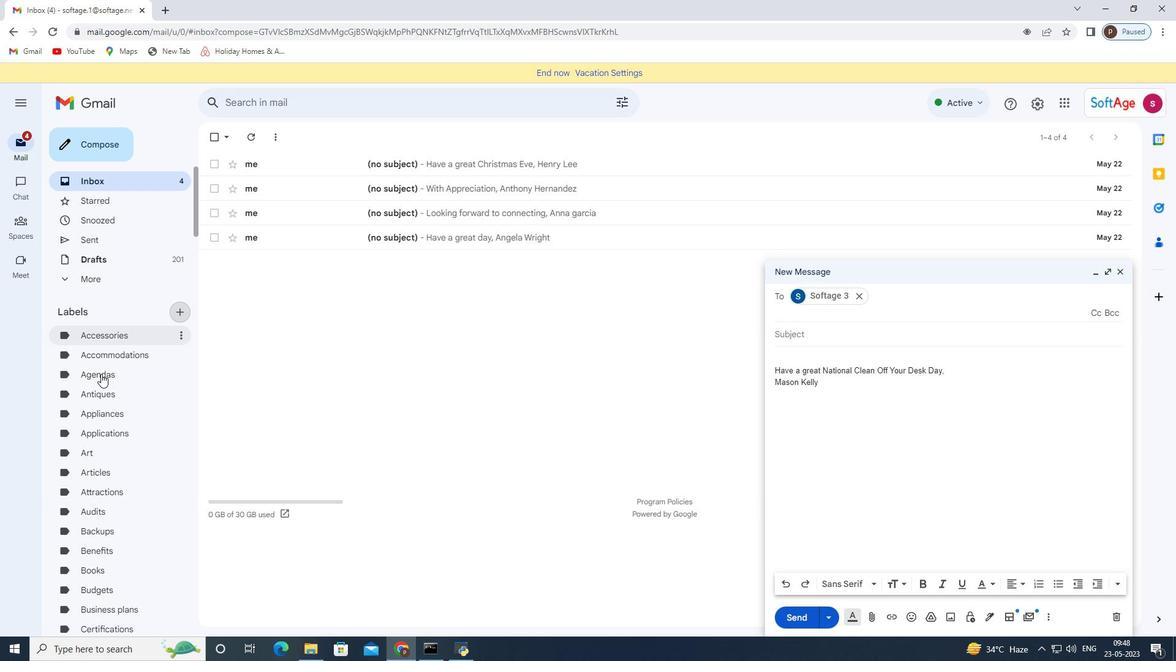 
Action: Mouse scrolled (101, 400) with delta (0, 0)
Screenshot: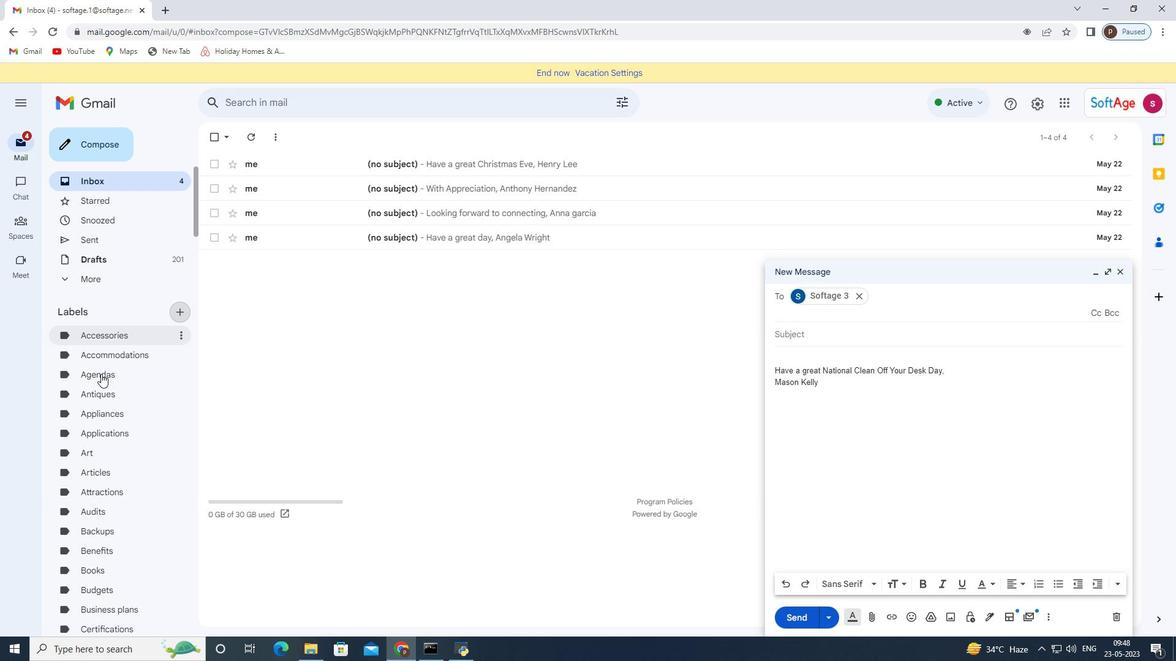 
Action: Mouse scrolled (101, 400) with delta (0, 0)
Screenshot: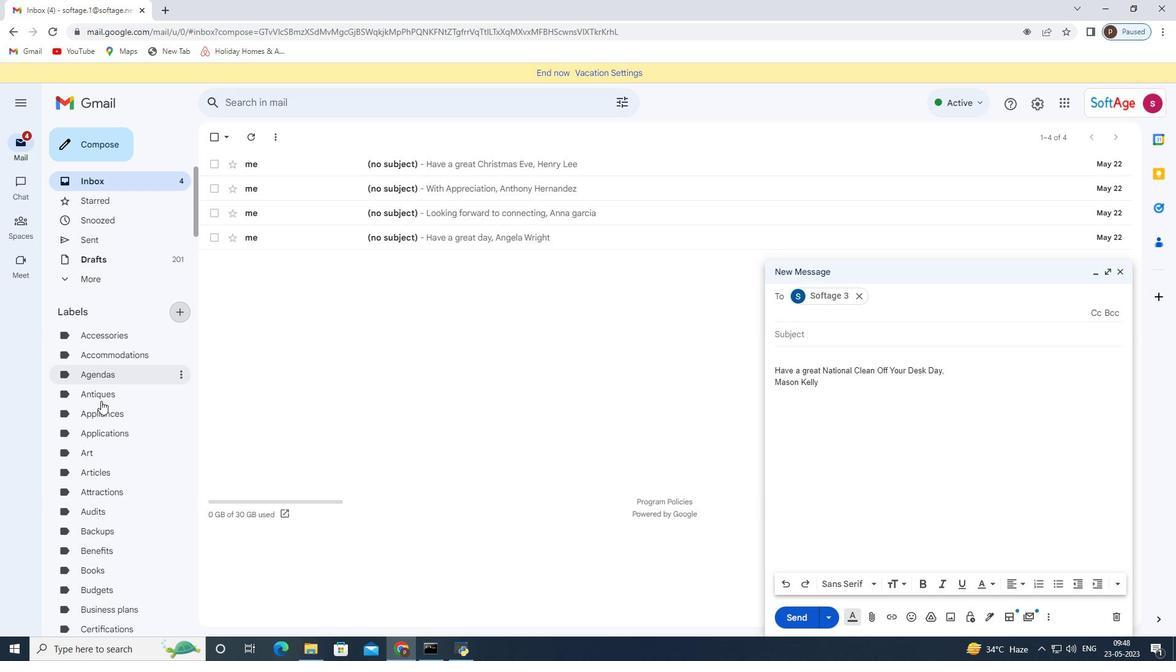 
Action: Mouse scrolled (101, 400) with delta (0, 0)
Screenshot: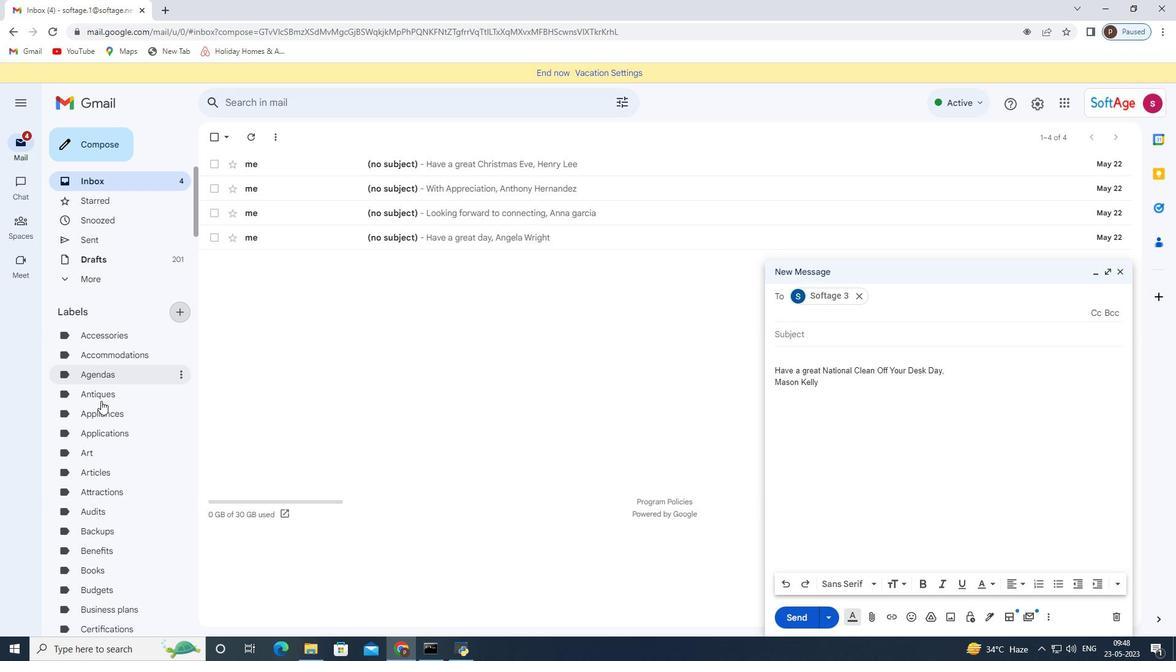 
Action: Mouse moved to (102, 406)
Screenshot: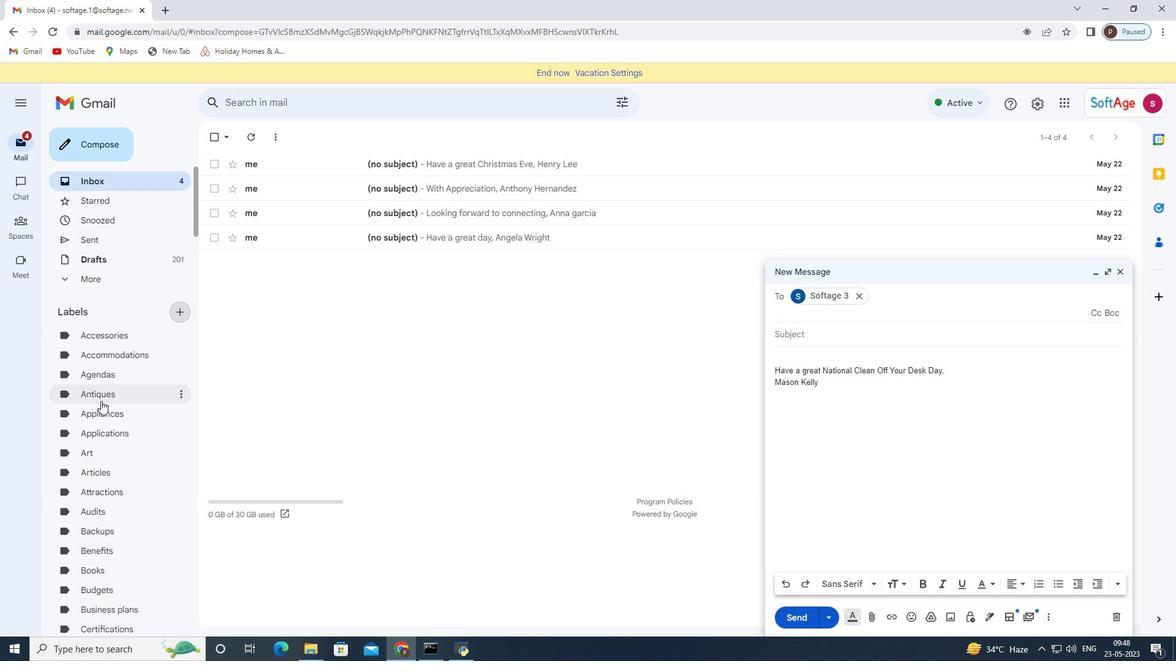 
Action: Mouse scrolled (102, 405) with delta (0, 0)
Screenshot: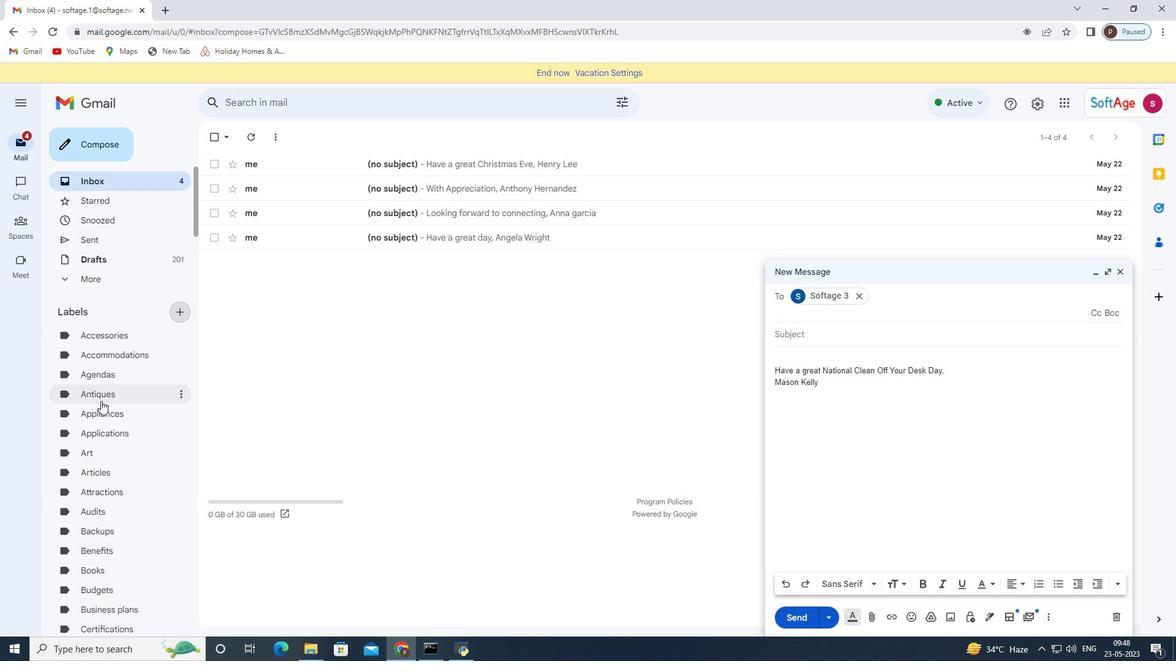 
Action: Mouse moved to (101, 439)
Screenshot: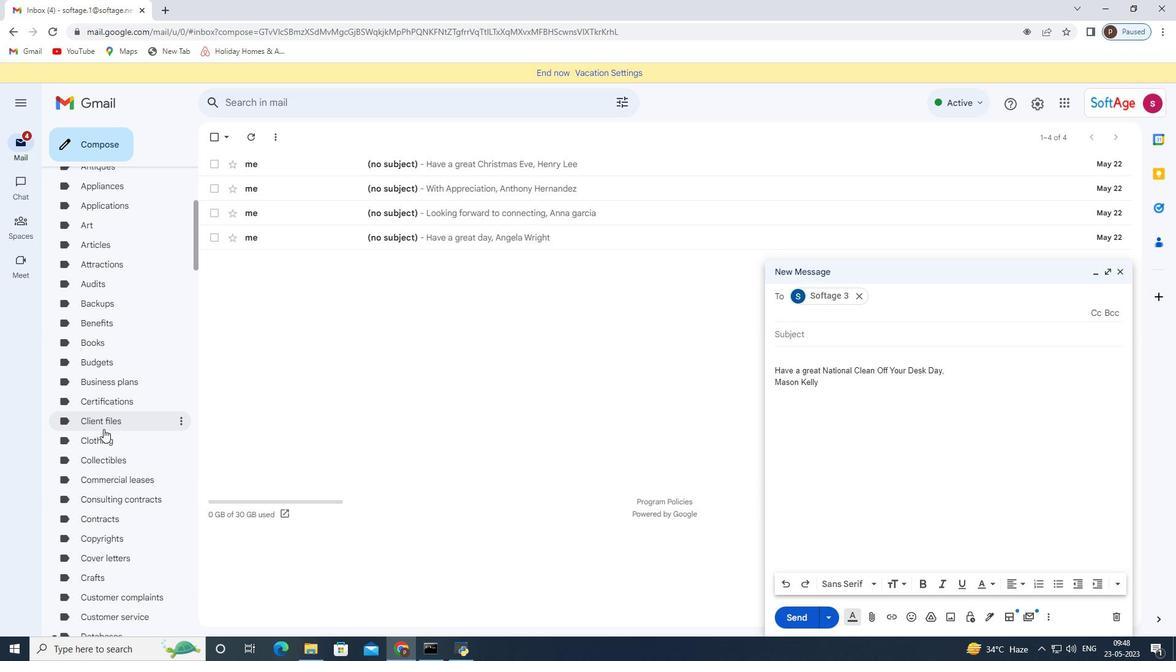 
Action: Mouse scrolled (101, 438) with delta (0, 0)
Screenshot: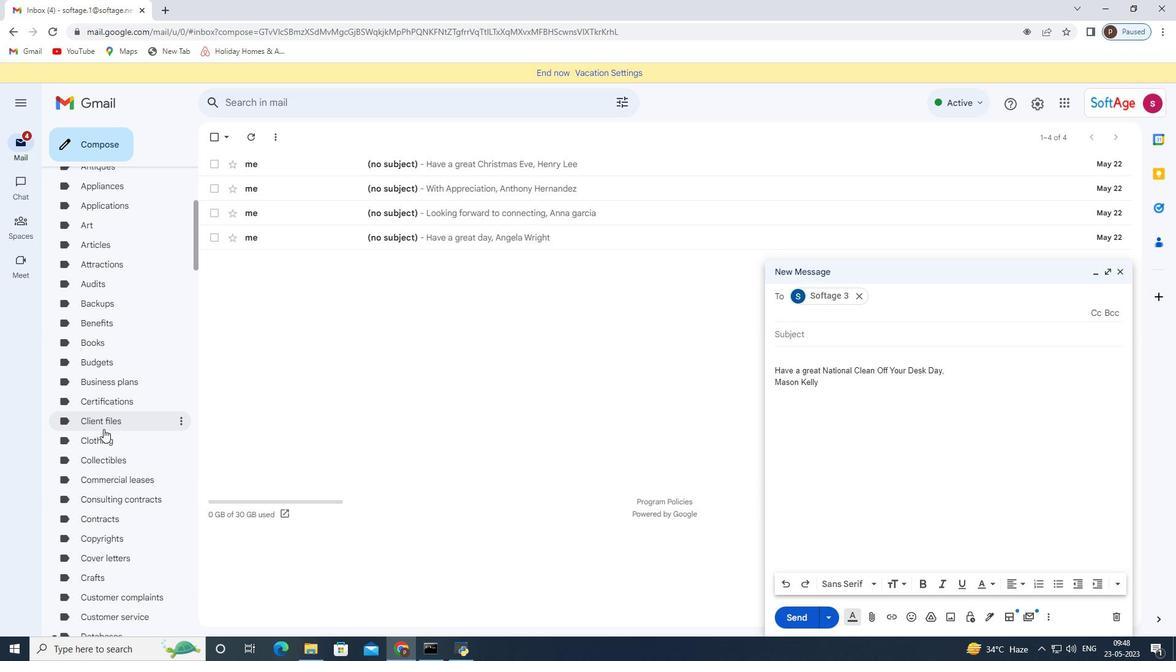
Action: Mouse moved to (100, 441)
Screenshot: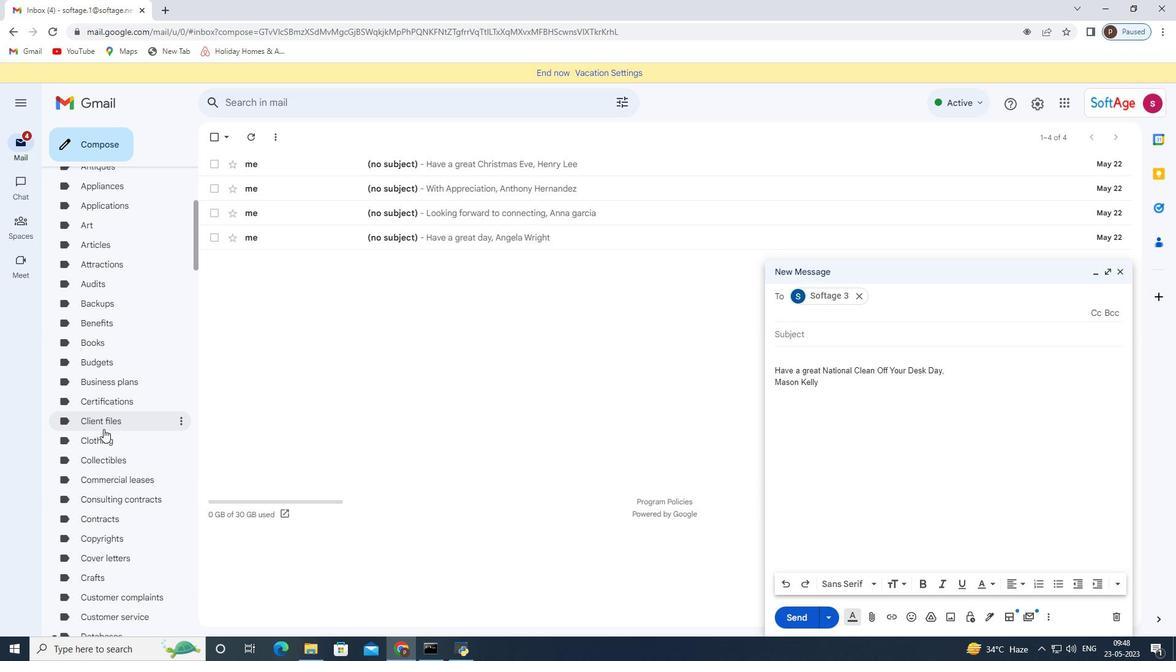 
Action: Mouse scrolled (100, 440) with delta (0, 0)
Screenshot: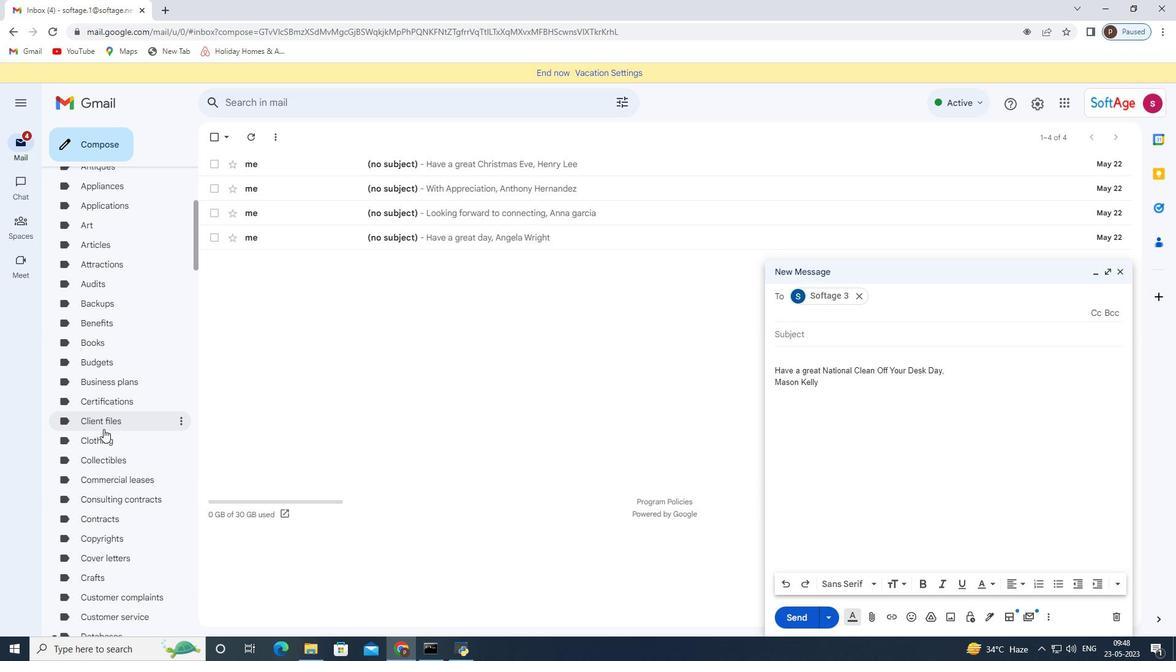 
Action: Mouse moved to (99, 443)
Screenshot: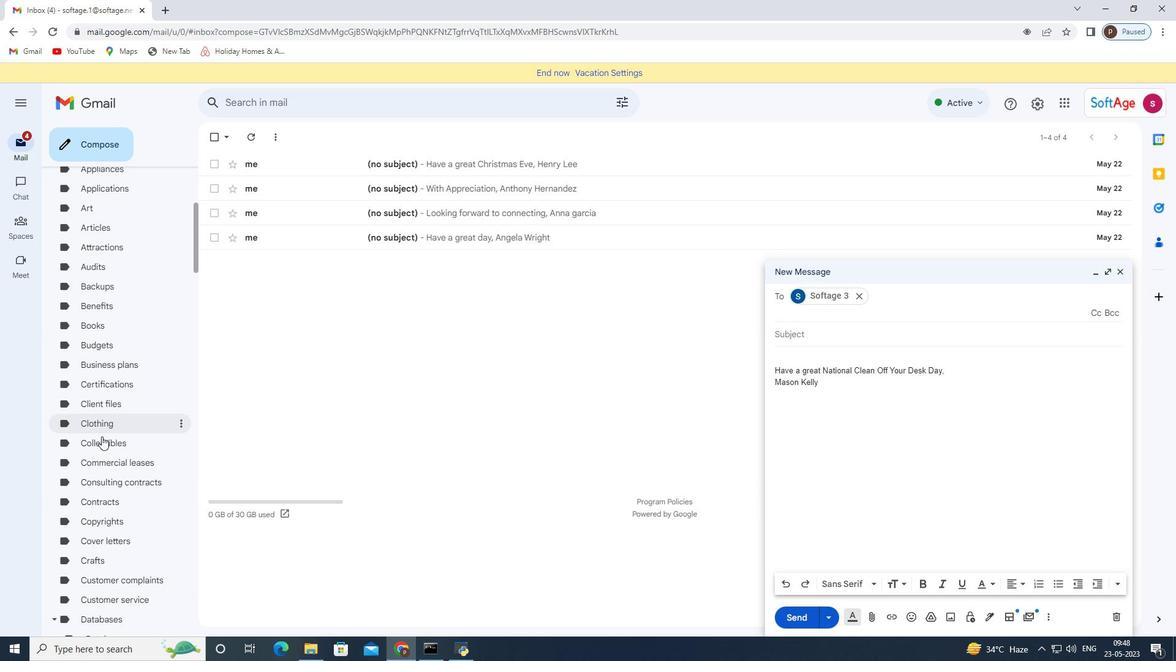 
Action: Mouse scrolled (99, 443) with delta (0, 0)
Screenshot: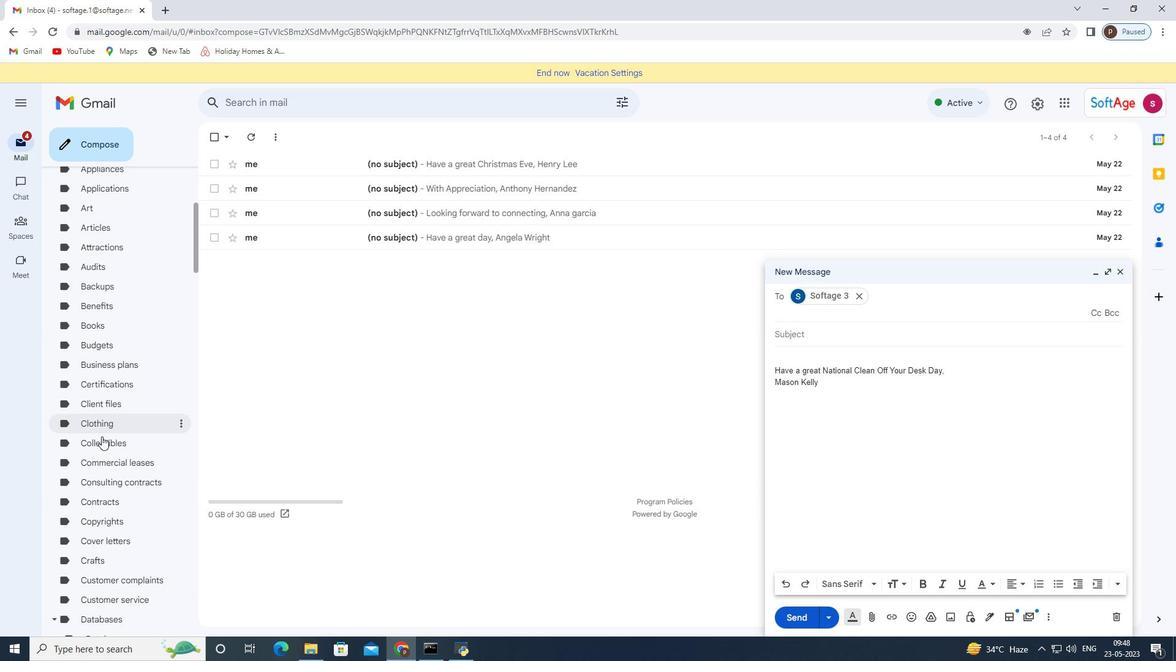 
Action: Mouse moved to (97, 462)
Screenshot: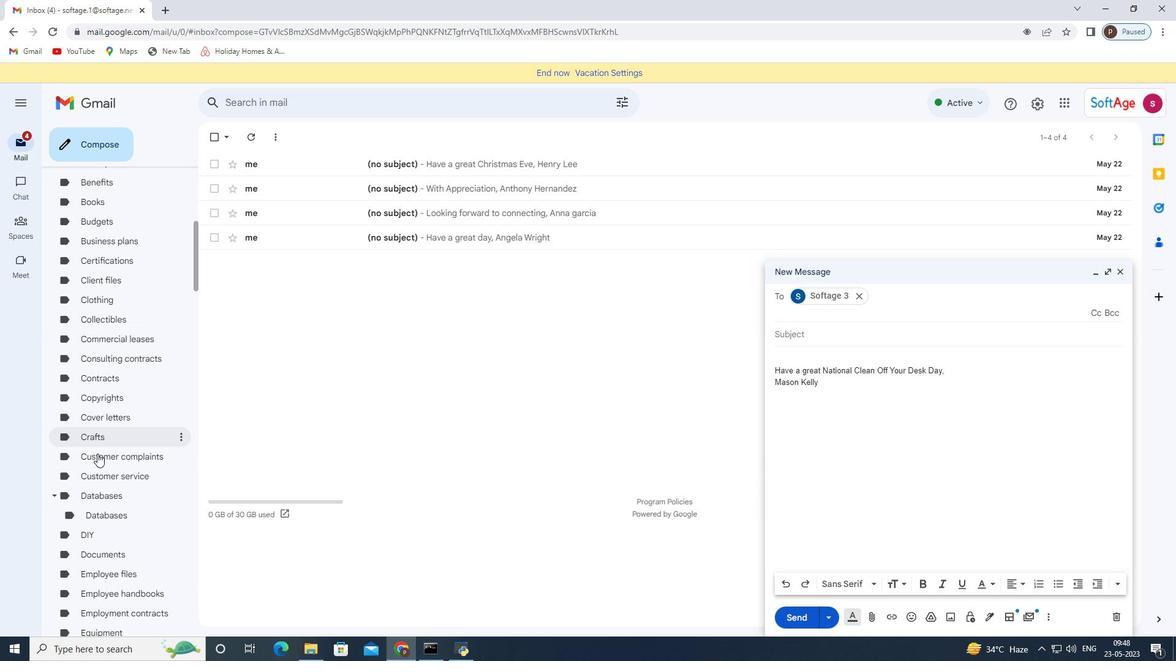 
Action: Mouse scrolled (97, 462) with delta (0, 0)
Screenshot: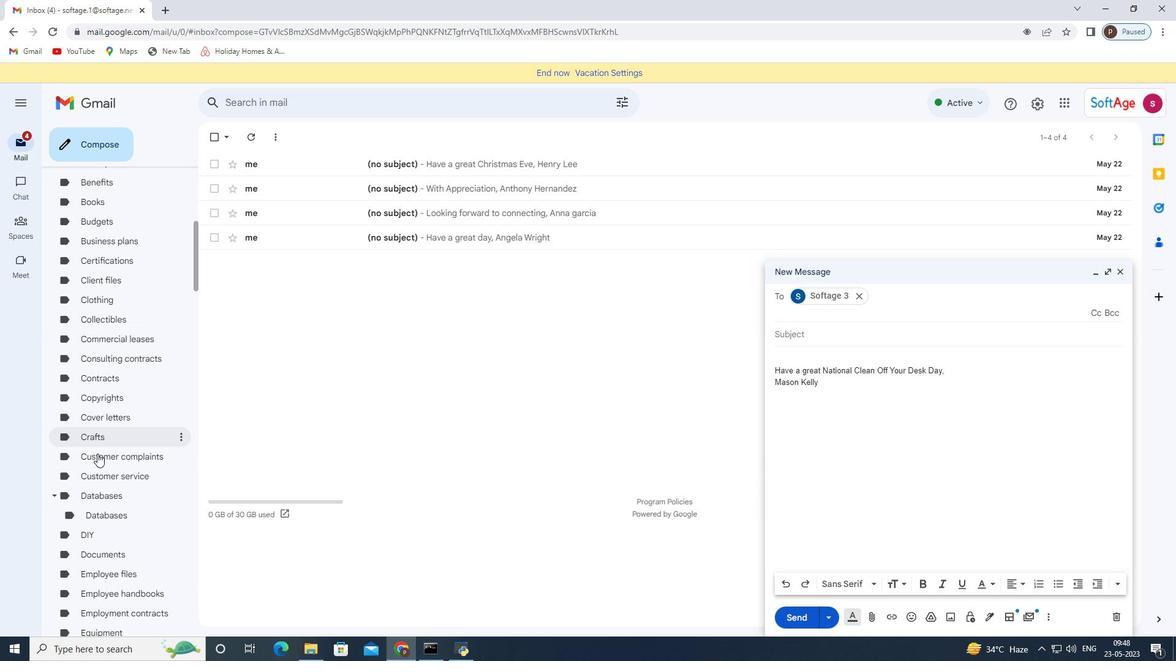 
Action: Mouse moved to (97, 464)
Screenshot: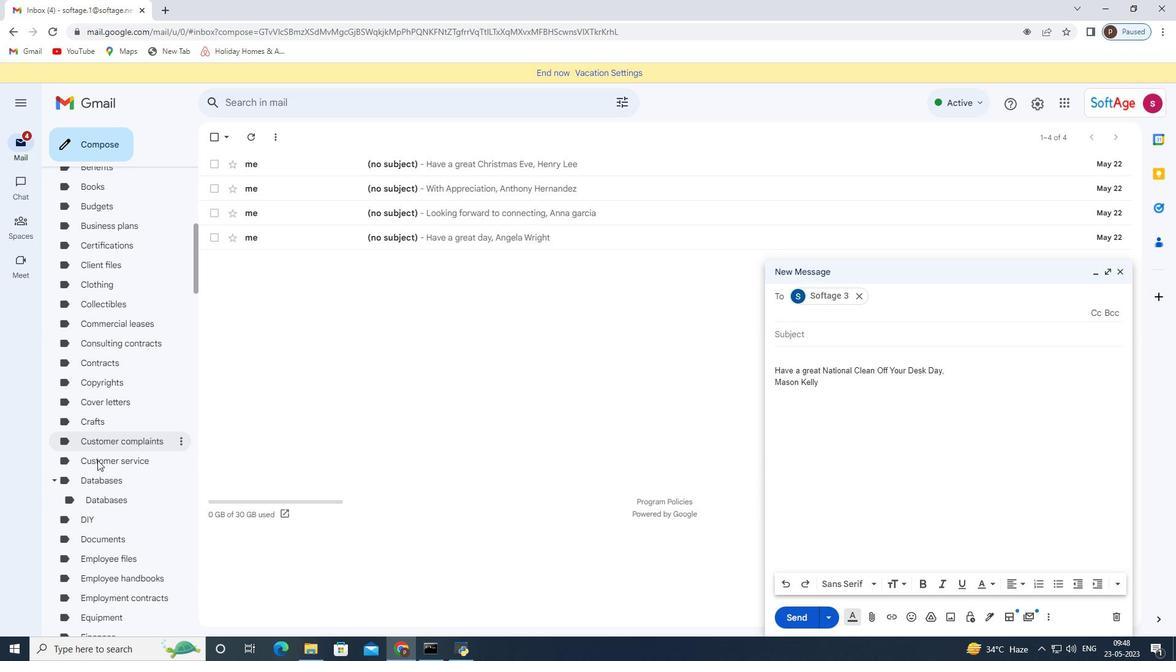 
Action: Mouse scrolled (97, 463) with delta (0, 0)
Screenshot: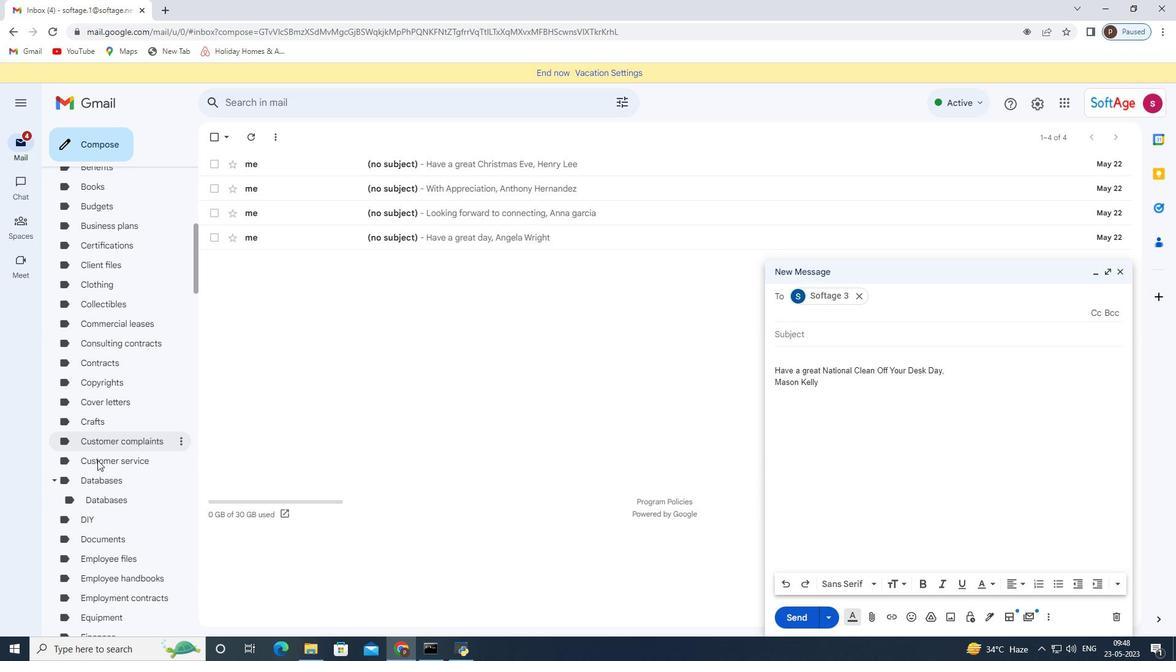 
Action: Mouse moved to (97, 465)
Screenshot: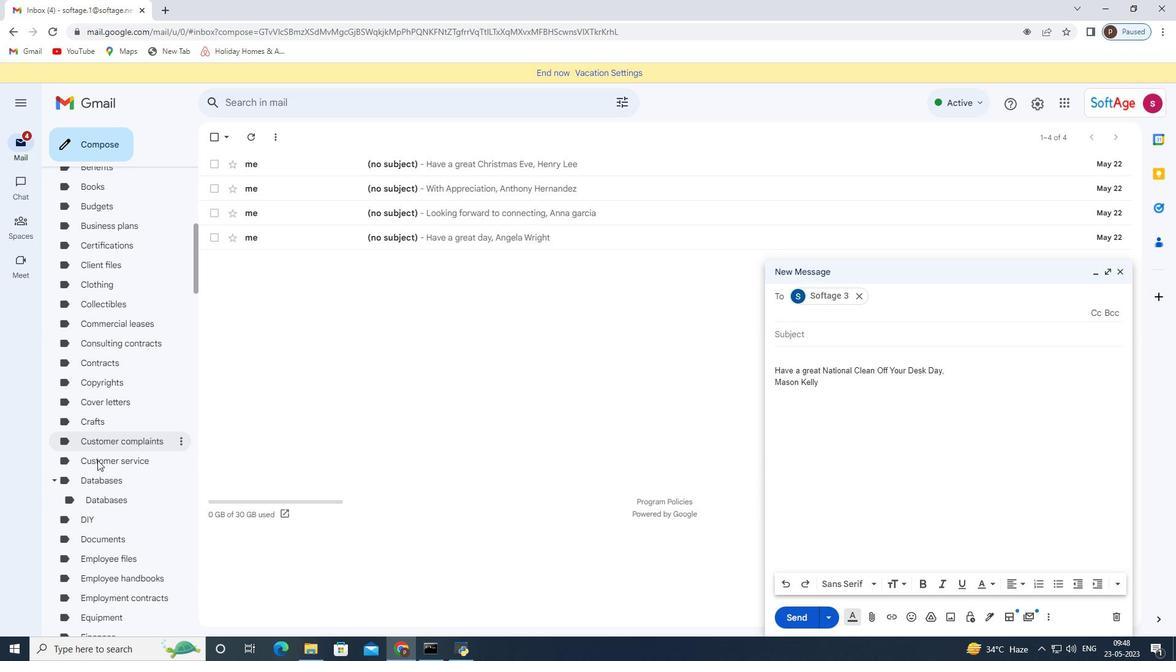 
Action: Mouse scrolled (97, 465) with delta (0, 0)
Screenshot: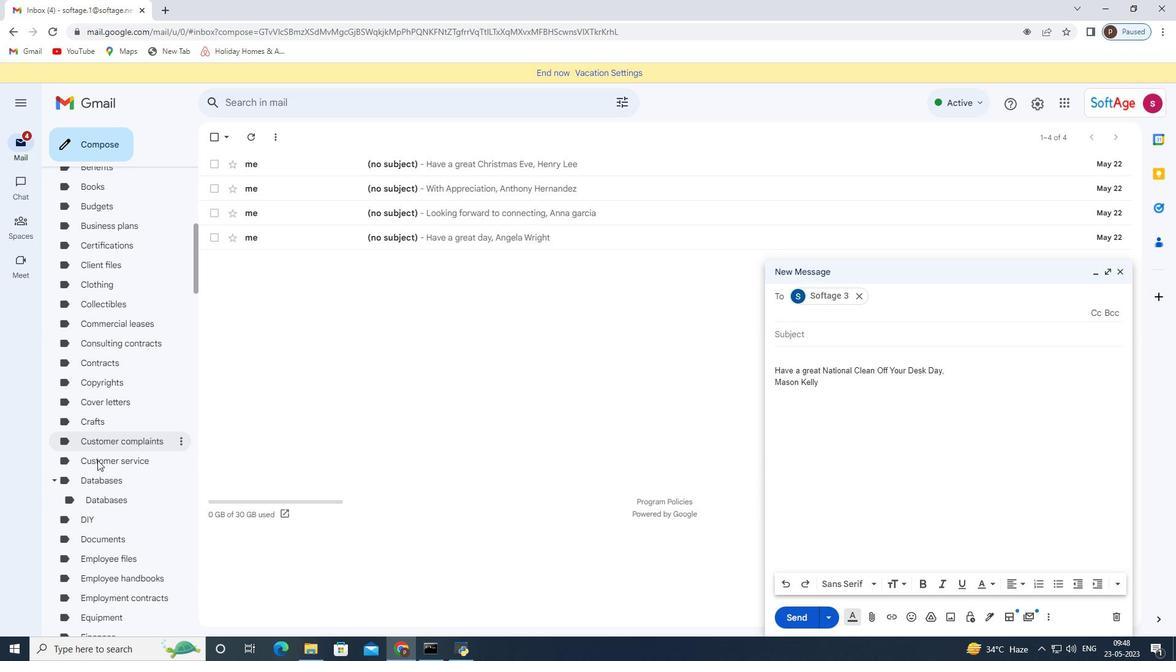 
Action: Mouse moved to (97, 466)
Screenshot: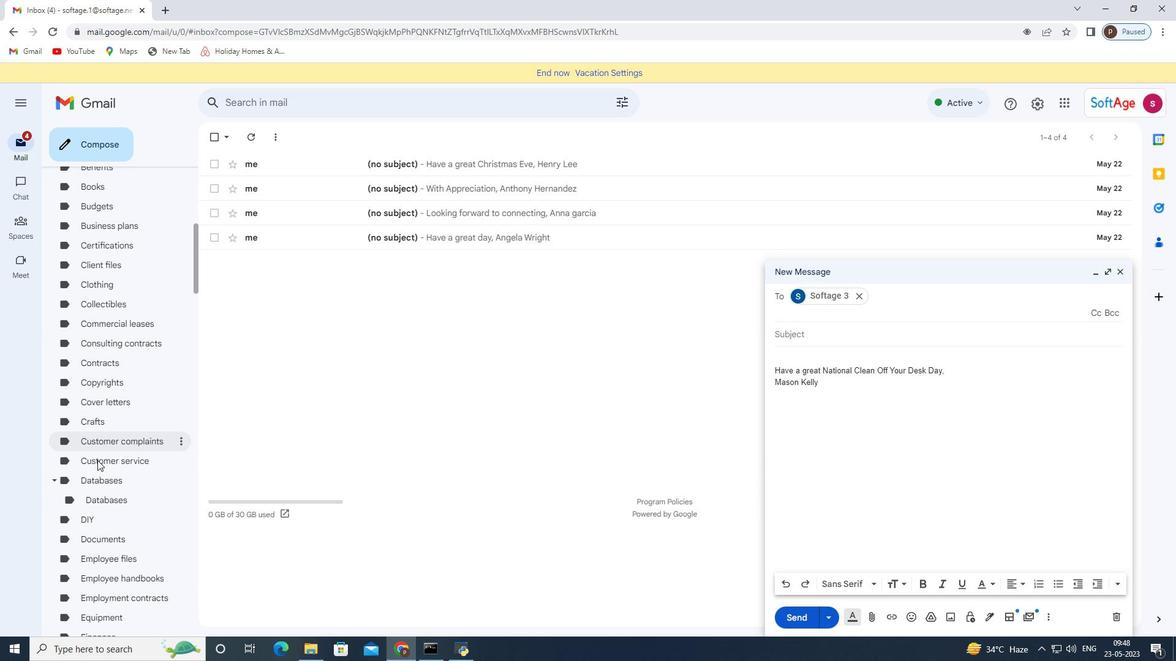 
Action: Mouse scrolled (97, 465) with delta (0, 0)
Screenshot: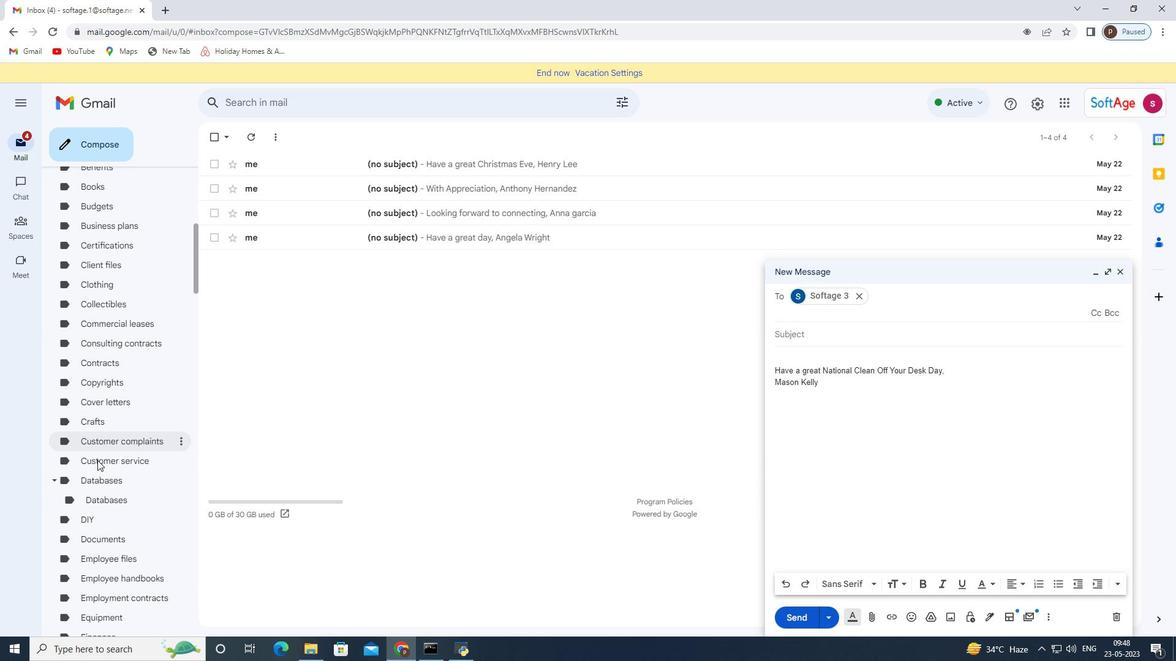 
Action: Mouse moved to (97, 470)
Screenshot: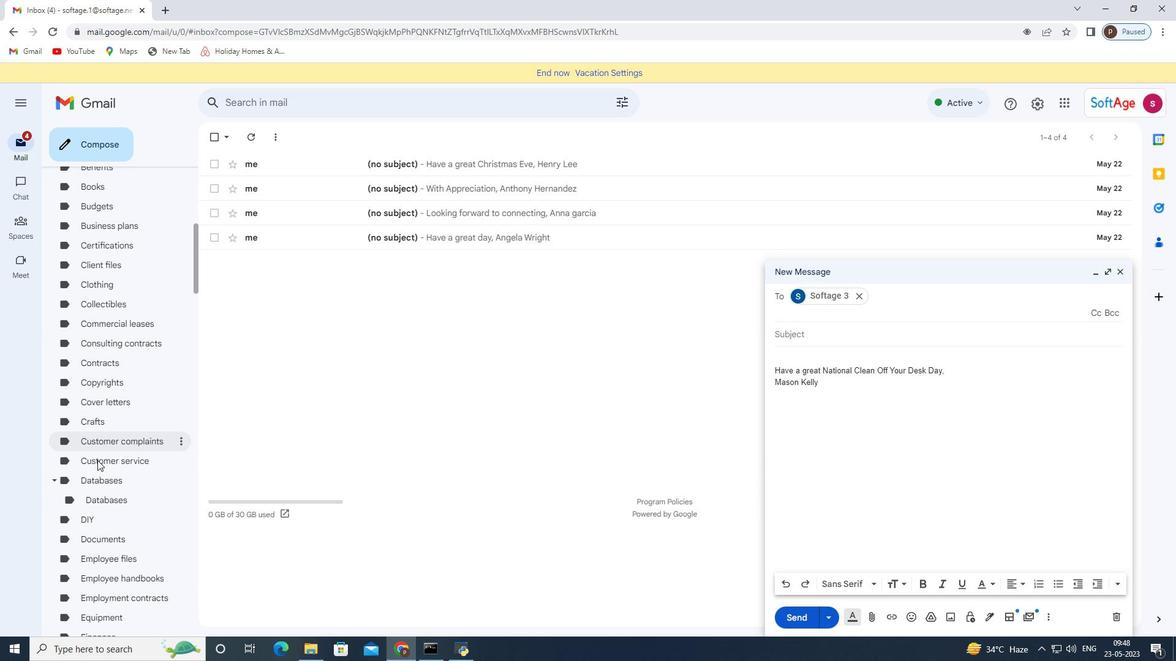 
Action: Mouse scrolled (97, 469) with delta (0, 0)
Screenshot: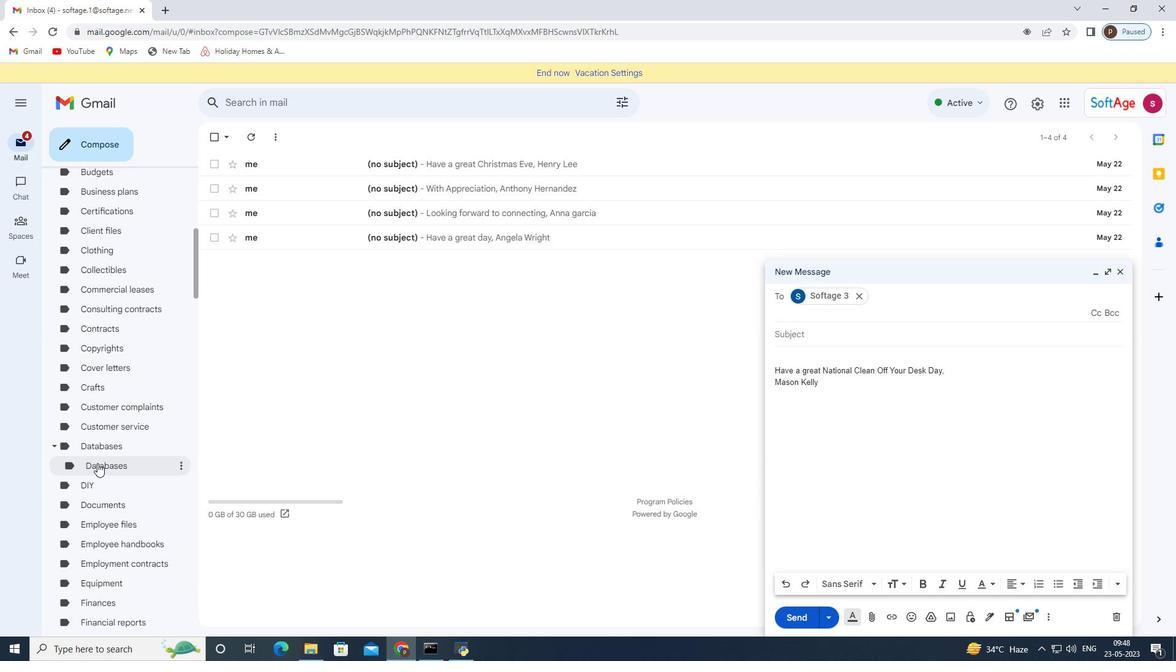 
Action: Mouse moved to (121, 558)
Screenshot: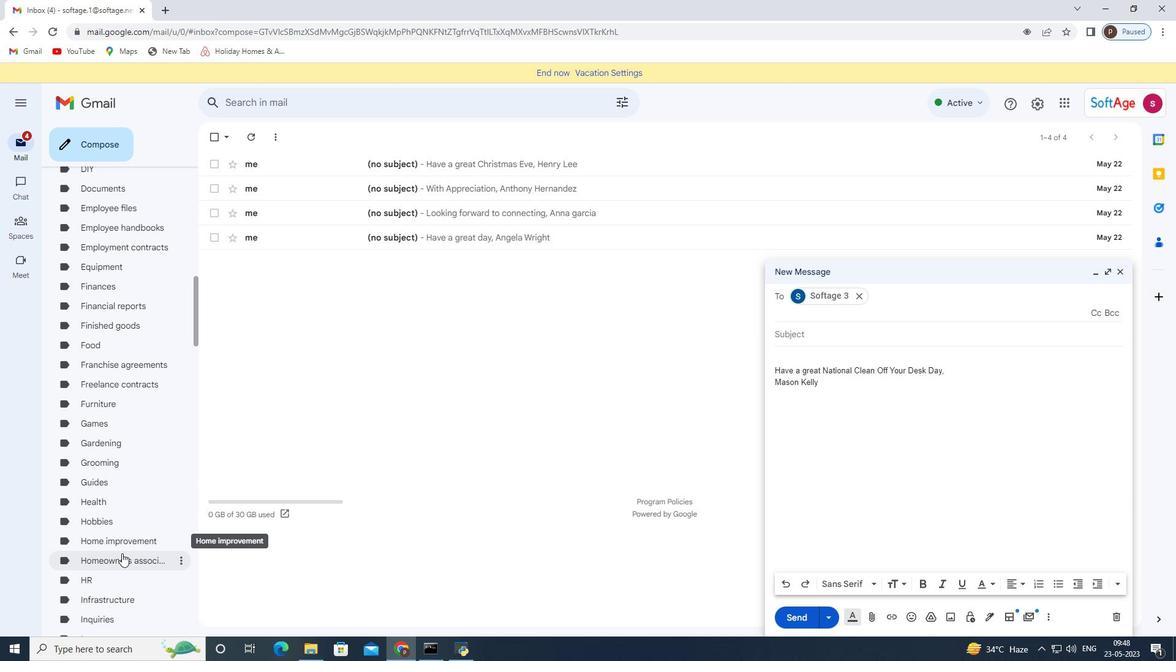 
Action: Mouse pressed left at (121, 558)
Screenshot: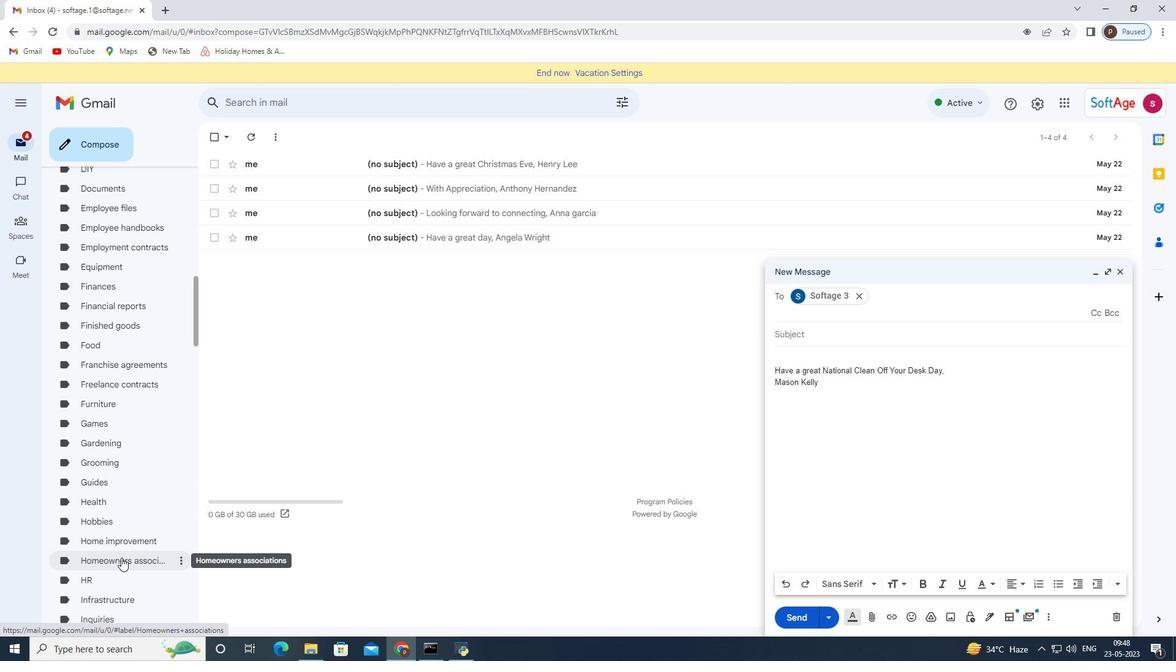 
Action: Mouse moved to (1042, 617)
Screenshot: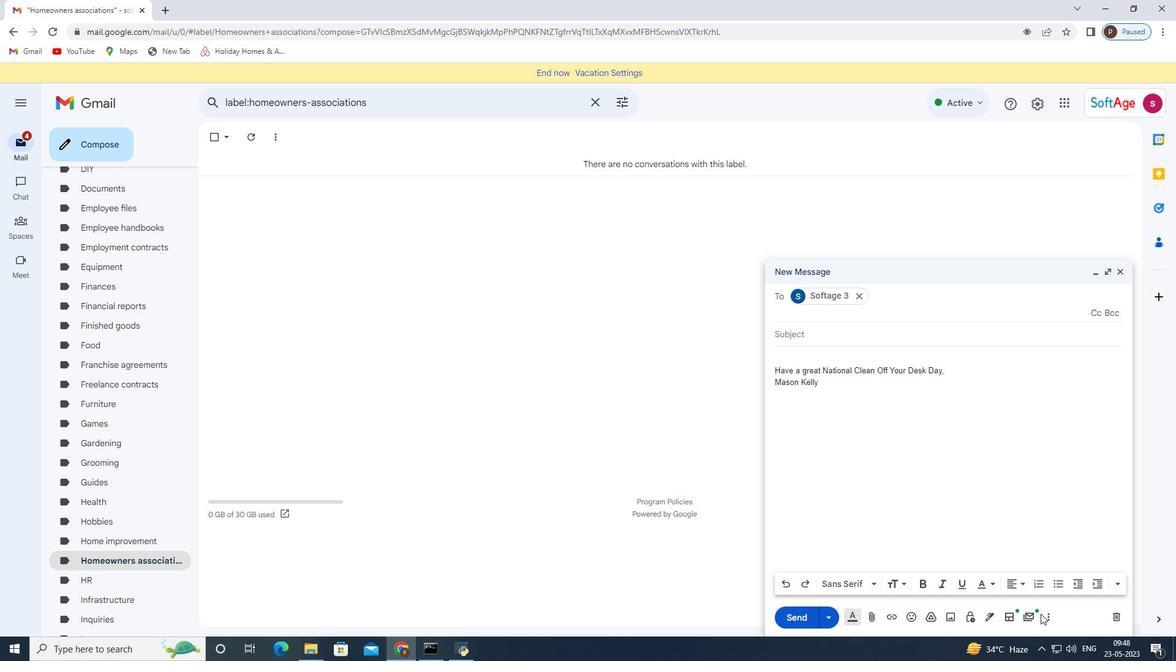 
Action: Mouse pressed left at (1042, 617)
Screenshot: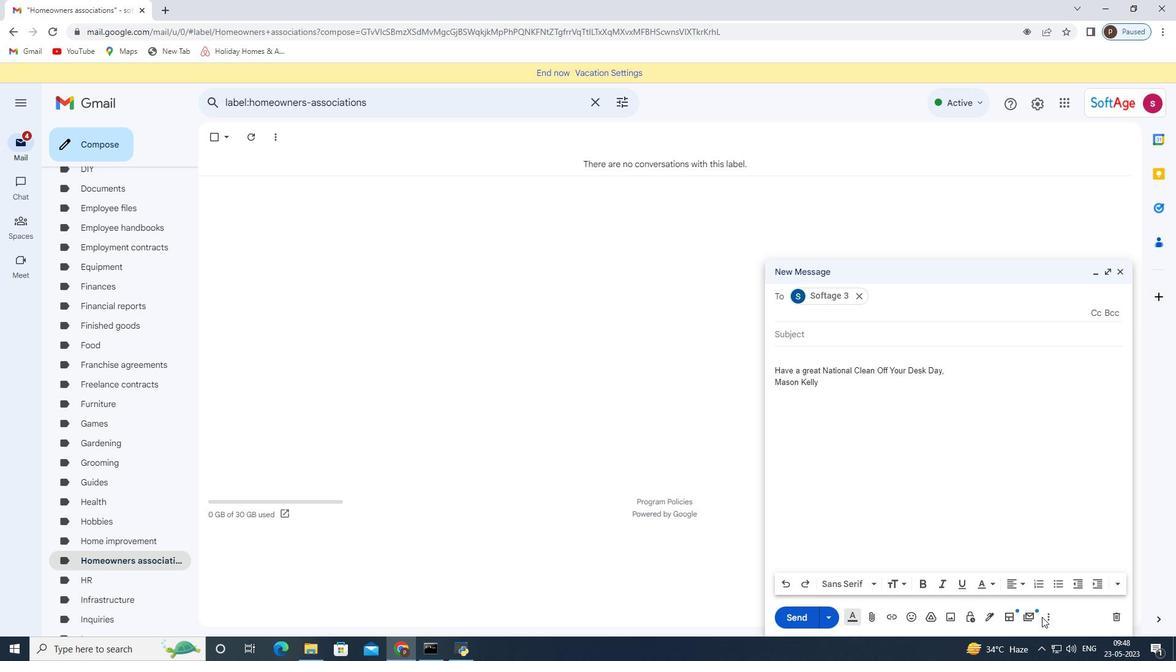 
Action: Mouse moved to (1046, 617)
Screenshot: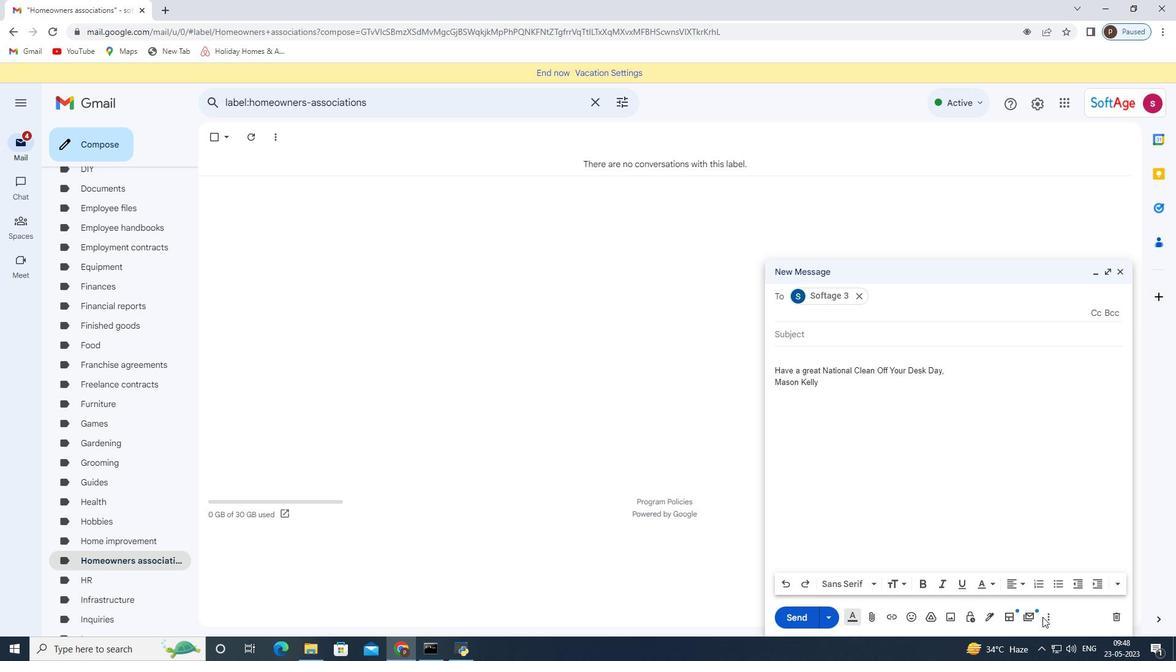 
Action: Mouse pressed left at (1046, 617)
Screenshot: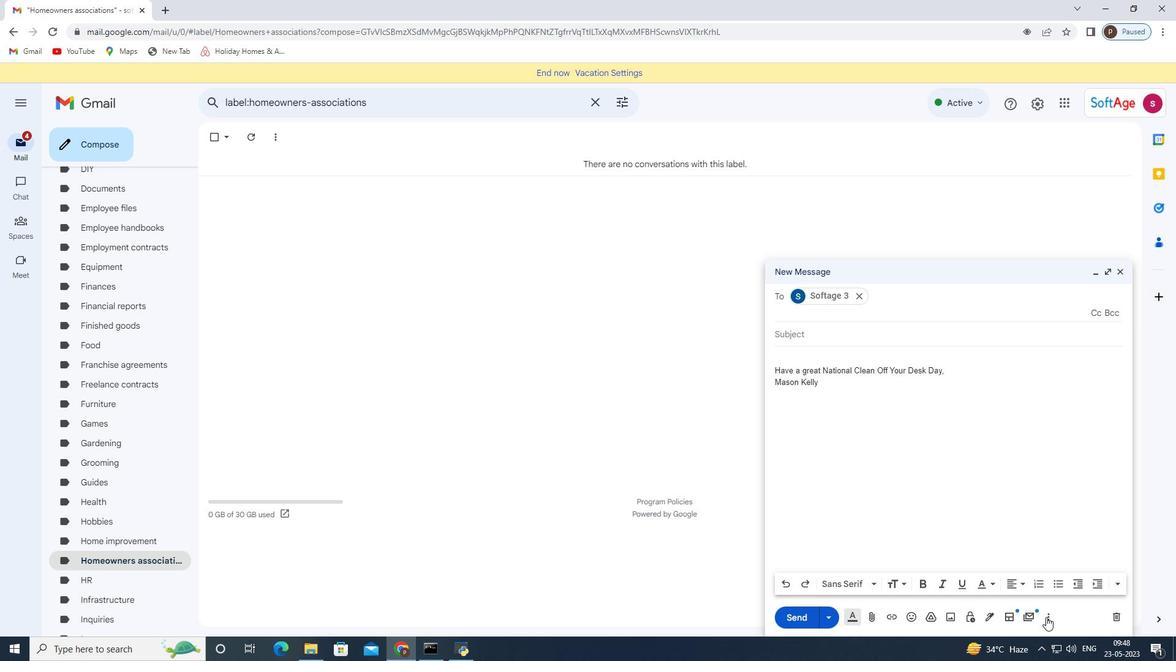 
Action: Mouse moved to (982, 535)
Screenshot: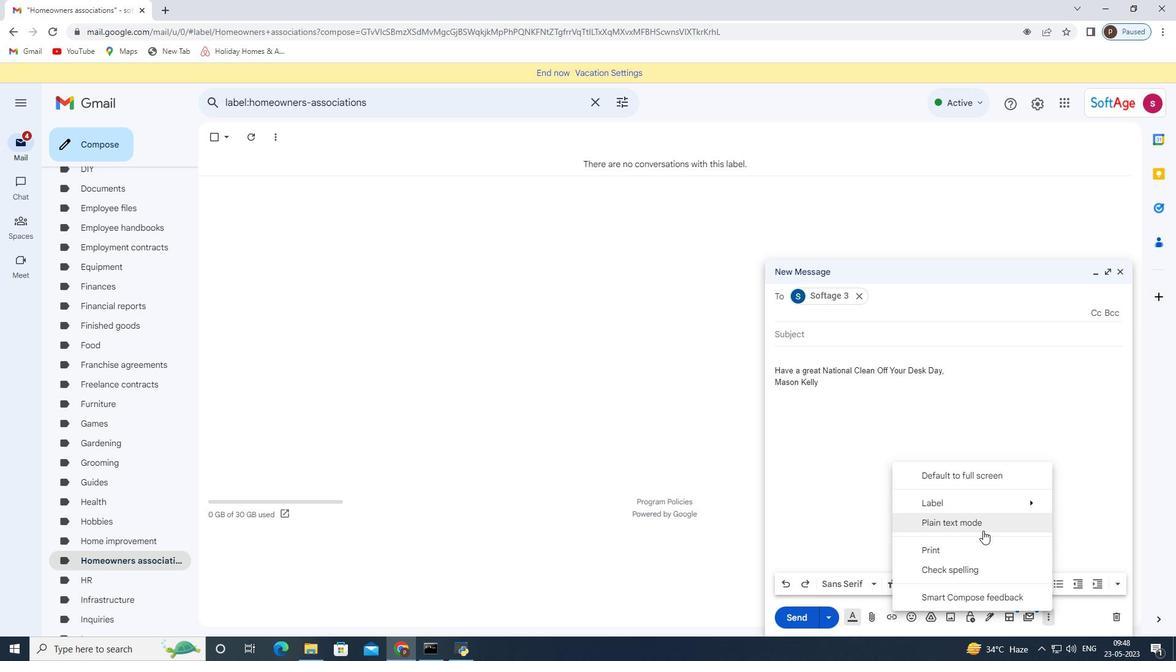 
Action: Mouse scrolled (982, 534) with delta (0, 0)
Screenshot: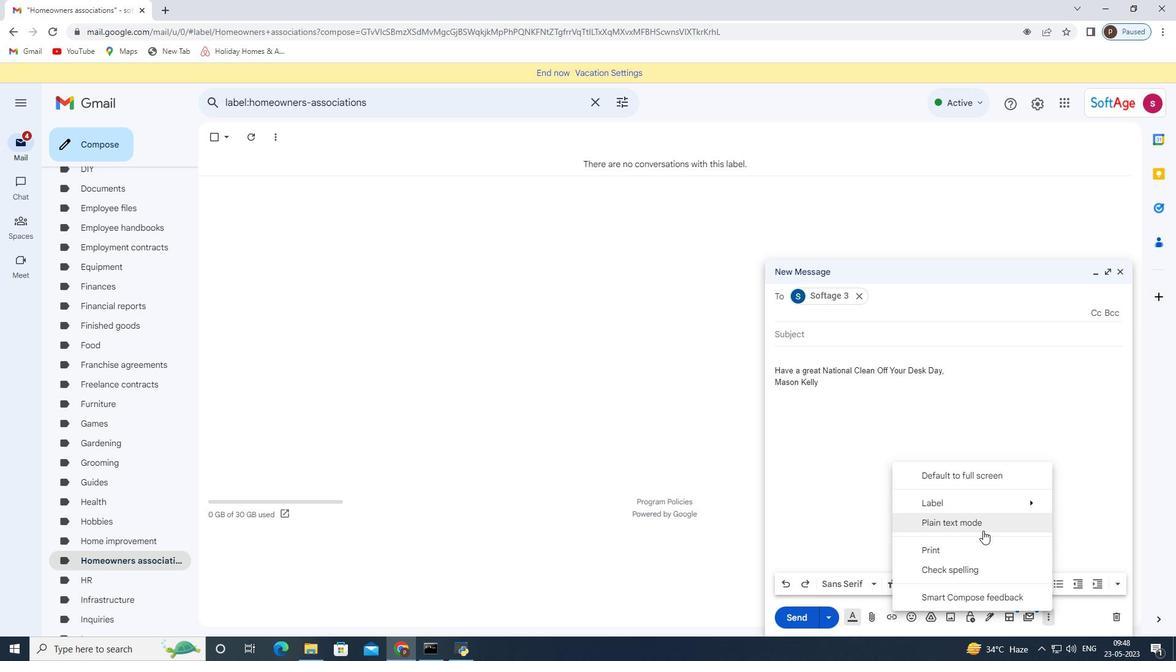 
Action: Mouse moved to (982, 536)
Screenshot: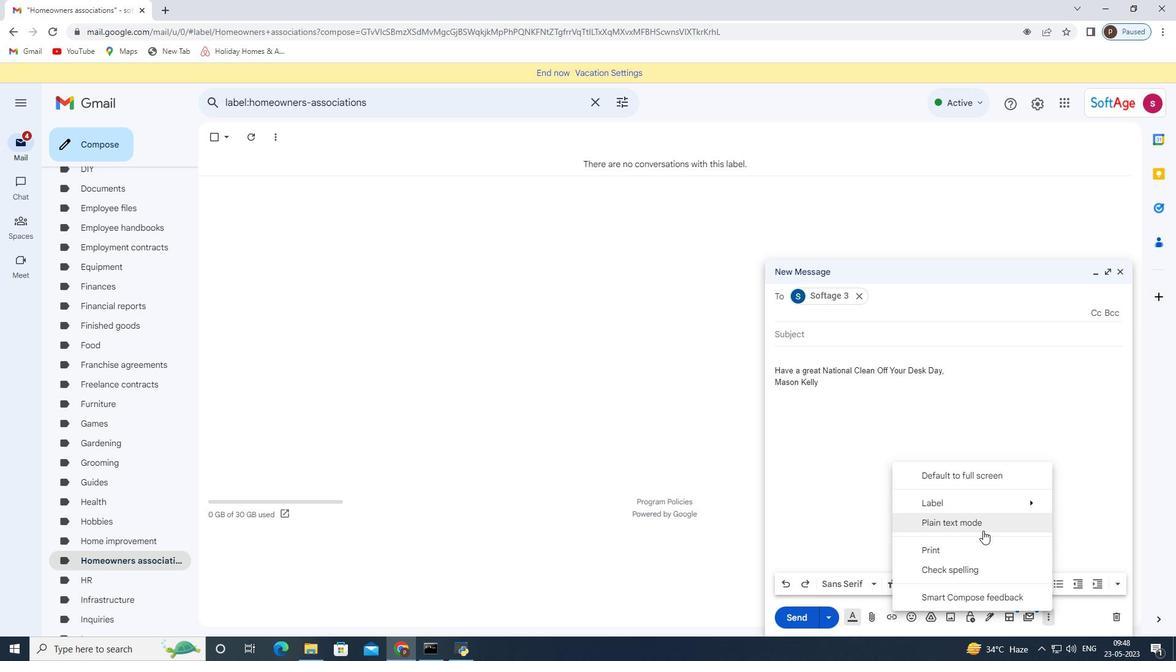 
Action: Mouse scrolled (982, 535) with delta (0, 0)
Screenshot: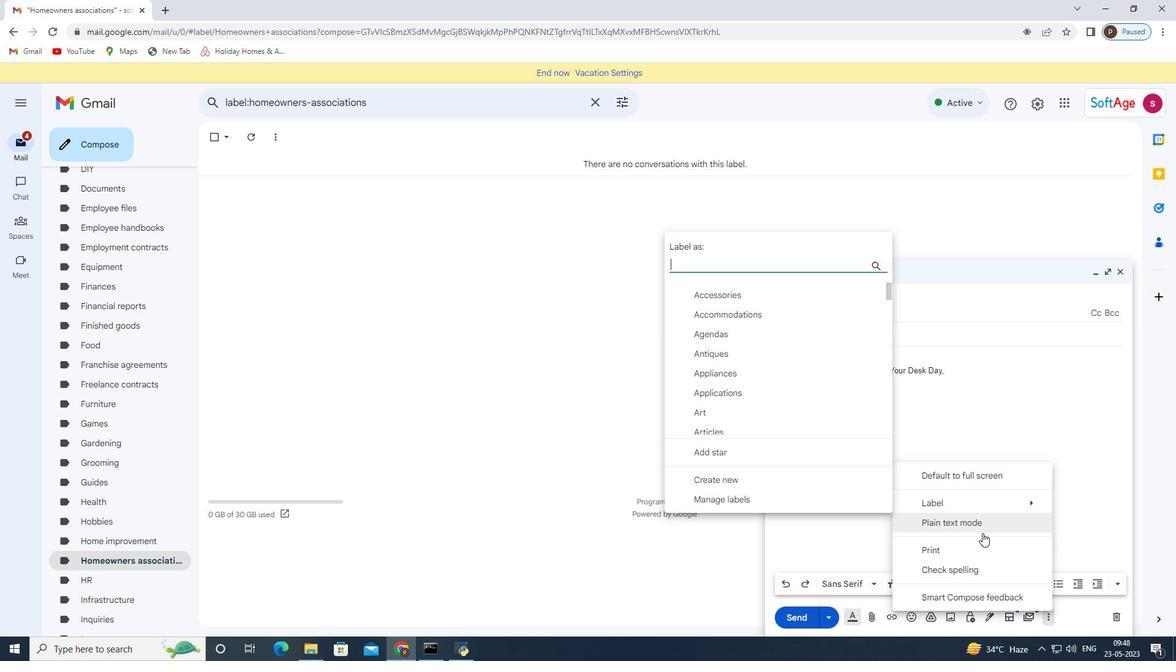 
Action: Mouse scrolled (982, 535) with delta (0, 0)
Screenshot: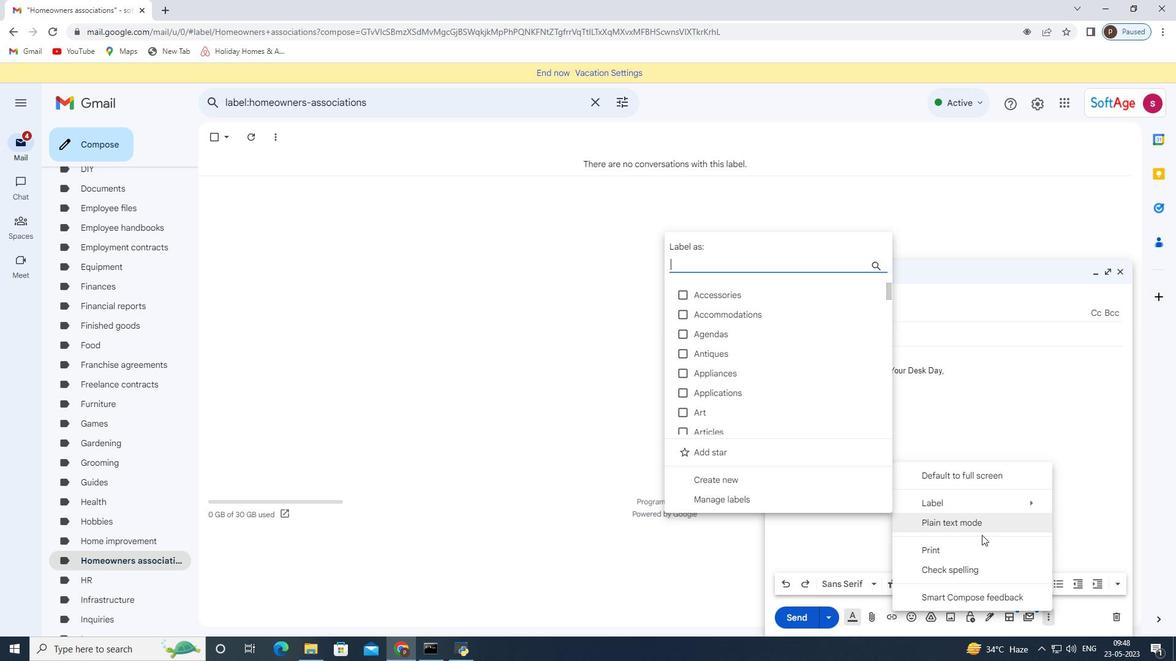 
Action: Mouse moved to (978, 495)
Screenshot: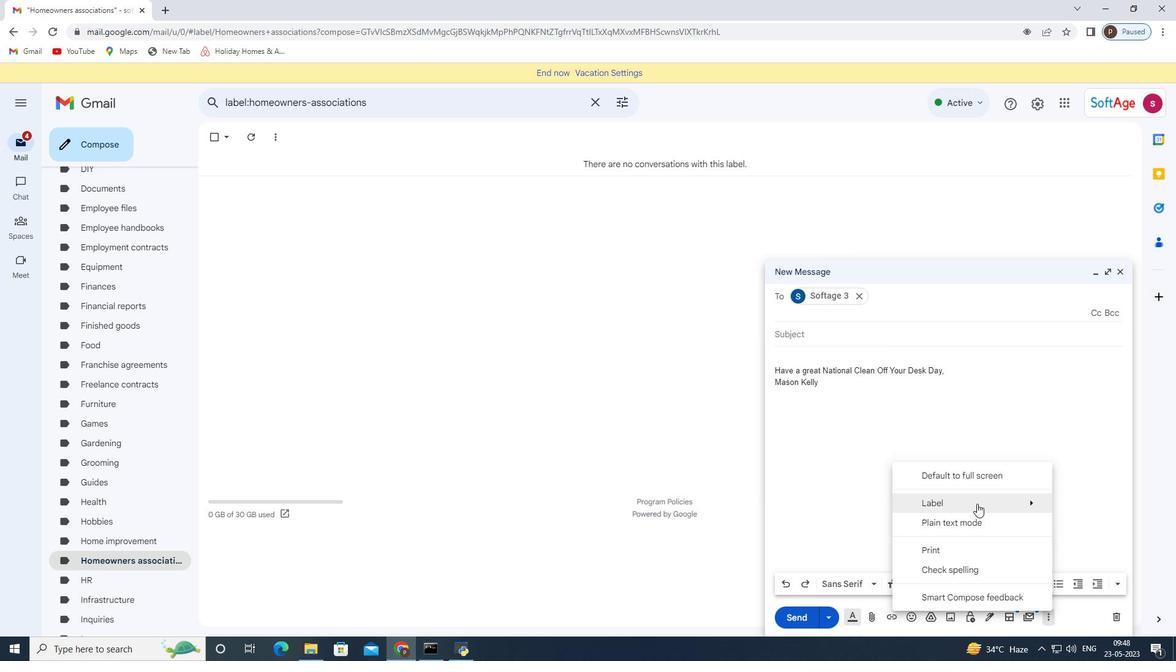 
Action: Mouse pressed left at (978, 495)
Screenshot: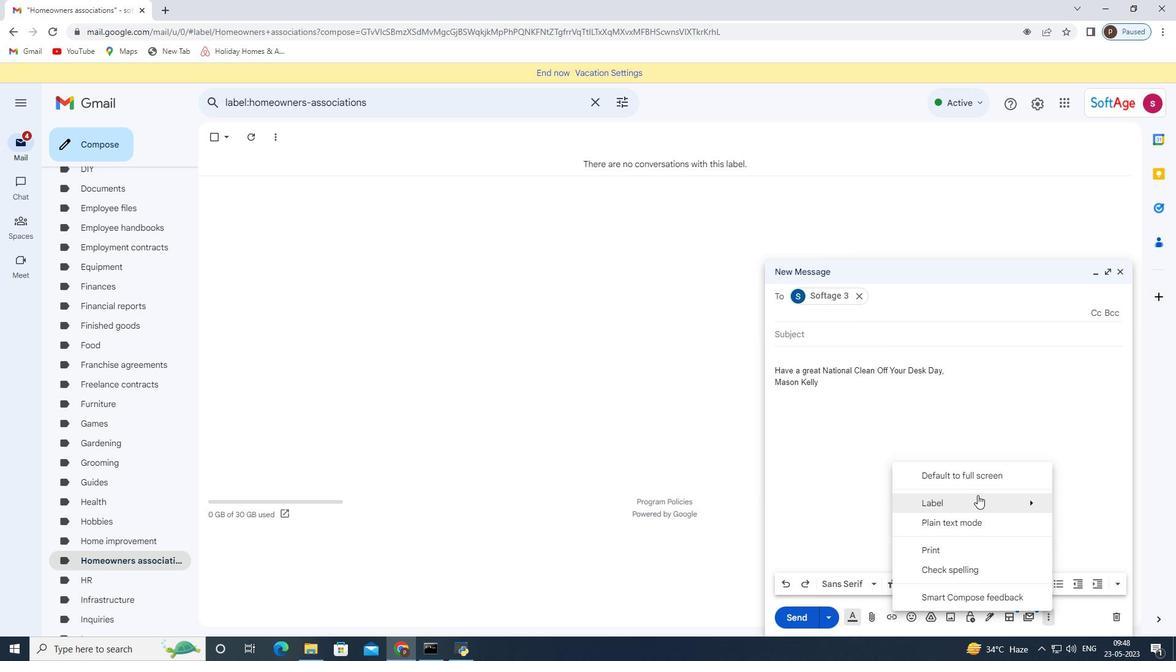 
Action: Mouse moved to (1035, 496)
Screenshot: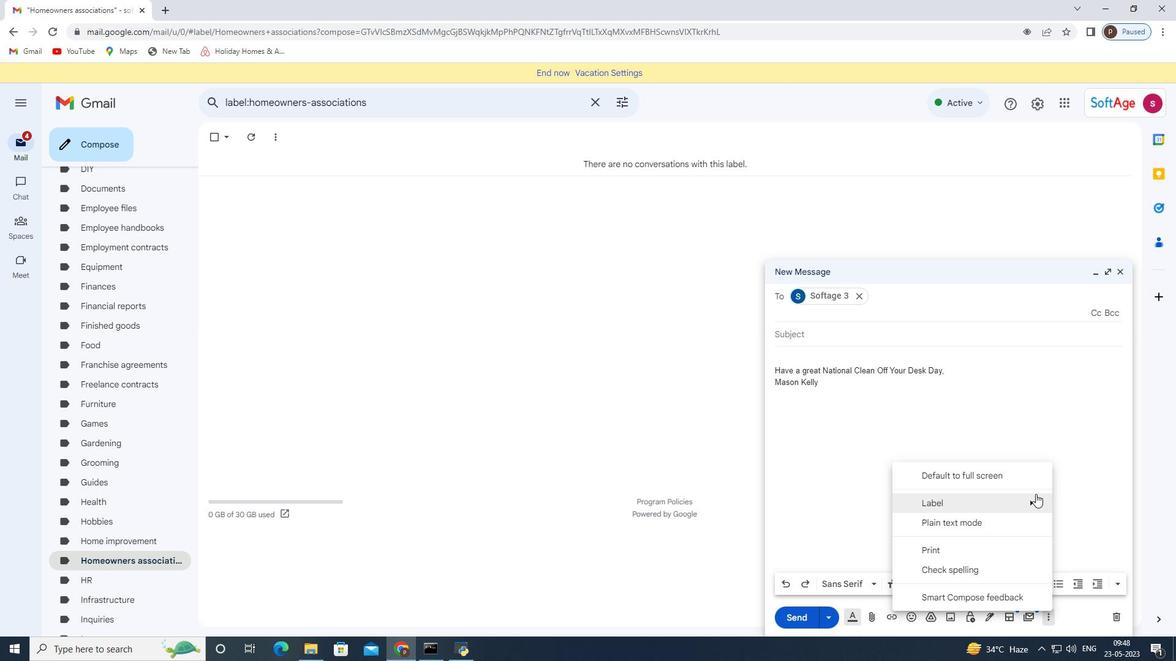 
Action: Mouse pressed left at (1035, 496)
Screenshot: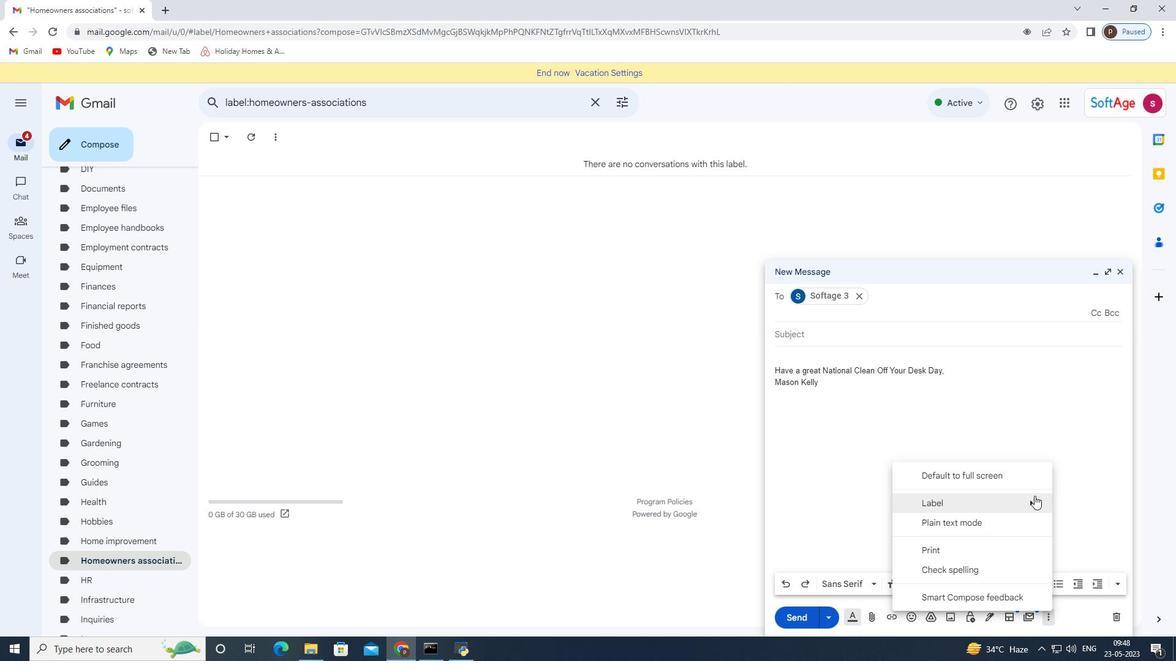 
Action: Mouse moved to (732, 269)
Screenshot: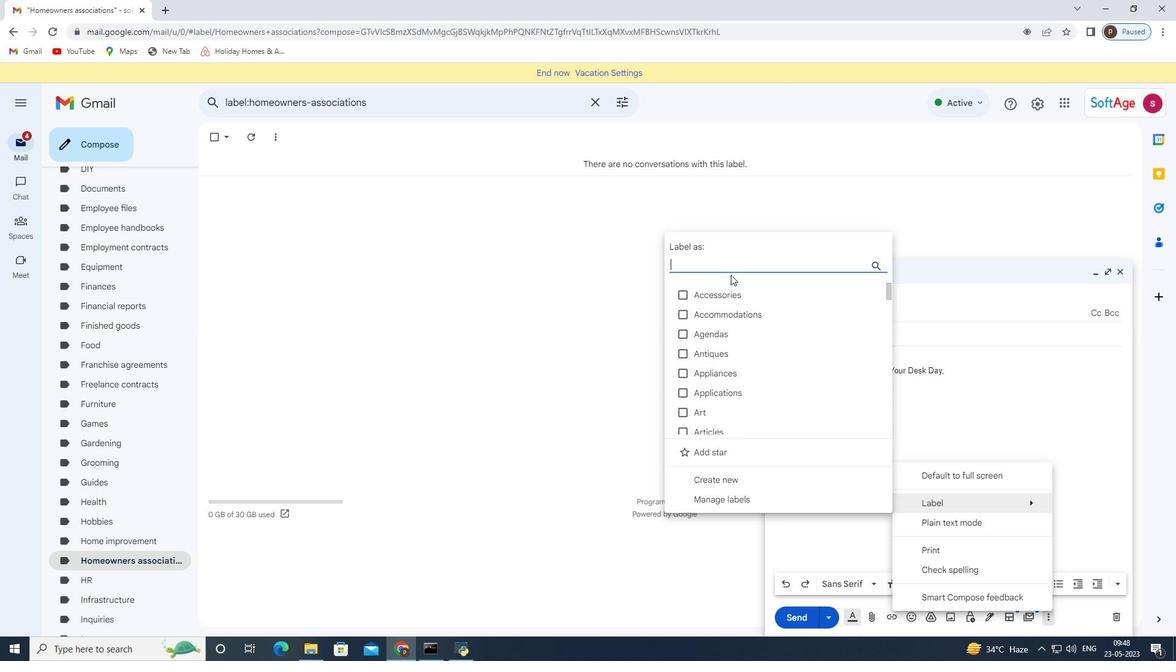 
Action: Mouse pressed left at (732, 269)
Screenshot: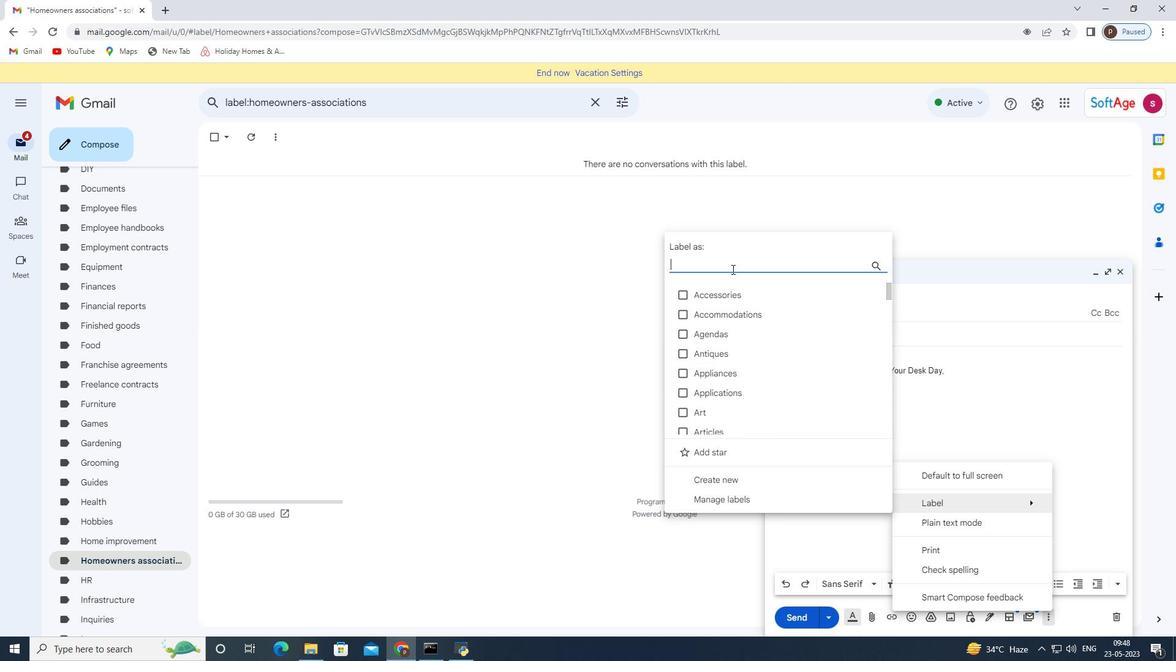 
Action: Key pressed hom
Screenshot: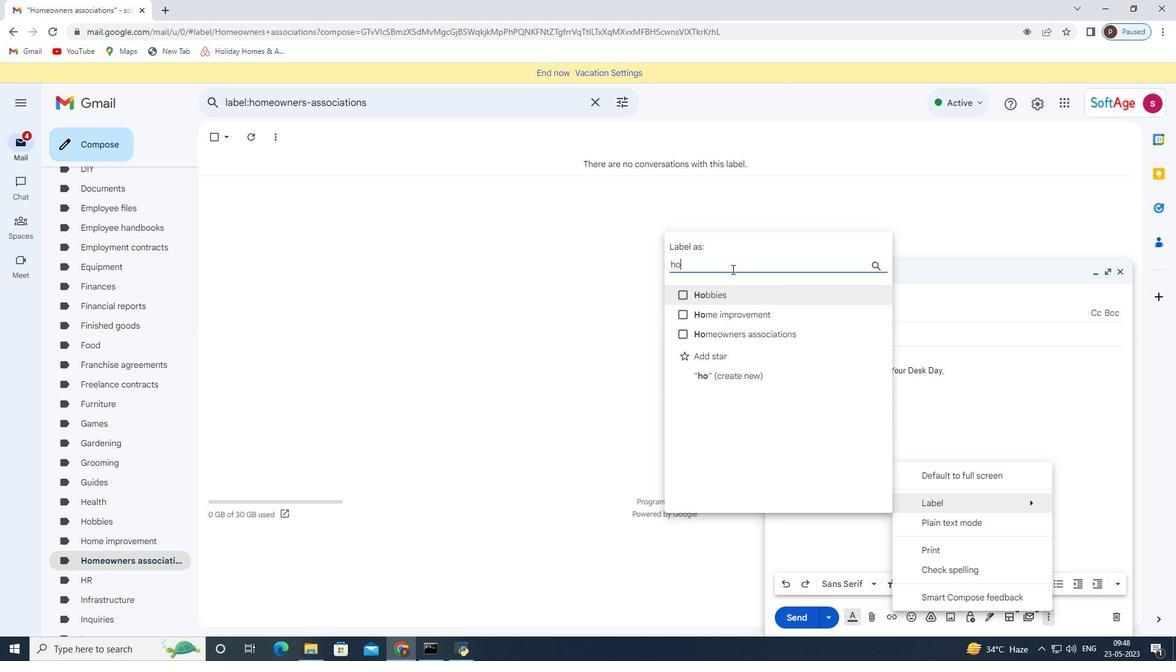 
Action: Mouse moved to (683, 317)
Screenshot: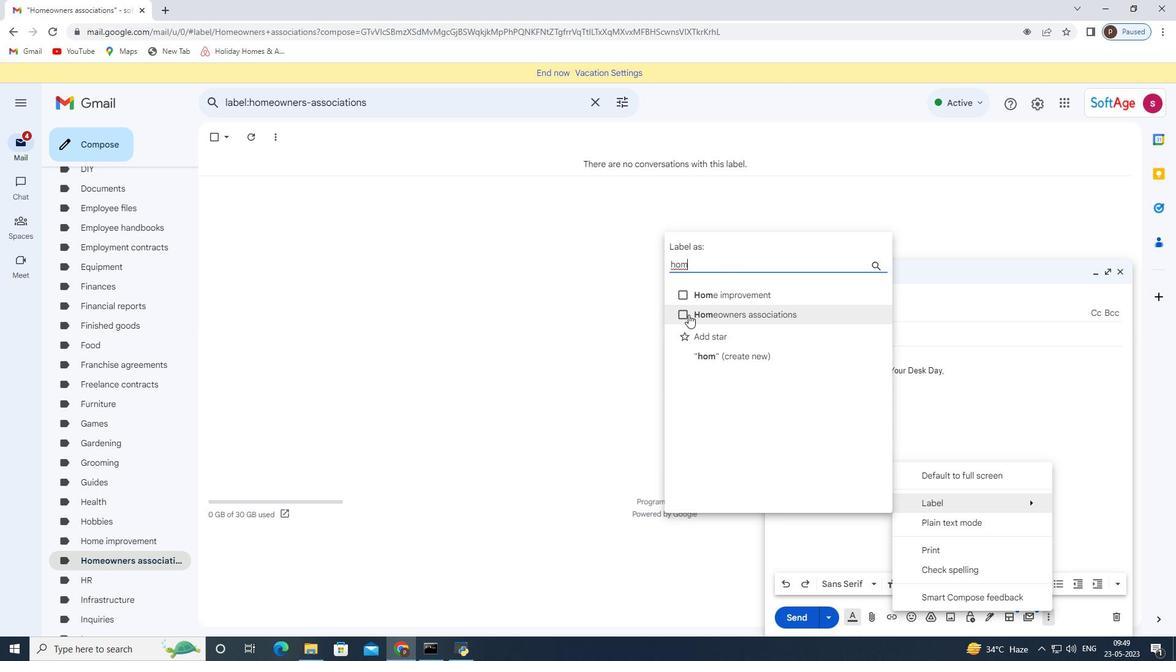 
Action: Mouse pressed left at (683, 317)
Screenshot: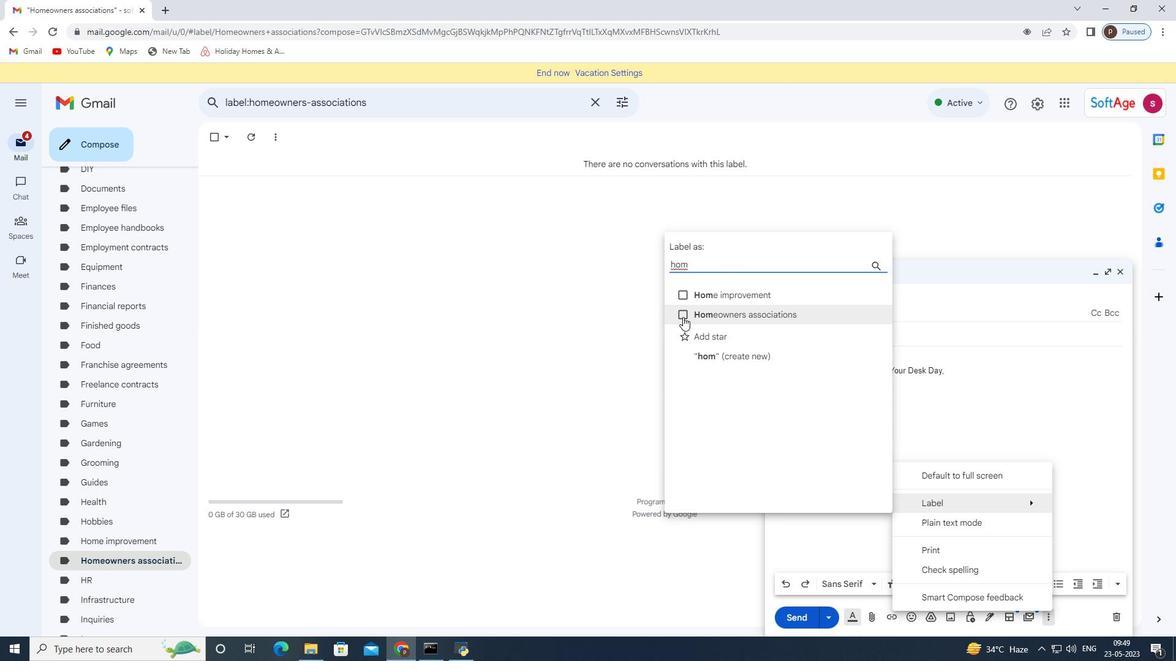 
Action: Mouse moved to (723, 355)
Screenshot: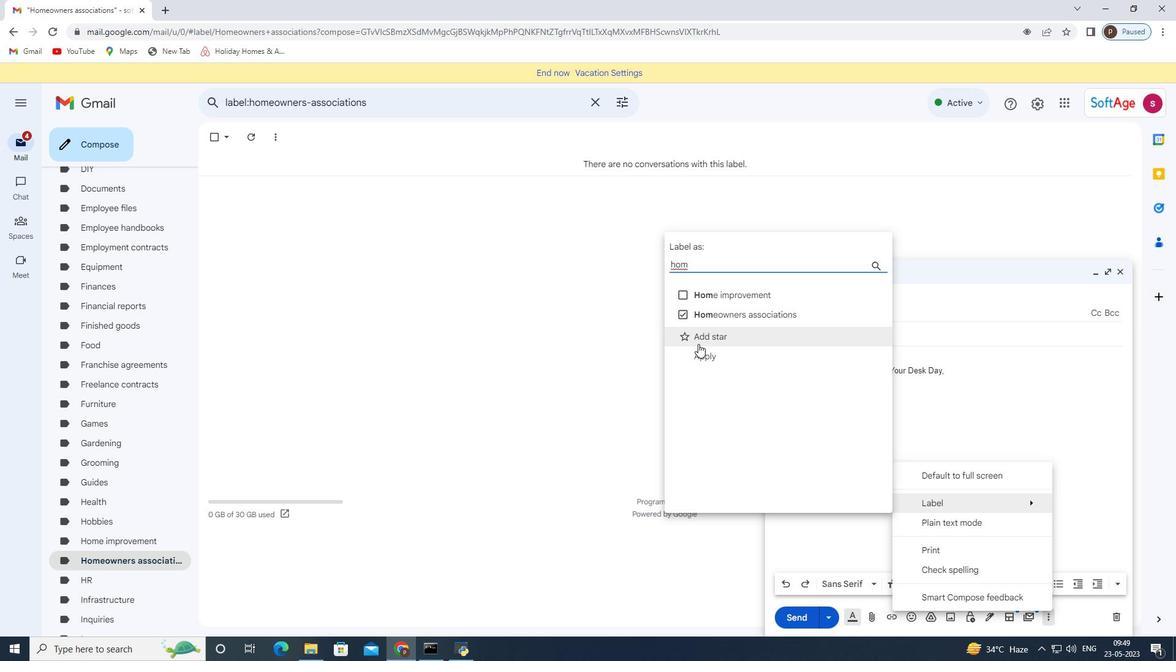 
Action: Mouse pressed left at (723, 355)
Screenshot: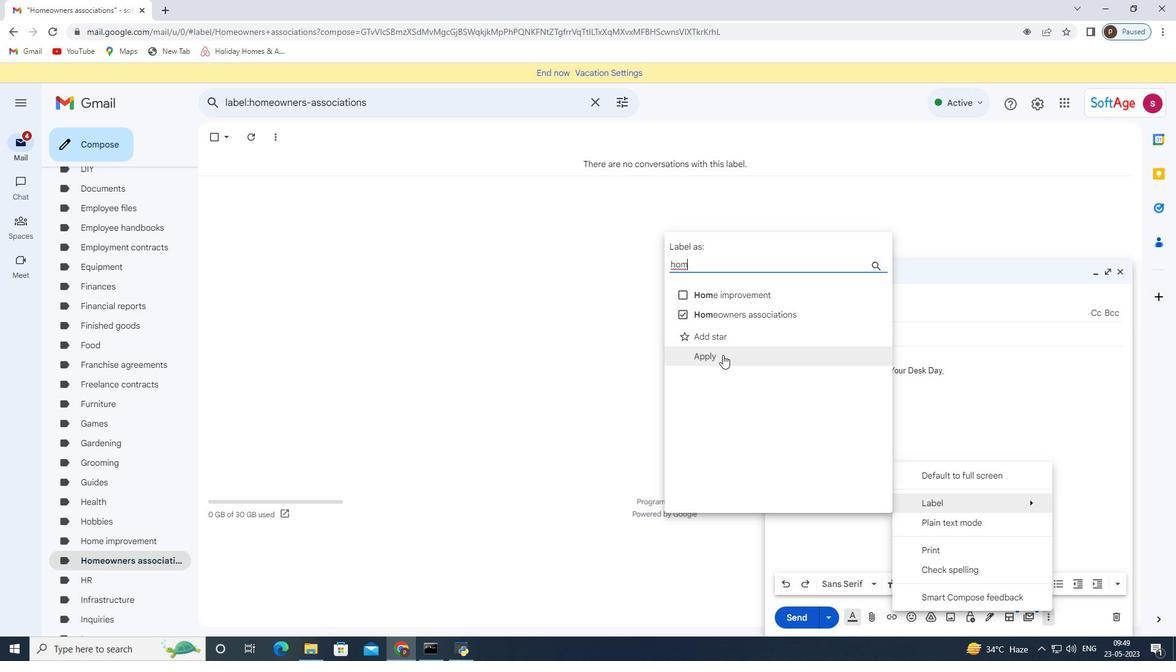 
